 Task: In Heading Arial with underline. Font size of heading  '18'Font style of data Calibri. Font size of data  9Alignment of headline & data Align center. Fill color in heading,  RedFont color of data Black Apply border in Data No BorderIn the sheet   Triumph Sales review book
Action: Mouse moved to (190, 51)
Screenshot: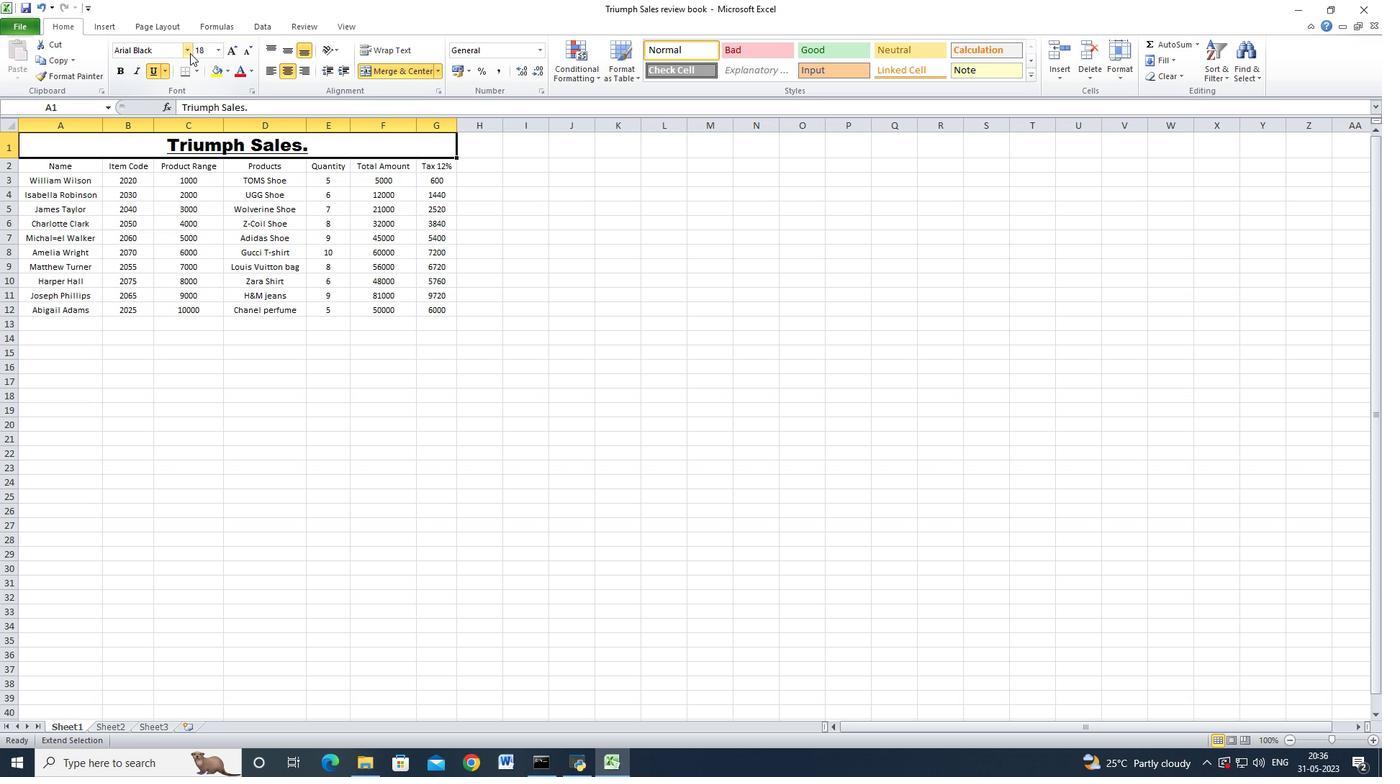 
Action: Mouse pressed left at (190, 51)
Screenshot: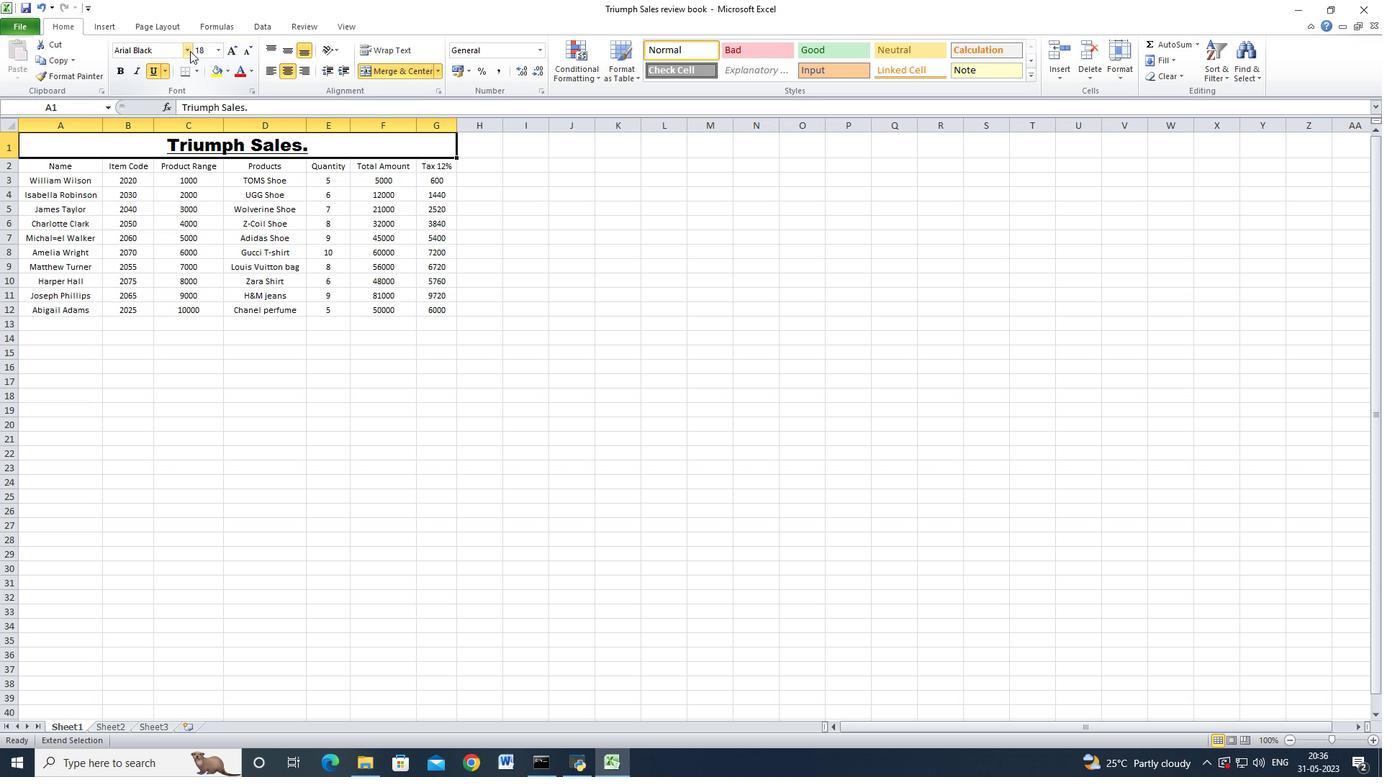 
Action: Mouse moved to (158, 169)
Screenshot: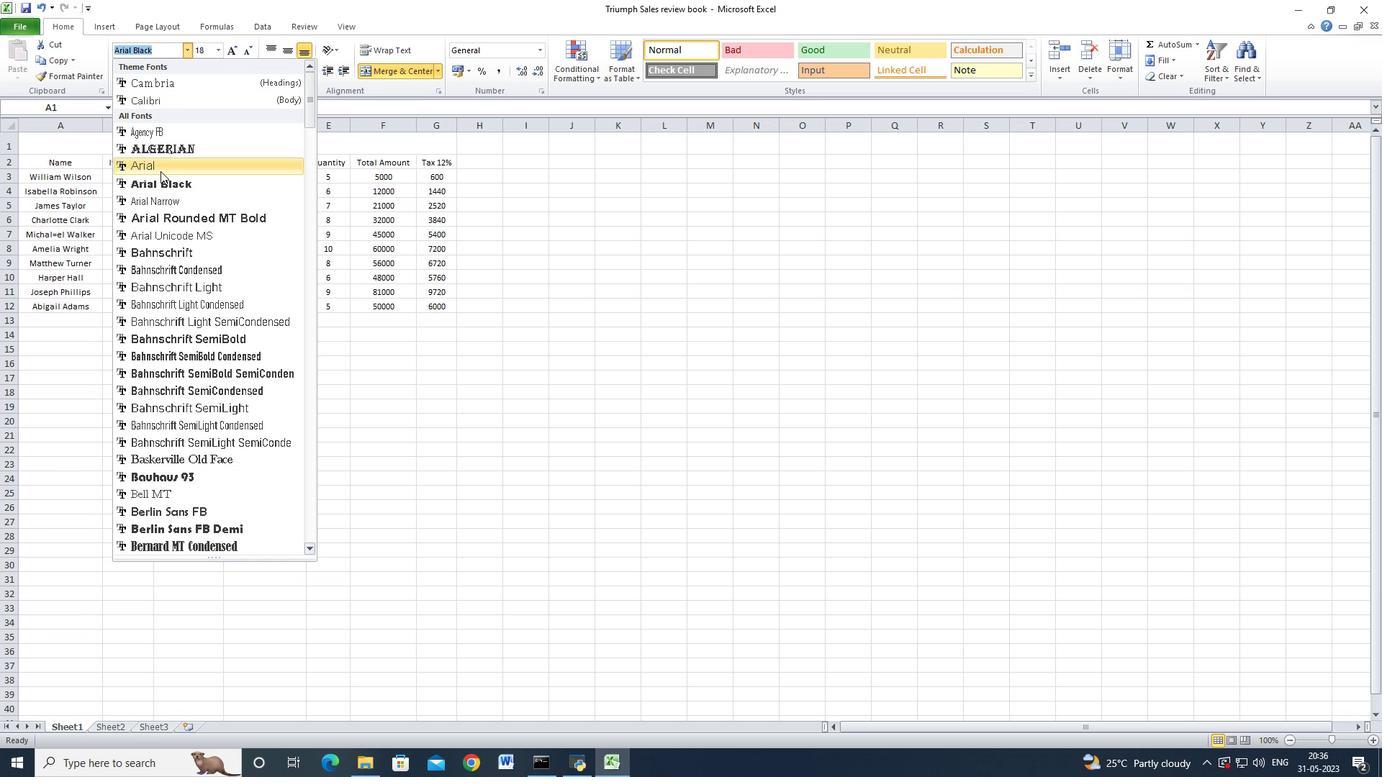 
Action: Mouse pressed left at (158, 169)
Screenshot: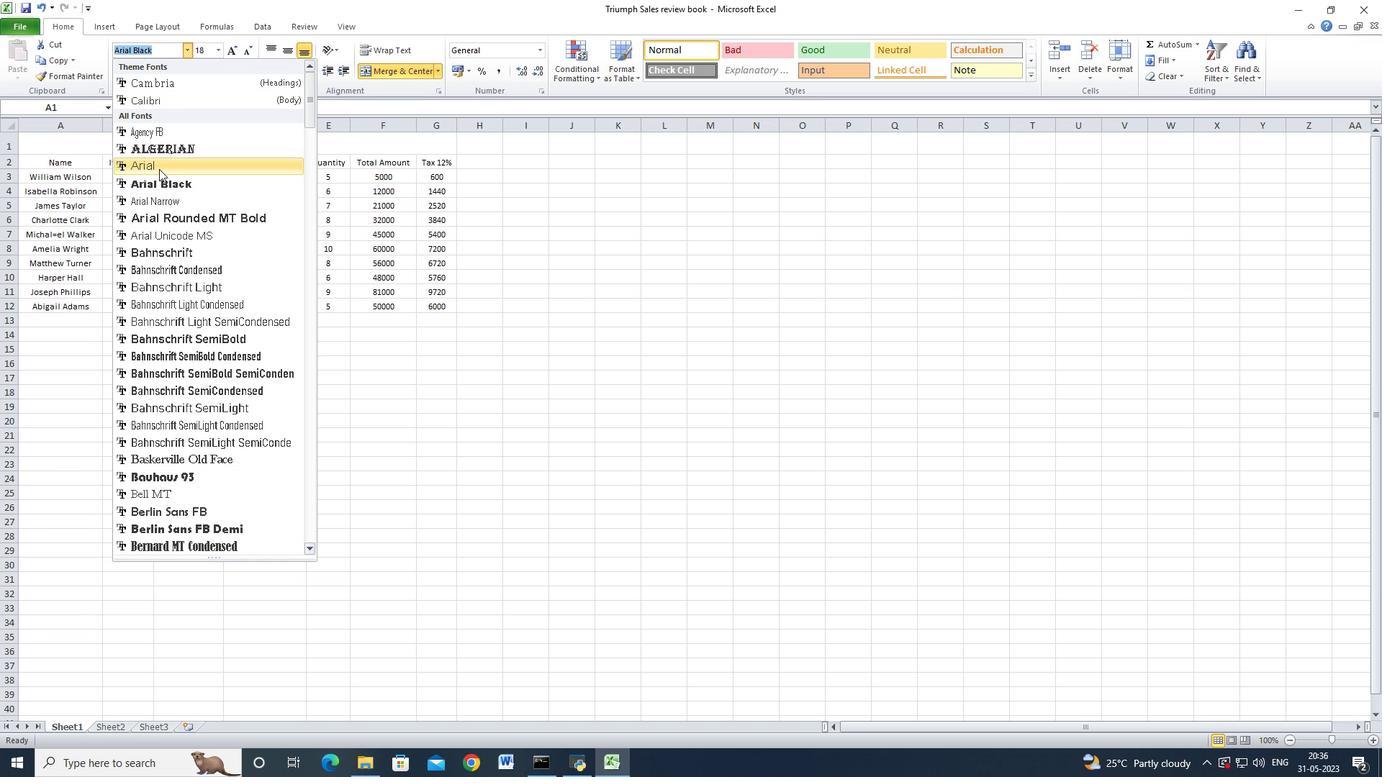 
Action: Mouse moved to (153, 71)
Screenshot: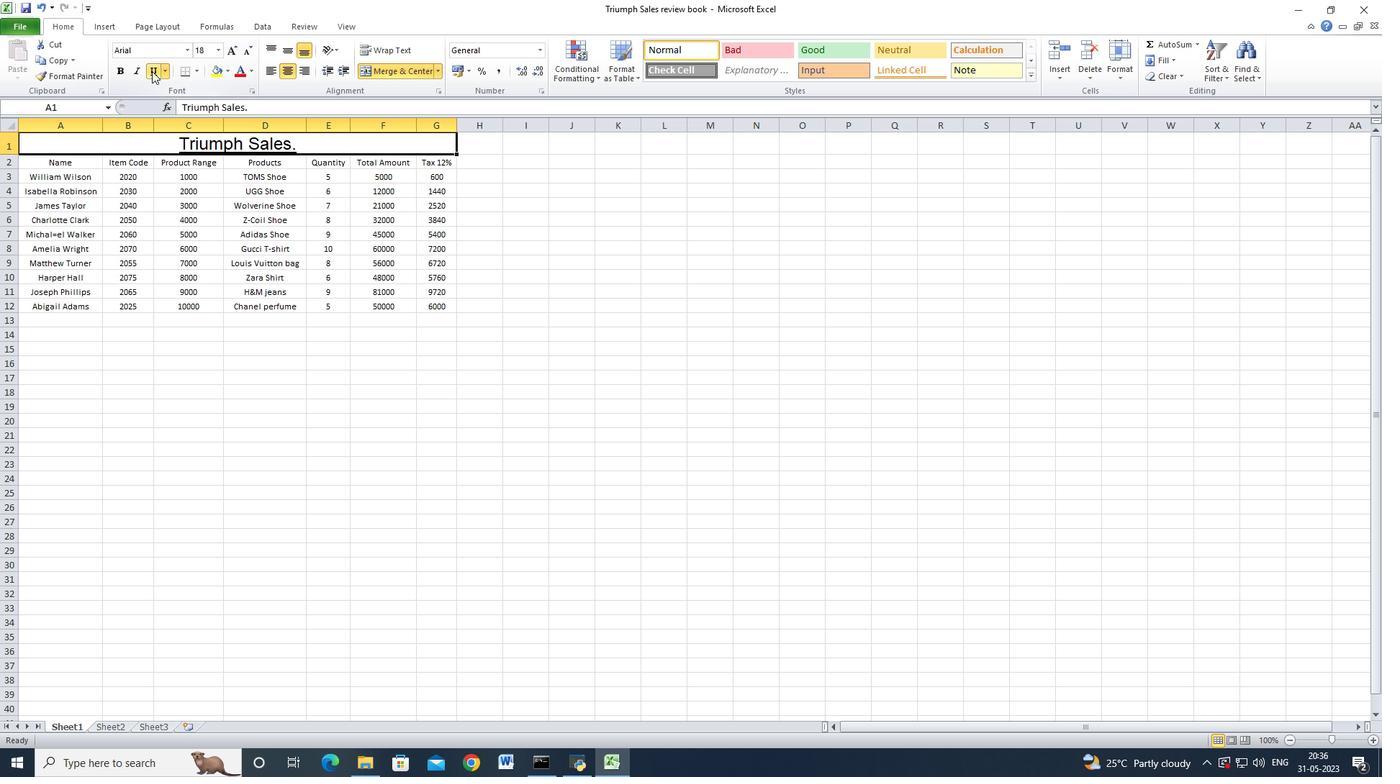 
Action: Mouse pressed left at (153, 71)
Screenshot: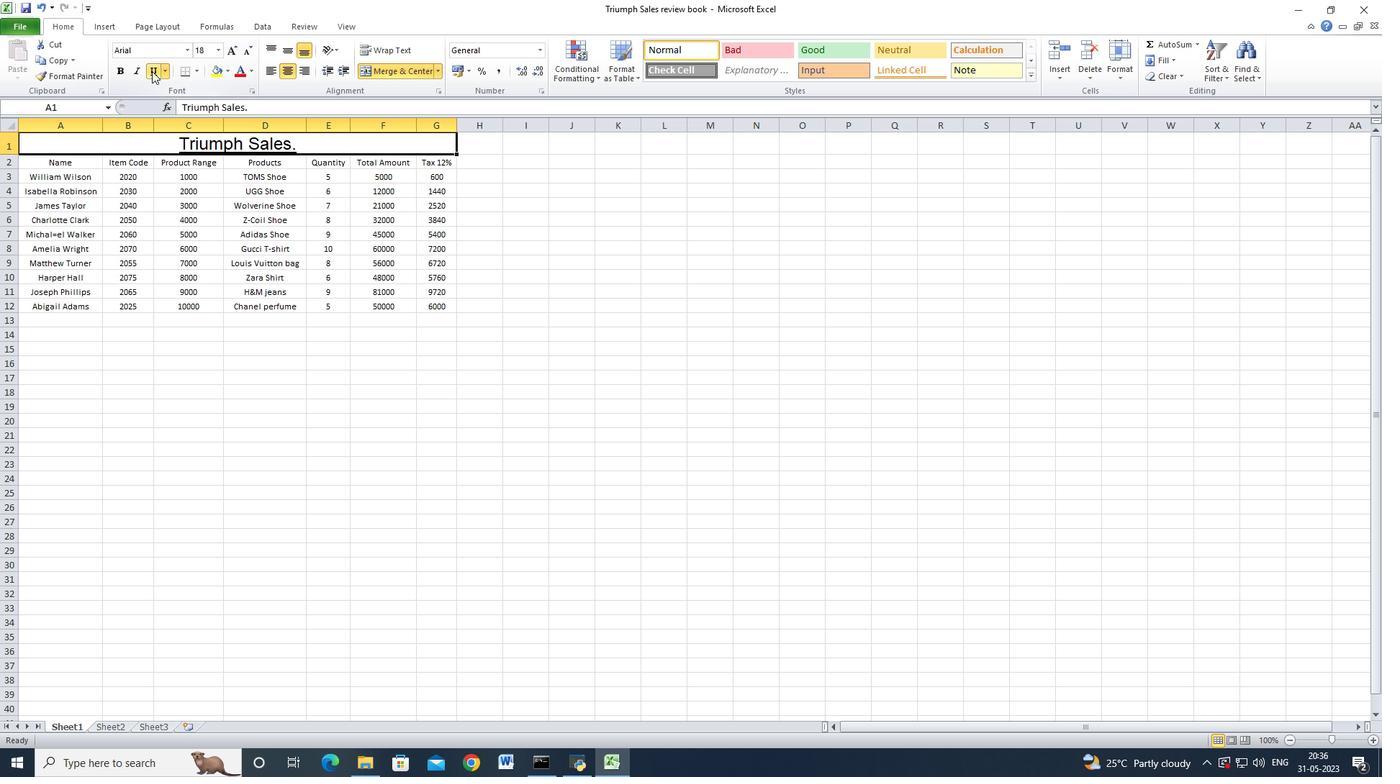 
Action: Mouse moved to (154, 71)
Screenshot: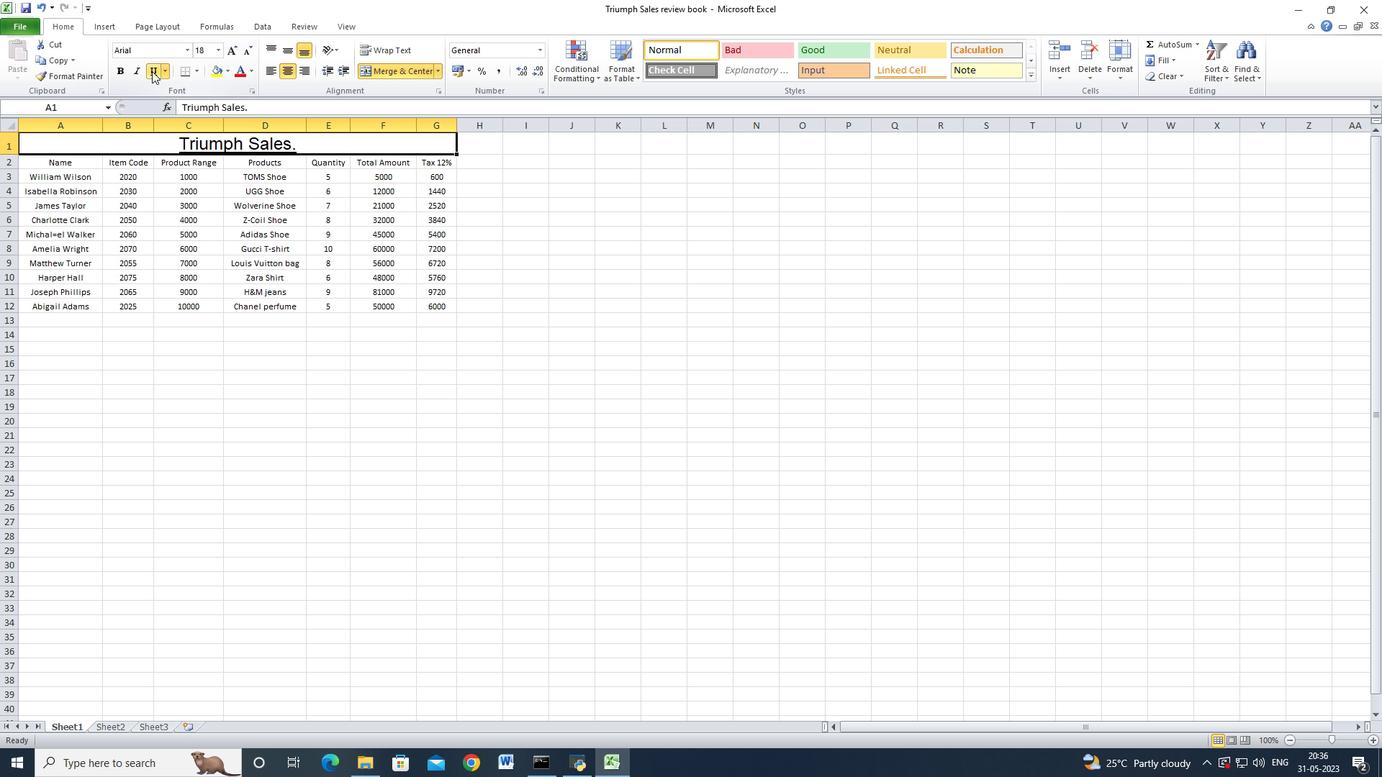 
Action: Mouse pressed left at (154, 71)
Screenshot: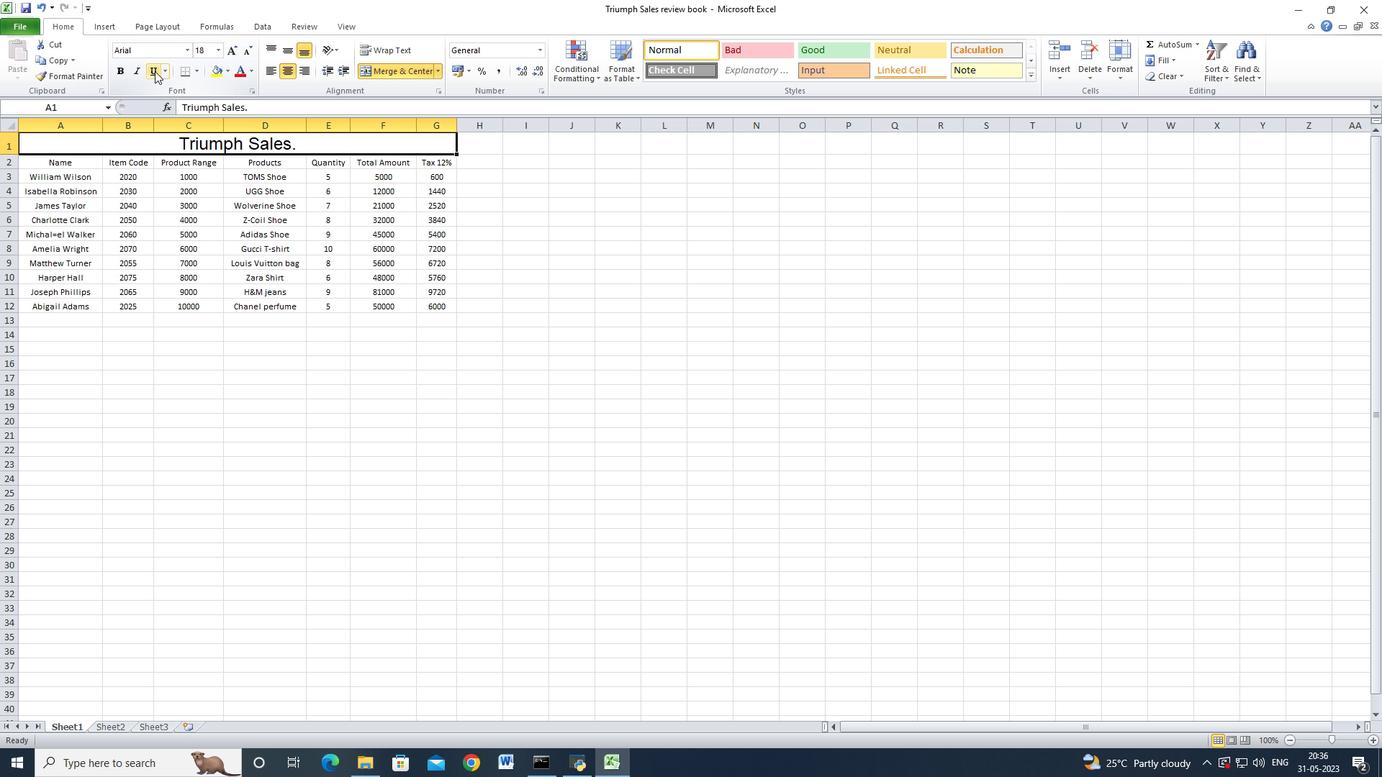 
Action: Mouse moved to (218, 50)
Screenshot: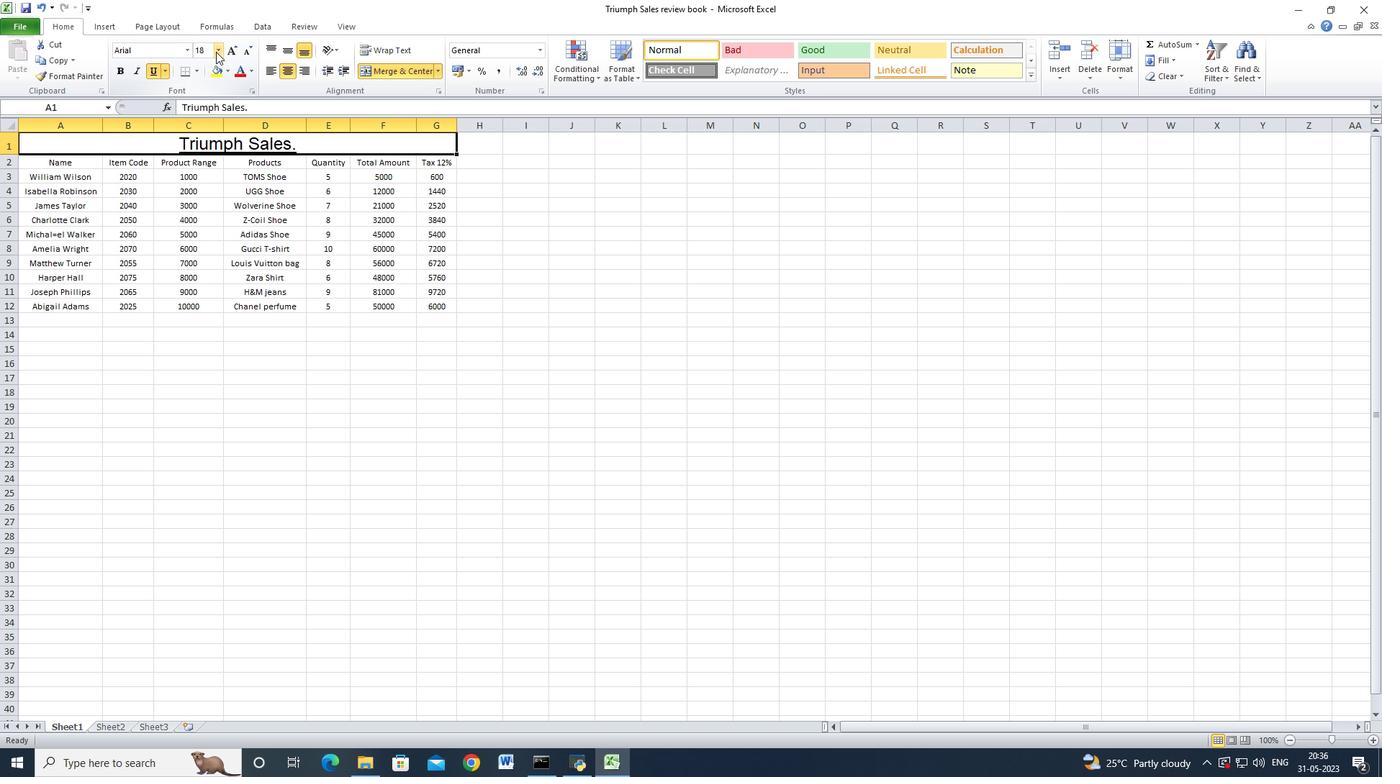 
Action: Mouse pressed left at (218, 50)
Screenshot: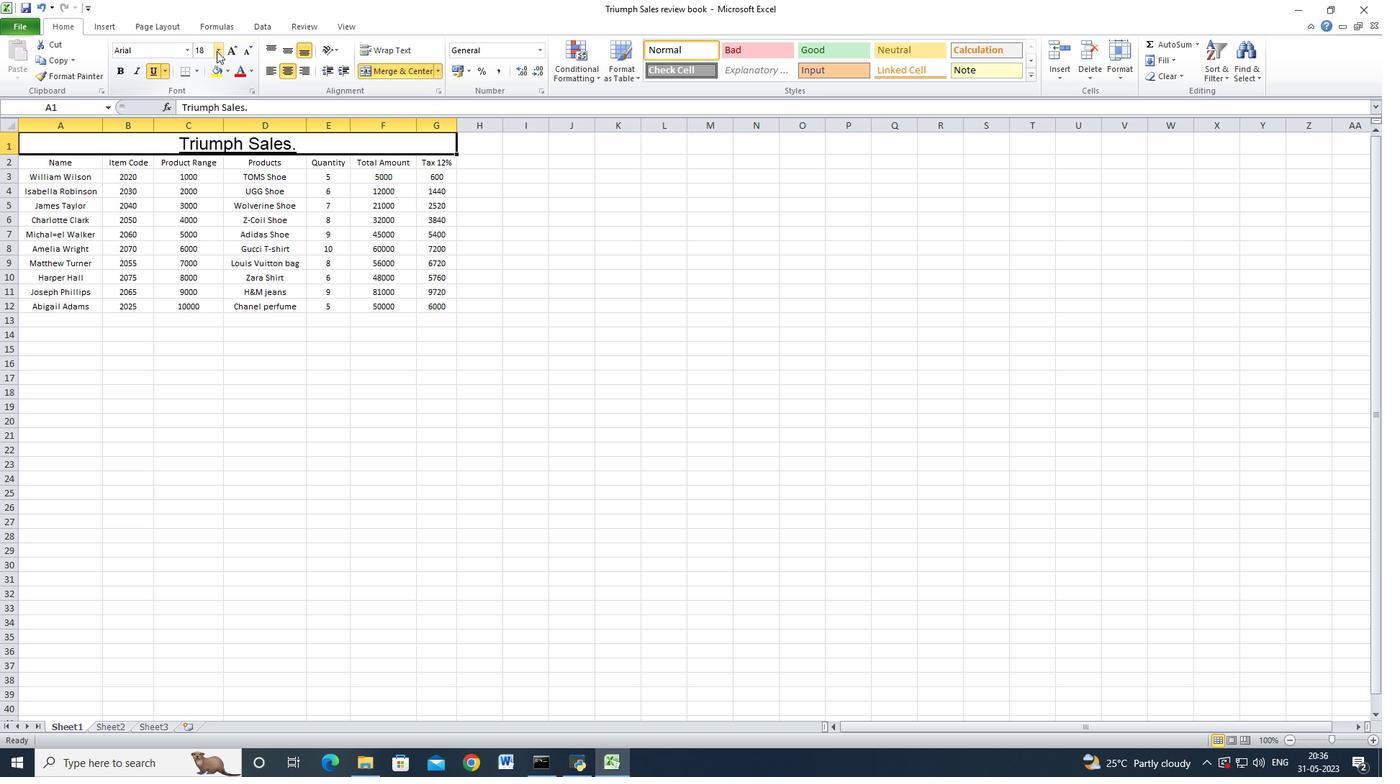 
Action: Mouse moved to (203, 164)
Screenshot: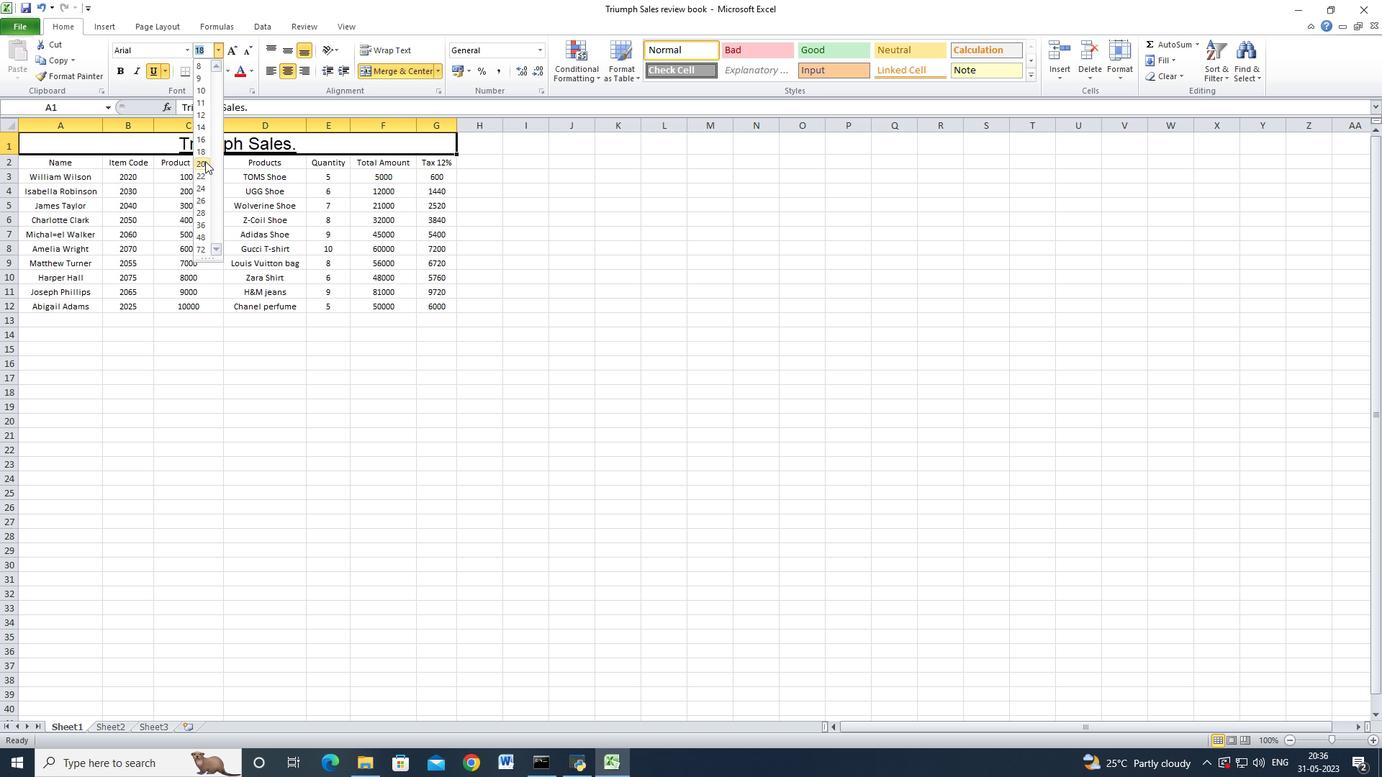
Action: Mouse scrolled (203, 163) with delta (0, 0)
Screenshot: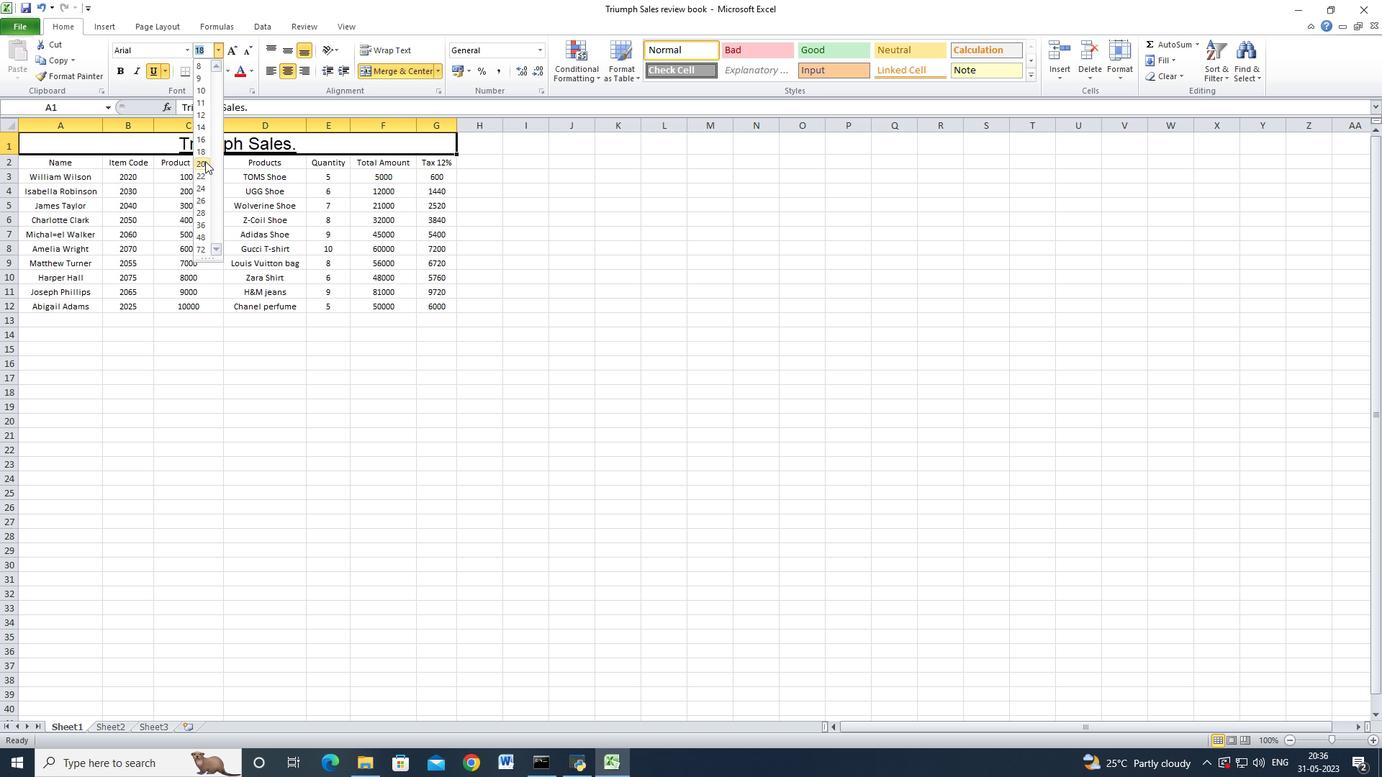 
Action: Mouse moved to (203, 164)
Screenshot: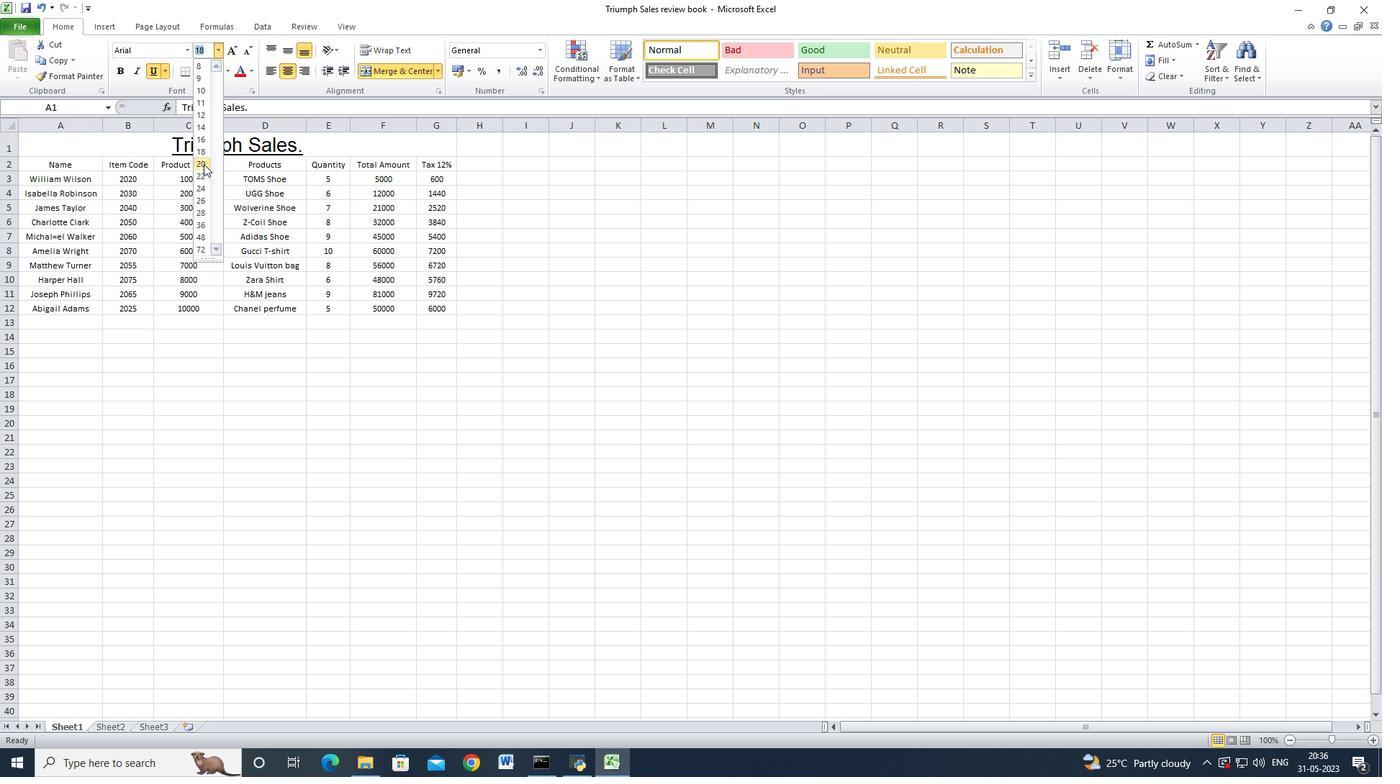 
Action: Mouse scrolled (203, 164) with delta (0, 0)
Screenshot: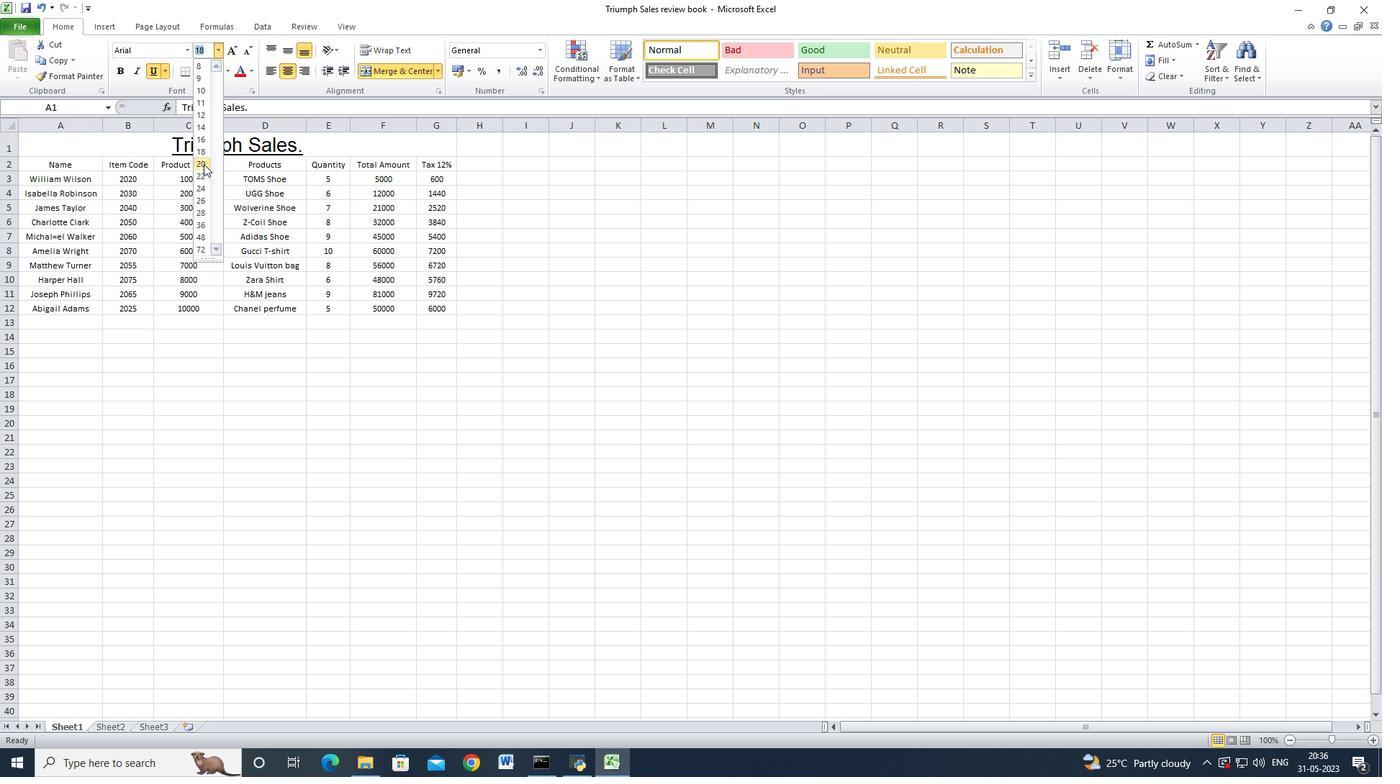 
Action: Mouse moved to (203, 151)
Screenshot: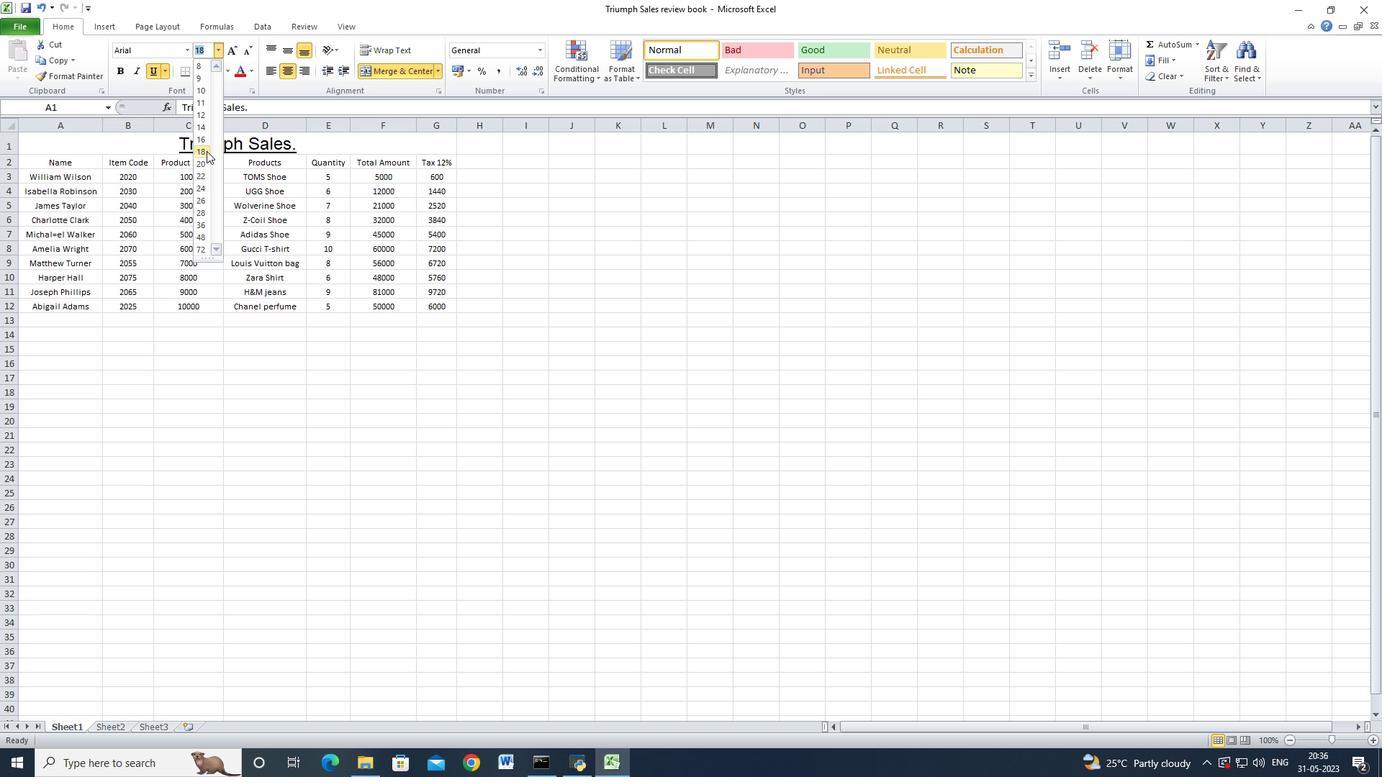 
Action: Mouse pressed left at (203, 151)
Screenshot: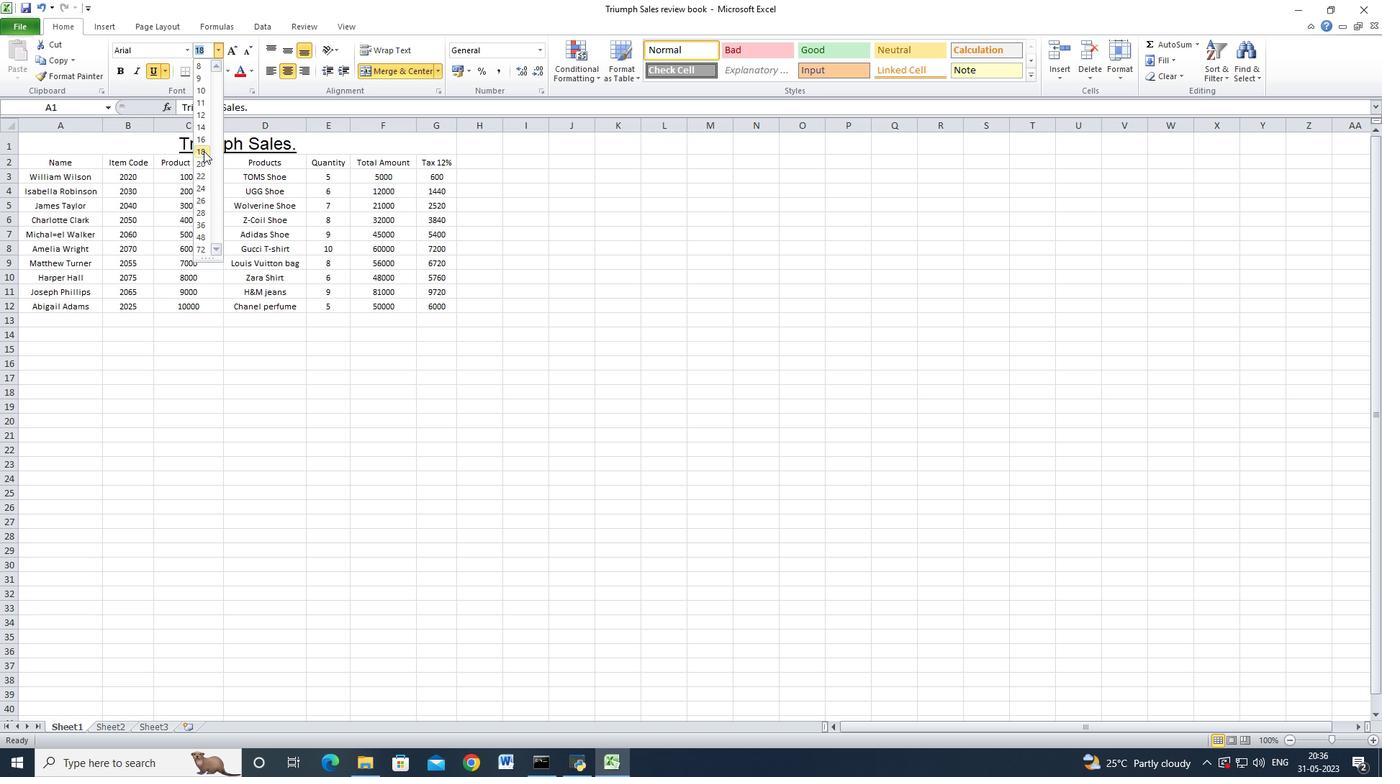 
Action: Mouse moved to (72, 161)
Screenshot: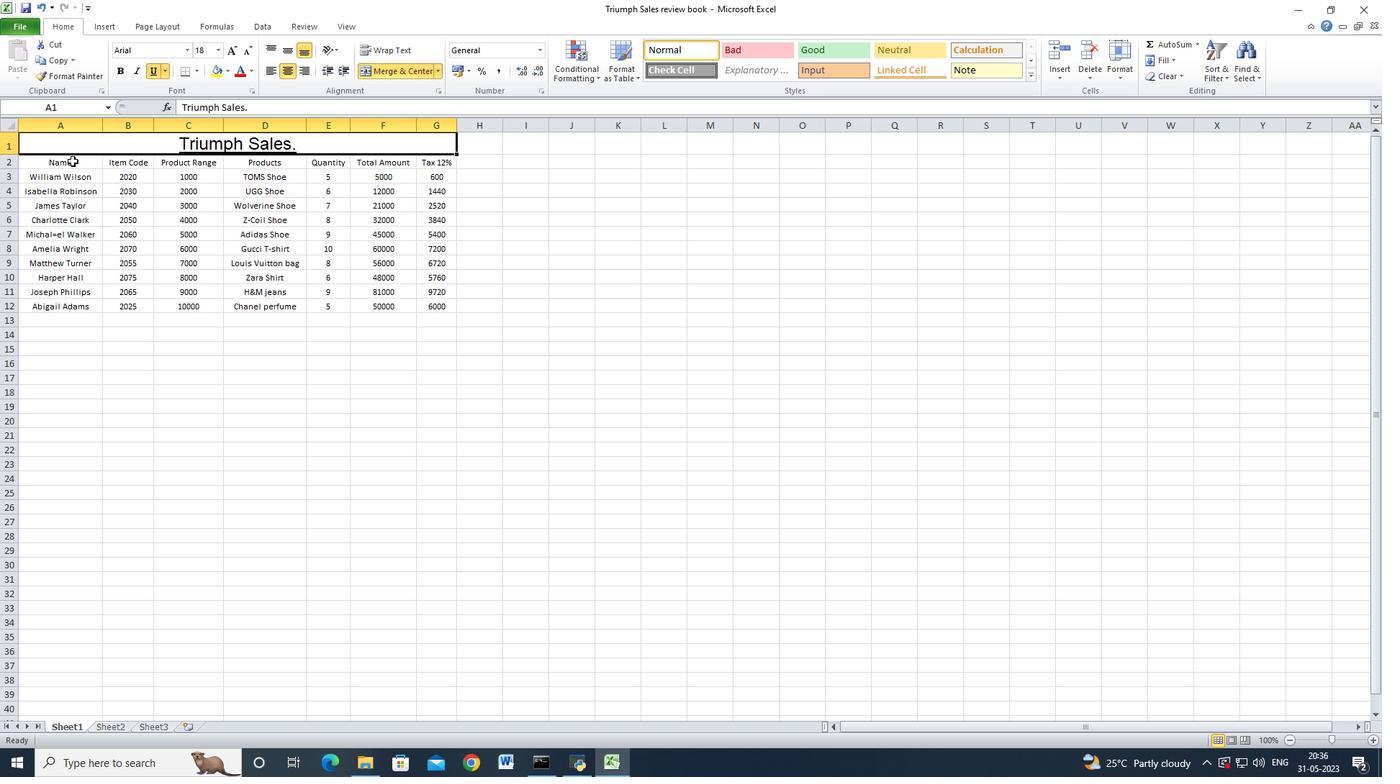 
Action: Mouse pressed left at (72, 161)
Screenshot: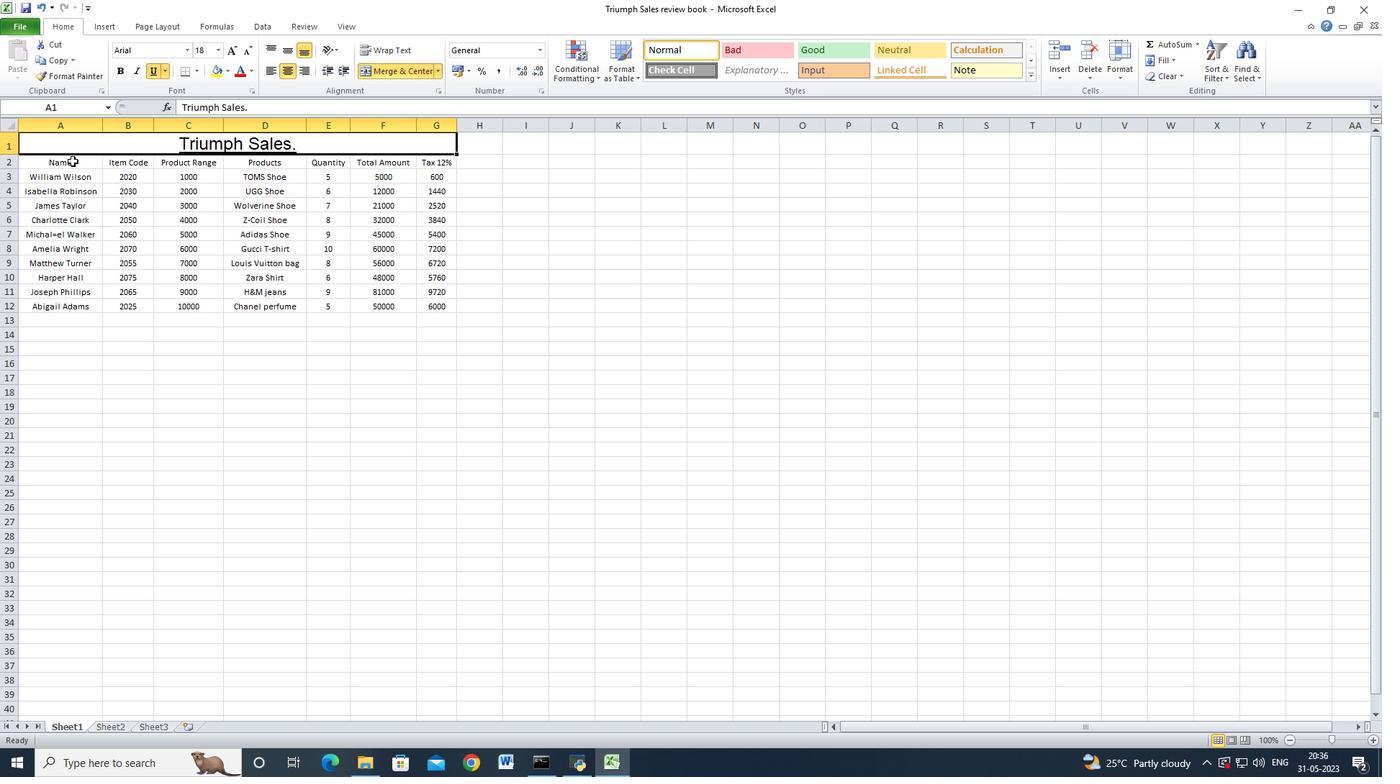 
Action: Mouse moved to (189, 46)
Screenshot: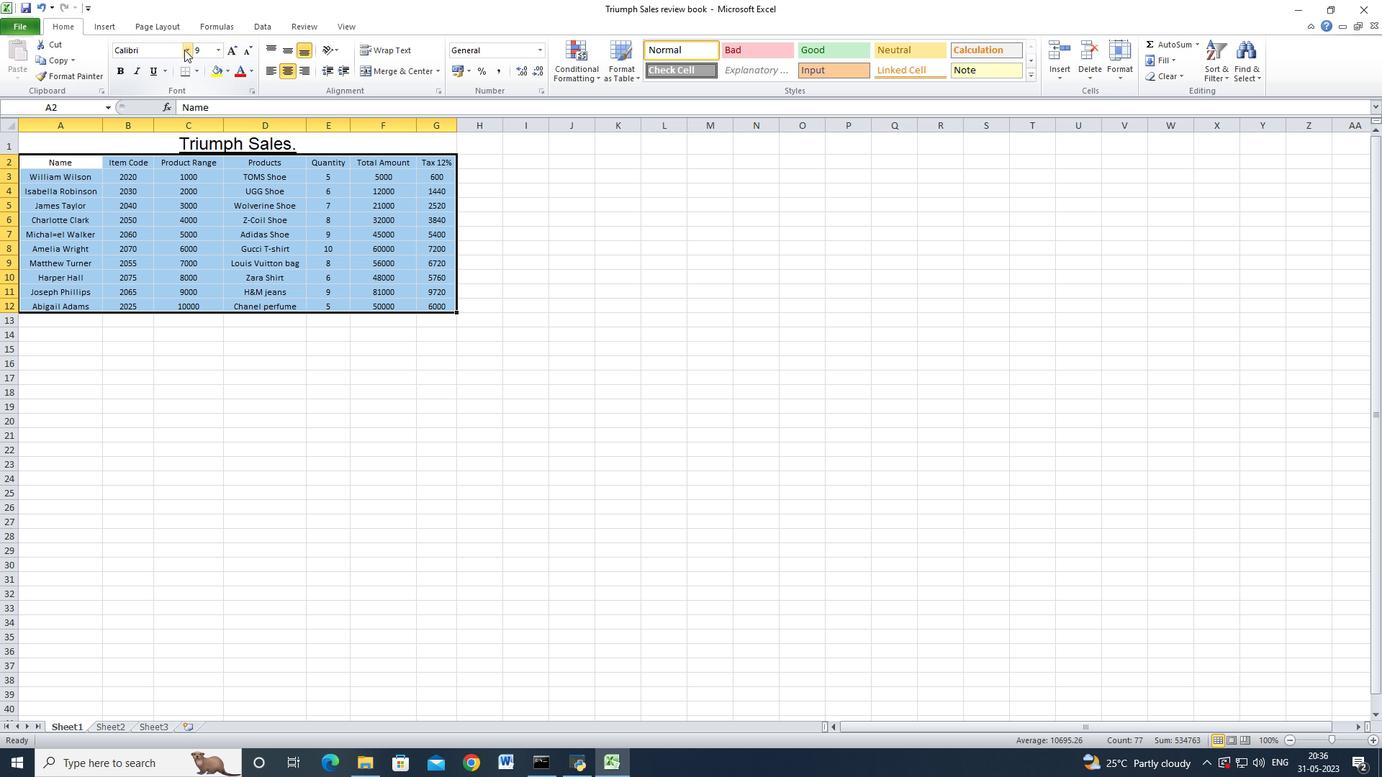 
Action: Mouse pressed left at (189, 46)
Screenshot: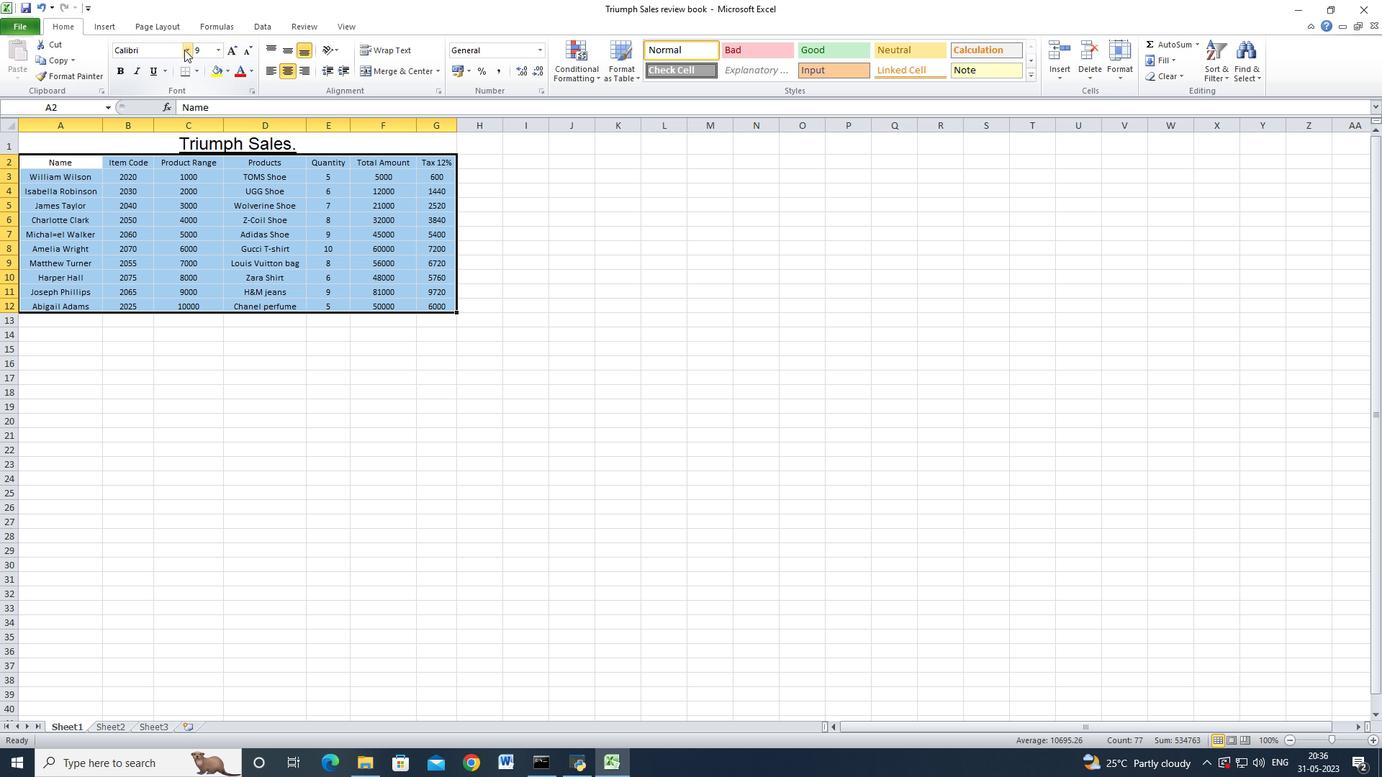 
Action: Mouse moved to (176, 264)
Screenshot: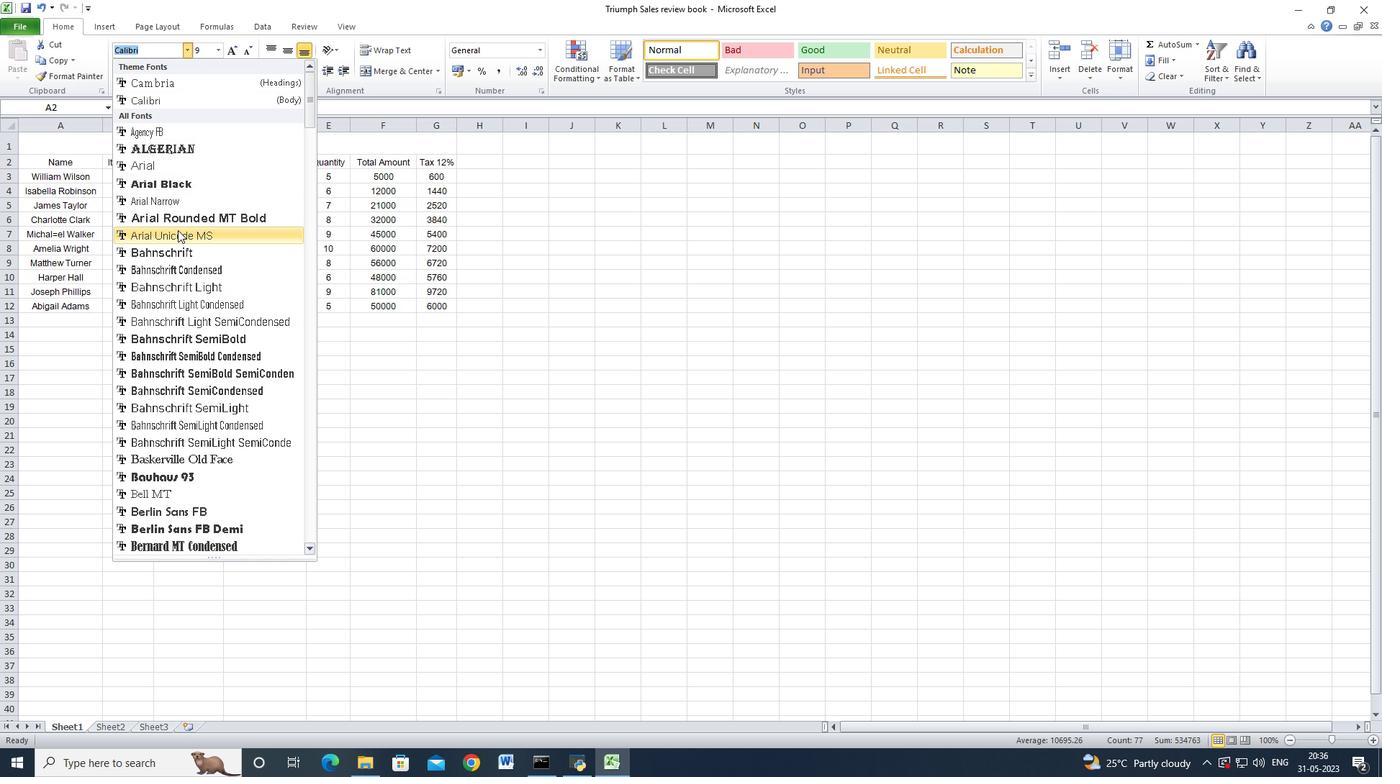 
Action: Mouse scrolled (176, 263) with delta (0, 0)
Screenshot: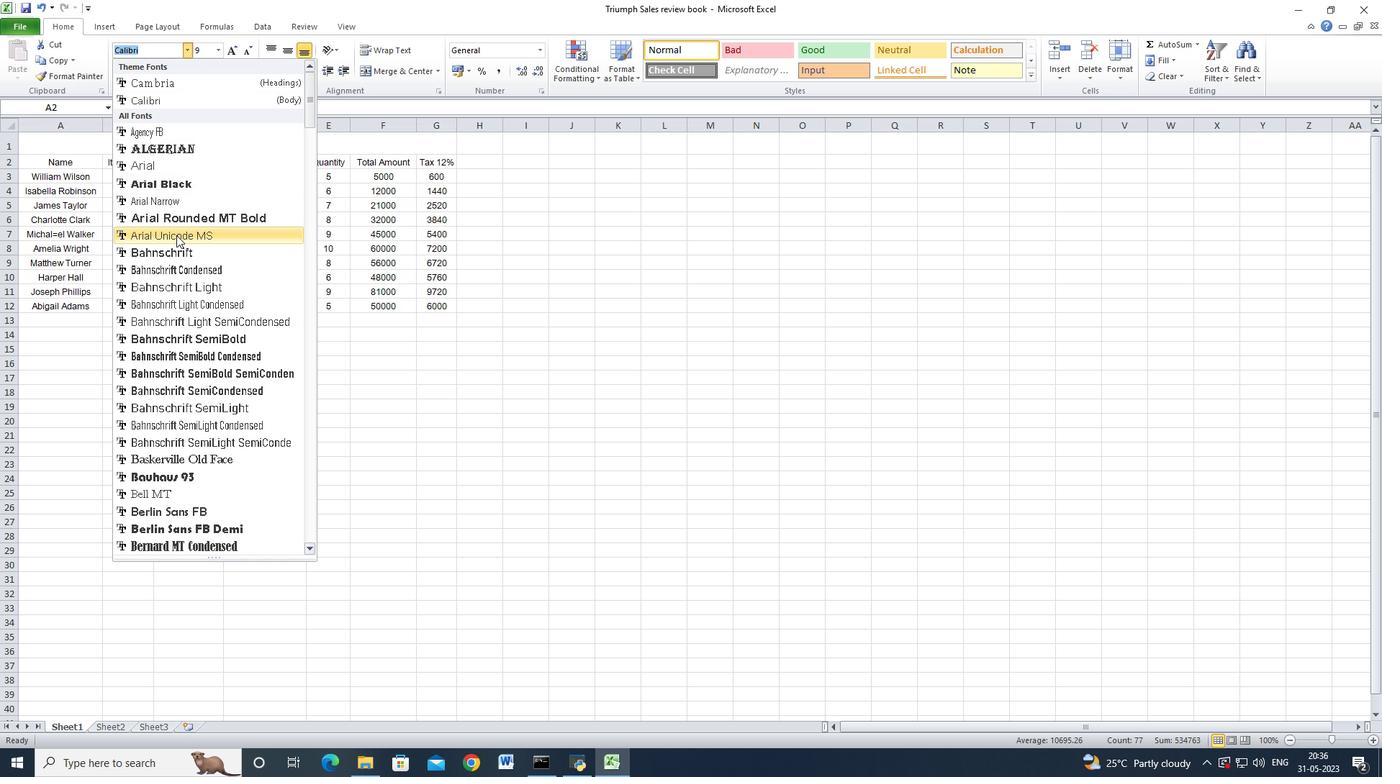 
Action: Mouse moved to (174, 133)
Screenshot: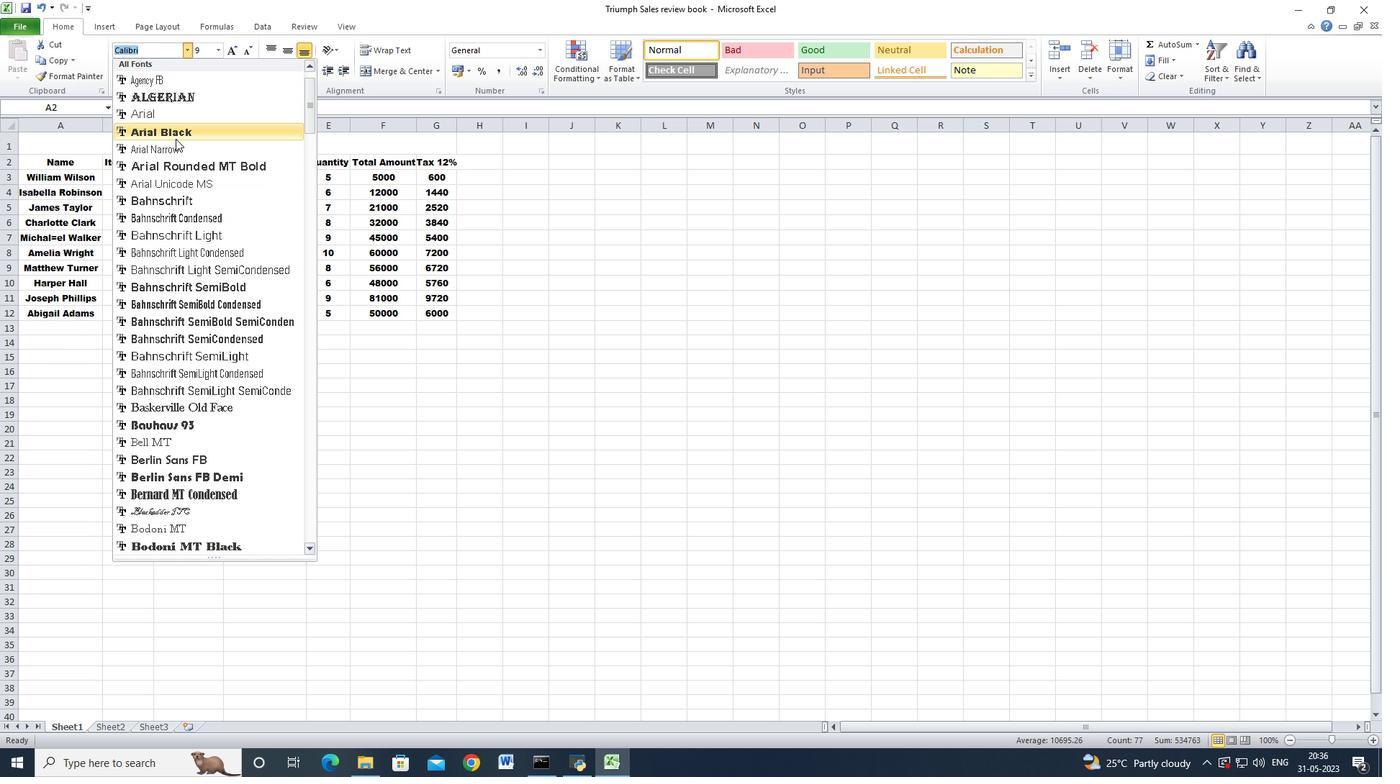
Action: Mouse scrolled (174, 134) with delta (0, 0)
Screenshot: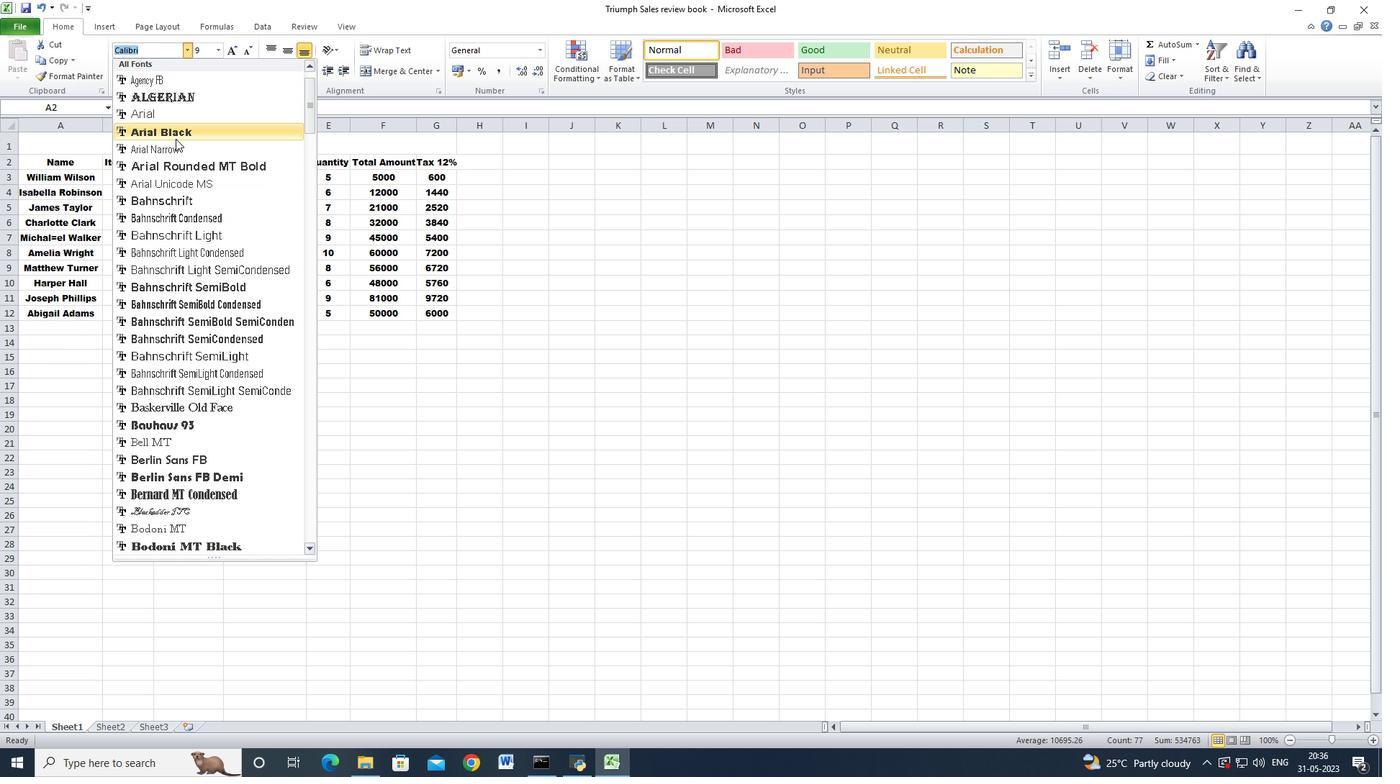 
Action: Mouse moved to (174, 133)
Screenshot: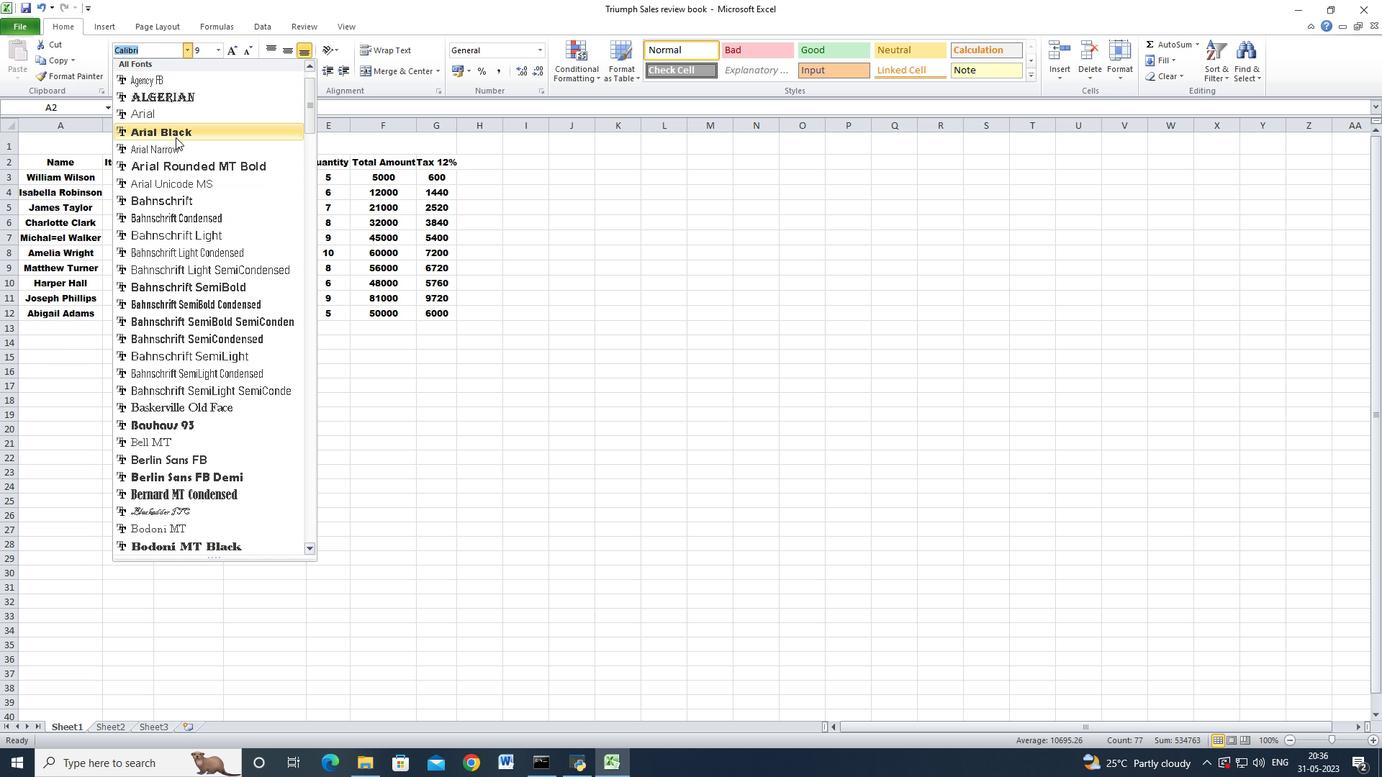 
Action: Mouse scrolled (174, 133) with delta (0, 0)
Screenshot: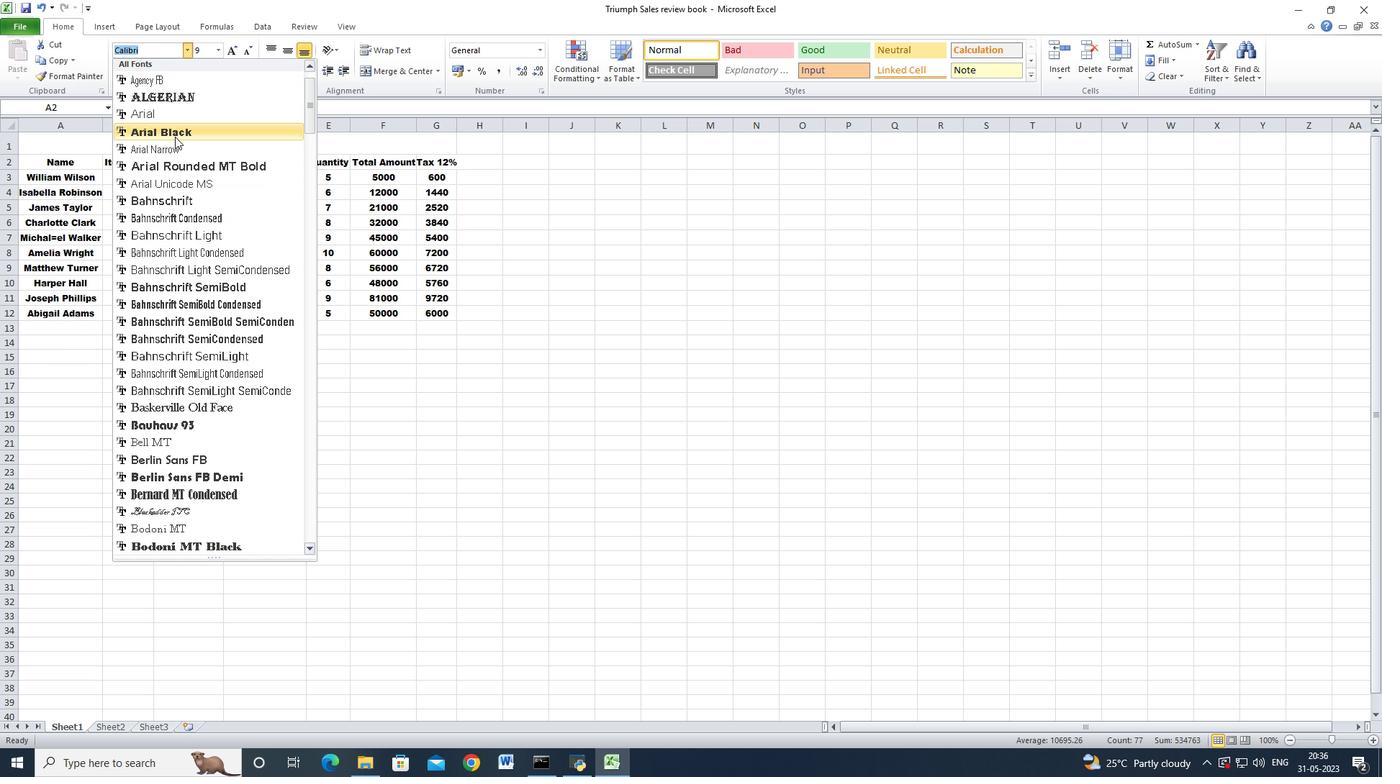 
Action: Mouse moved to (174, 131)
Screenshot: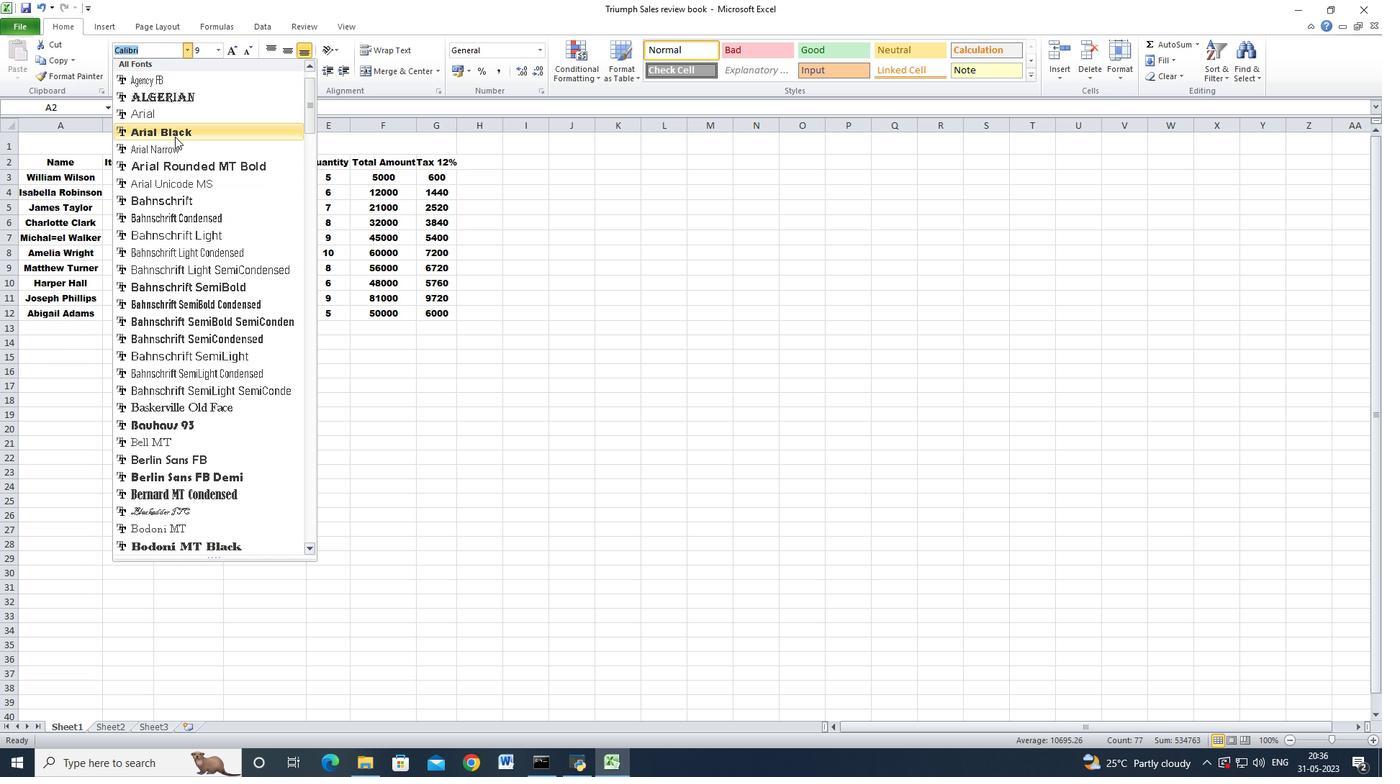 
Action: Mouse scrolled (174, 132) with delta (0, 0)
Screenshot: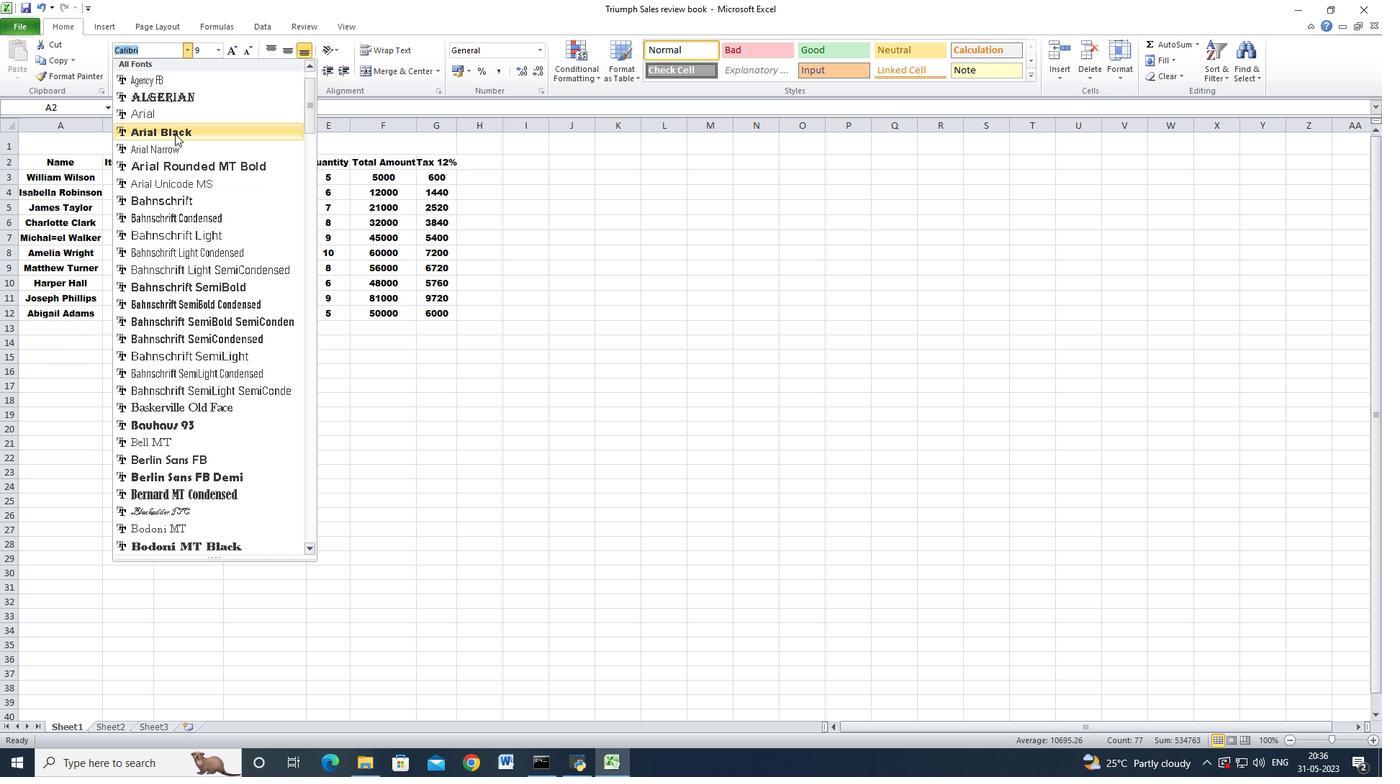 
Action: Mouse moved to (173, 128)
Screenshot: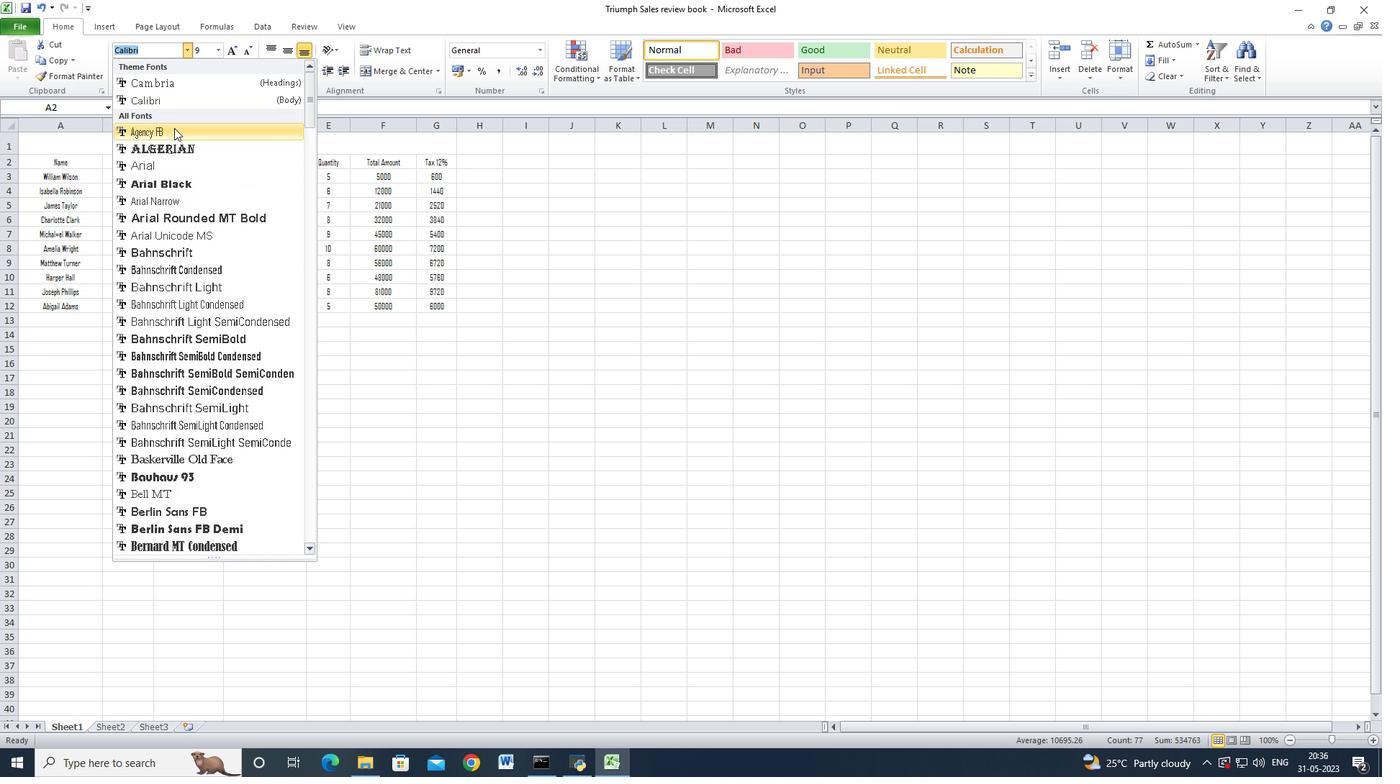 
Action: Mouse scrolled (173, 128) with delta (0, 0)
Screenshot: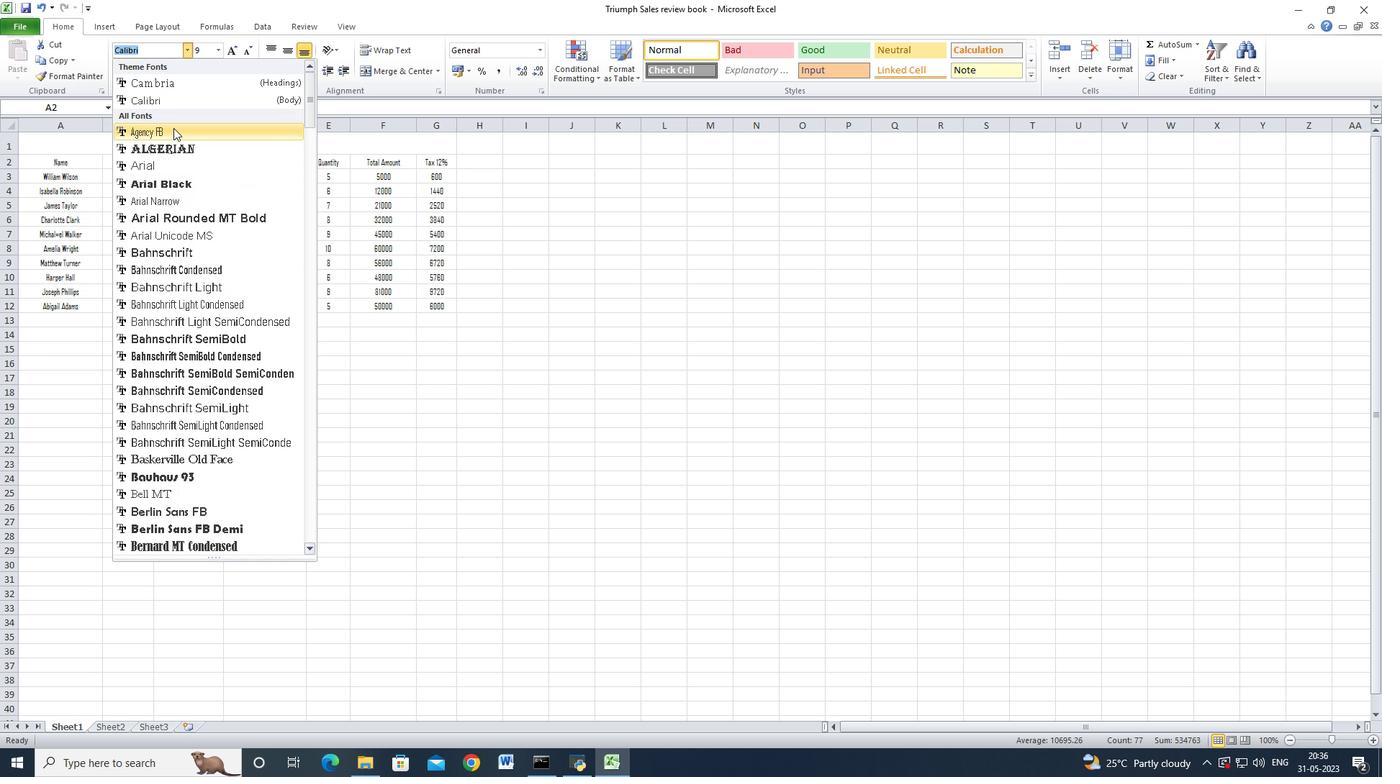 
Action: Mouse moved to (173, 127)
Screenshot: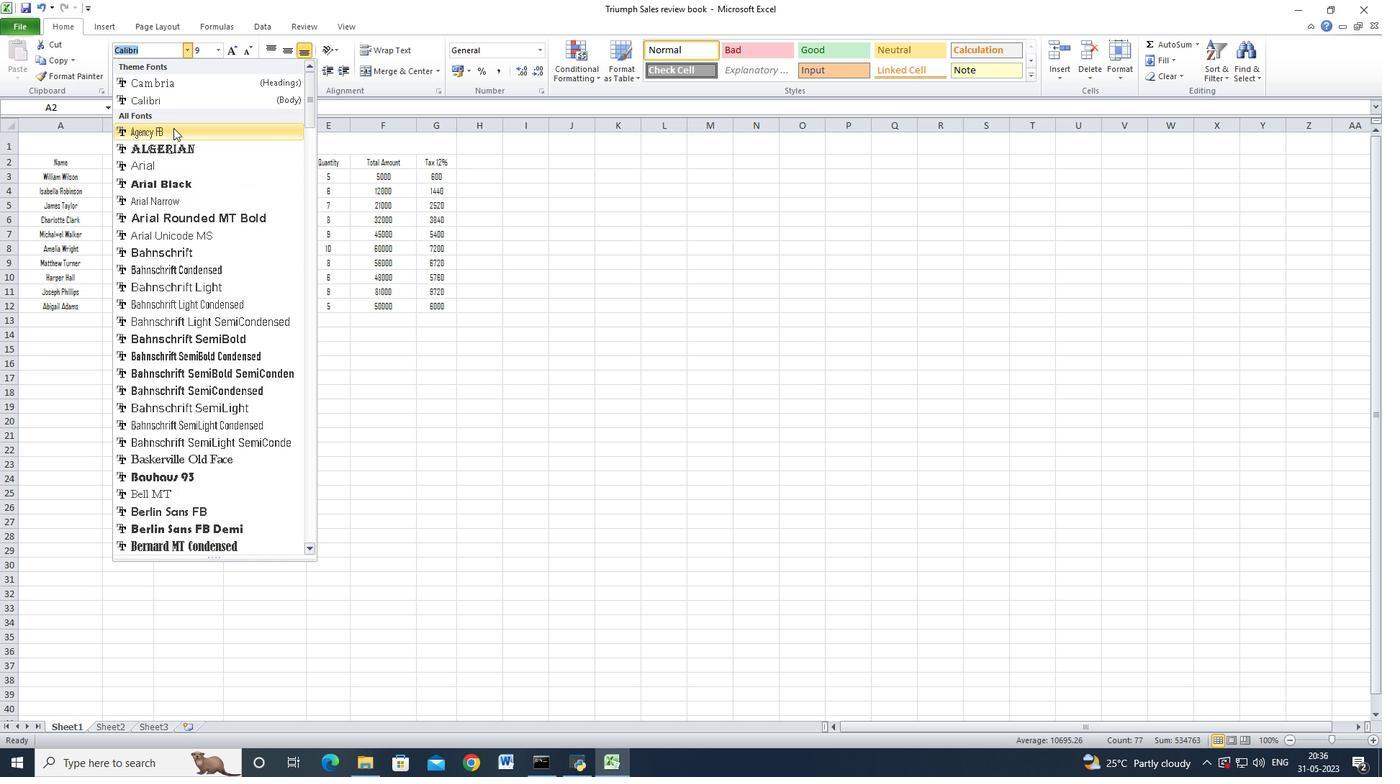 
Action: Mouse scrolled (173, 128) with delta (0, 0)
Screenshot: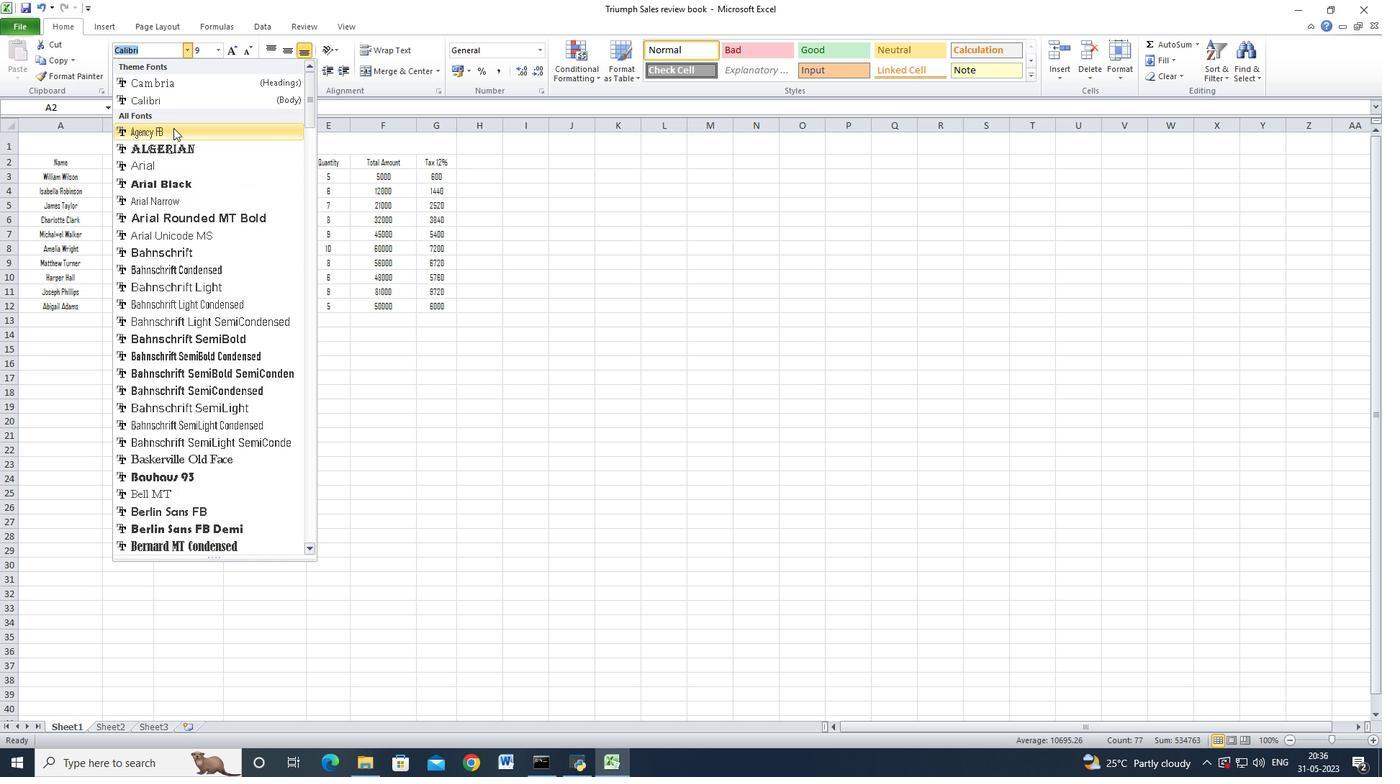 
Action: Mouse moved to (155, 99)
Screenshot: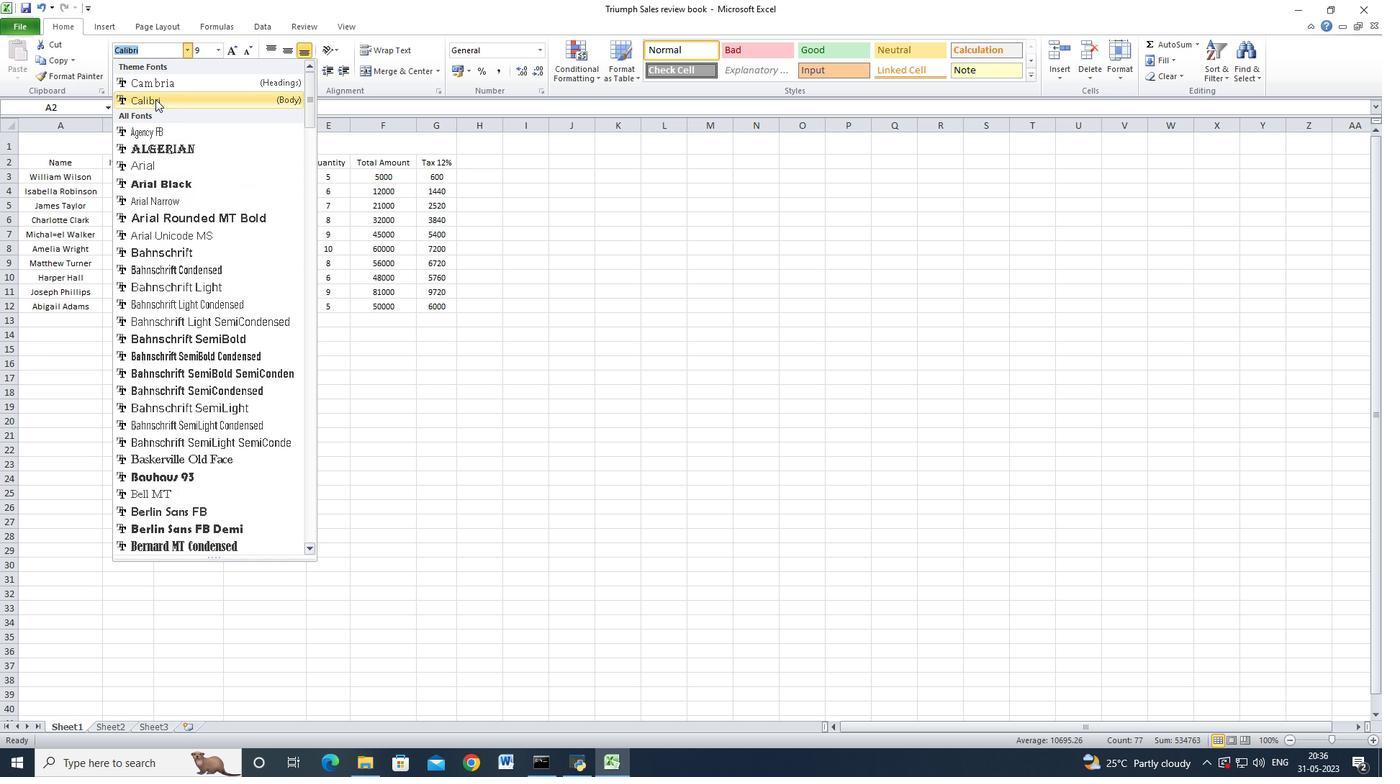 
Action: Mouse pressed left at (155, 99)
Screenshot: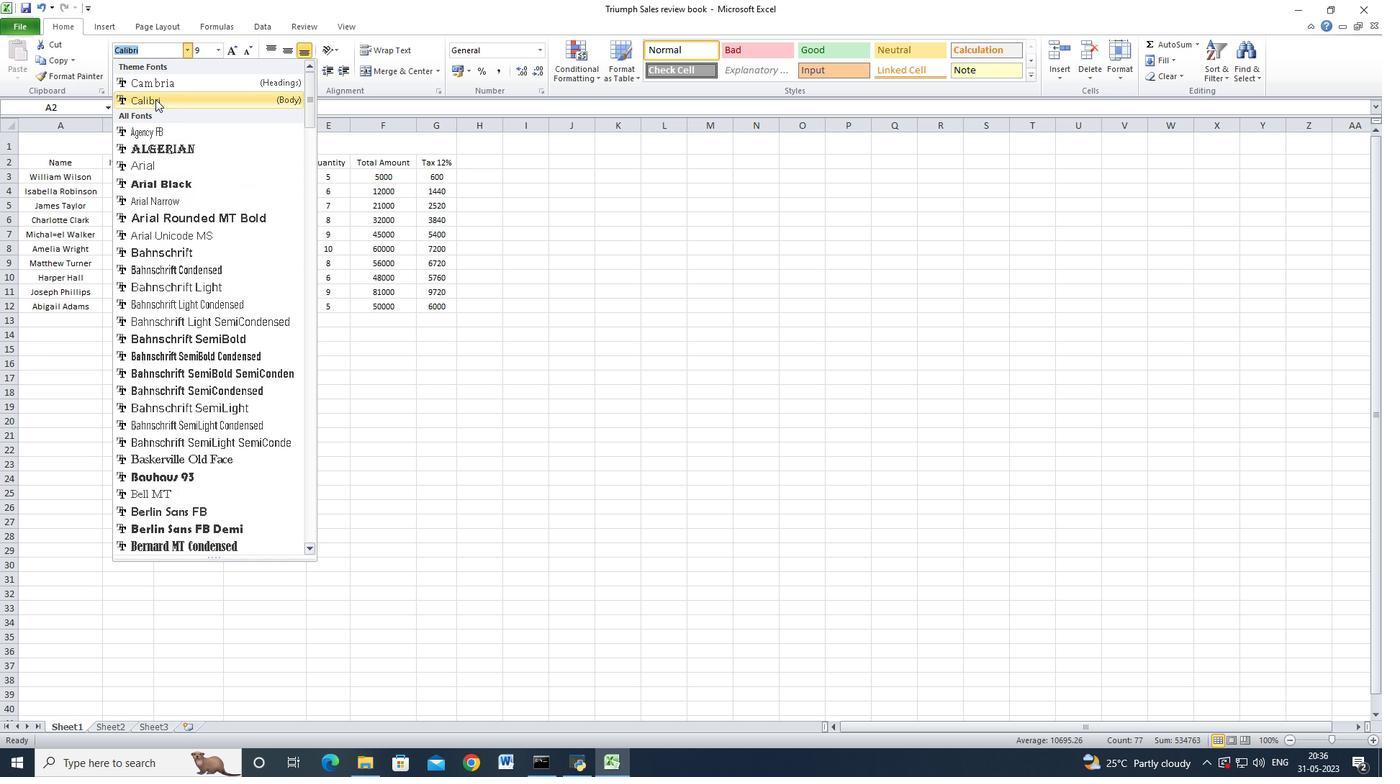 
Action: Mouse moved to (218, 46)
Screenshot: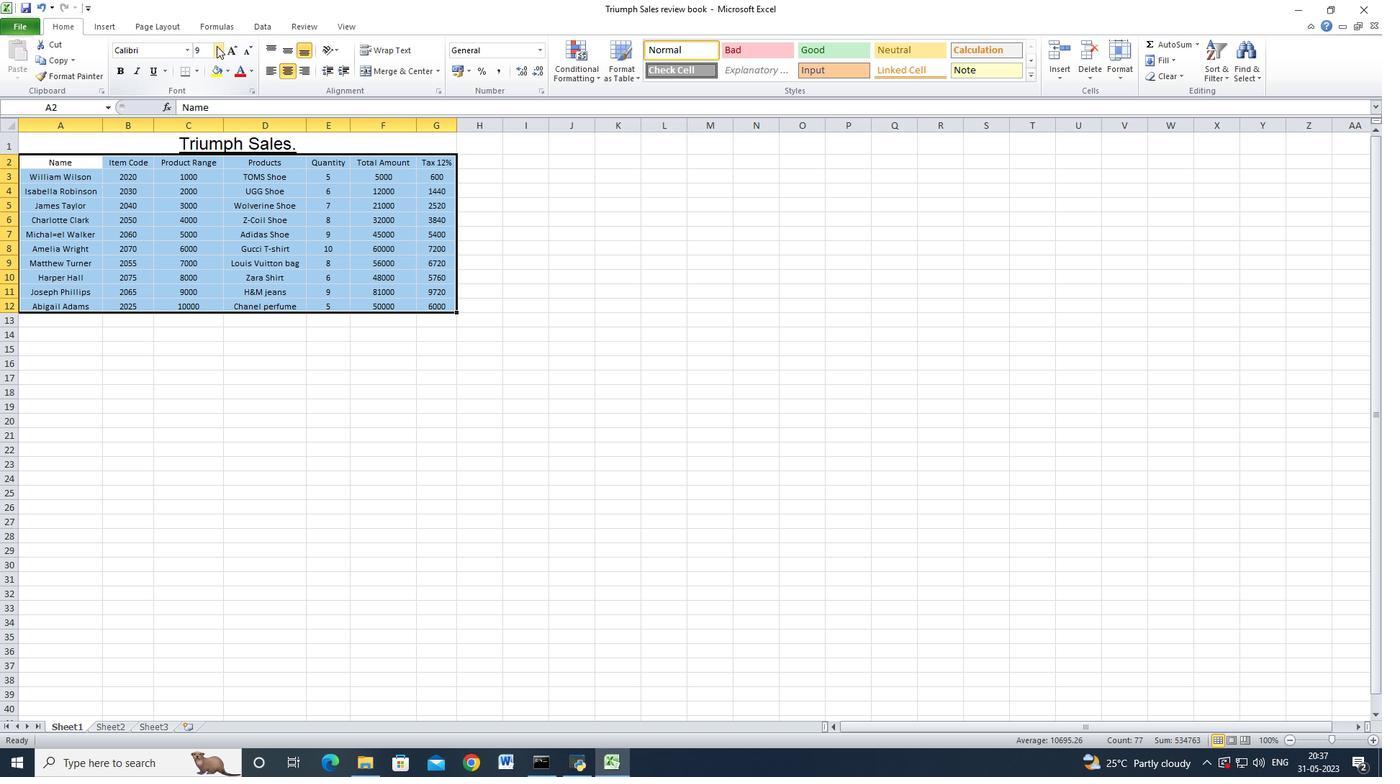 
Action: Mouse pressed left at (218, 46)
Screenshot: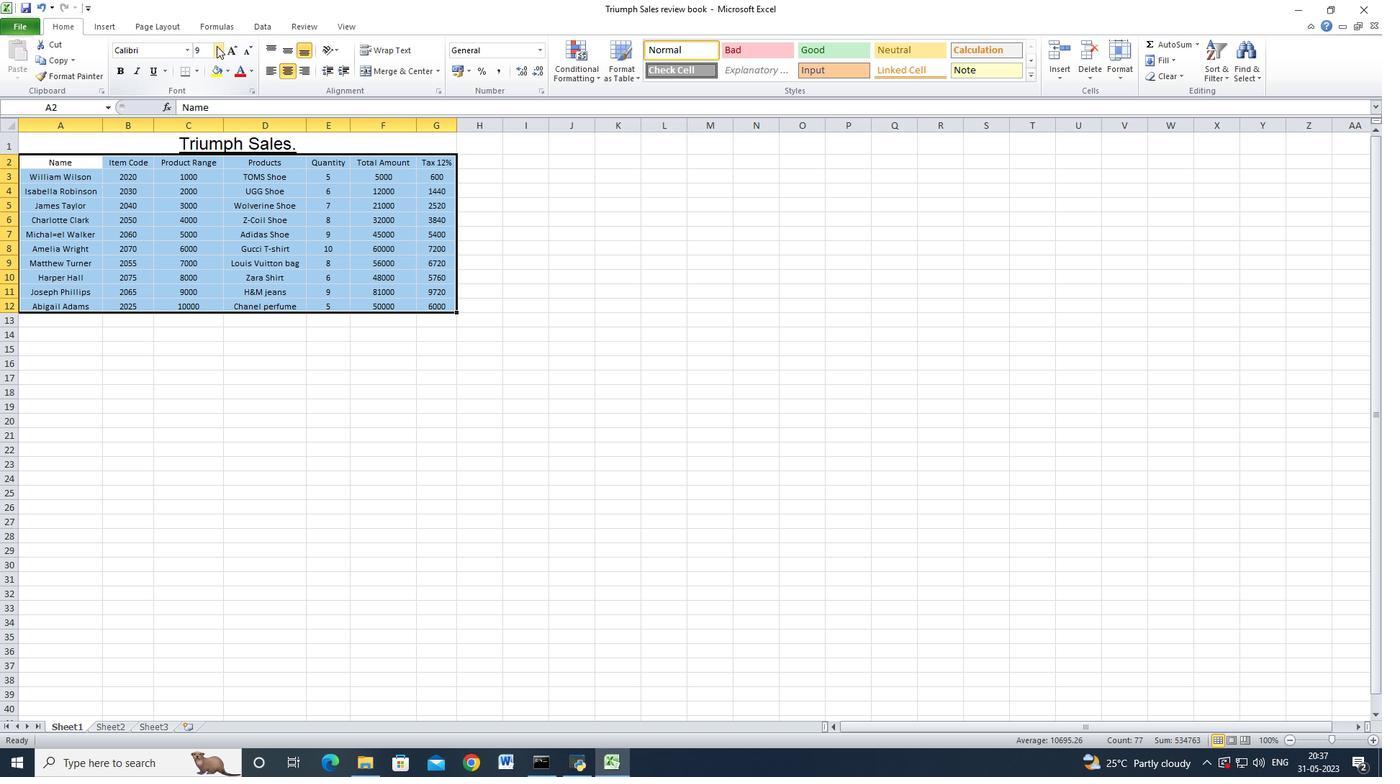 
Action: Mouse moved to (197, 73)
Screenshot: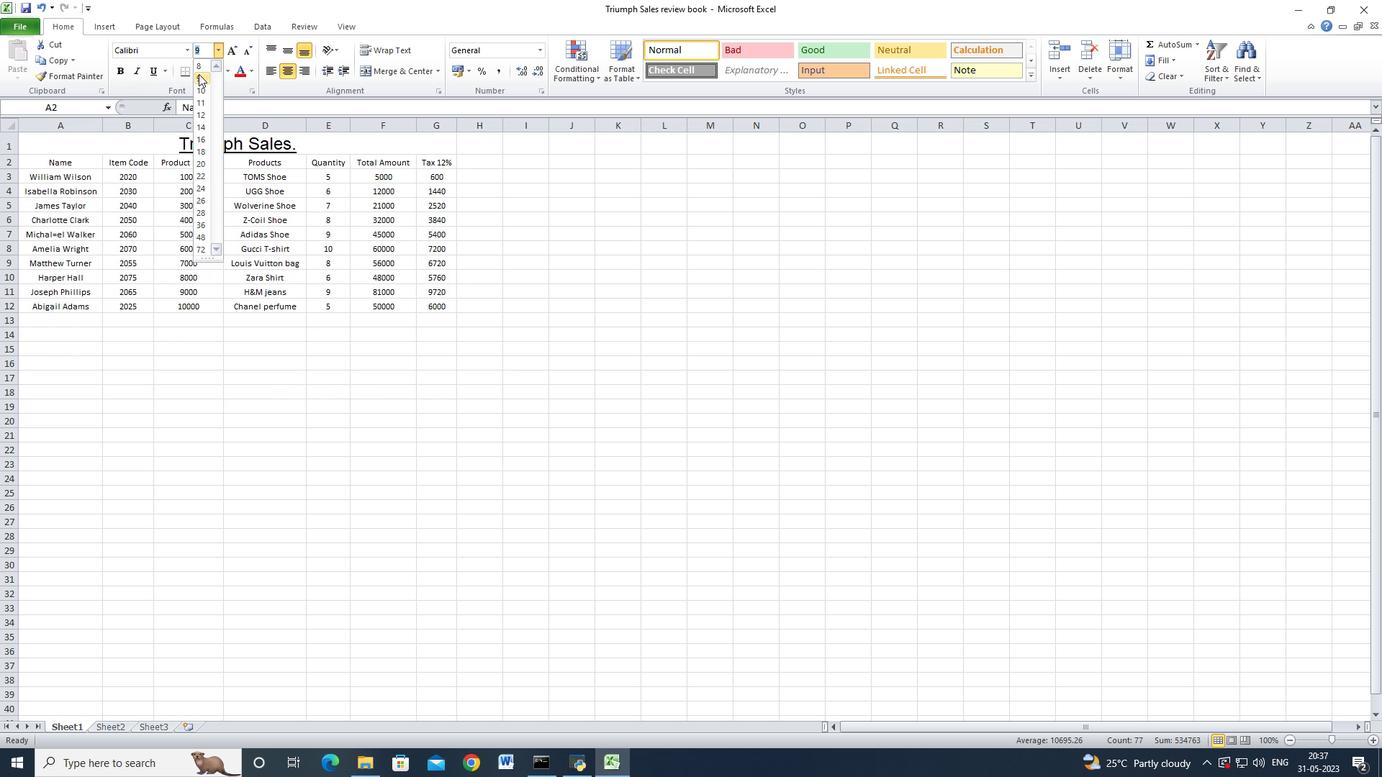 
Action: Mouse pressed left at (197, 73)
Screenshot: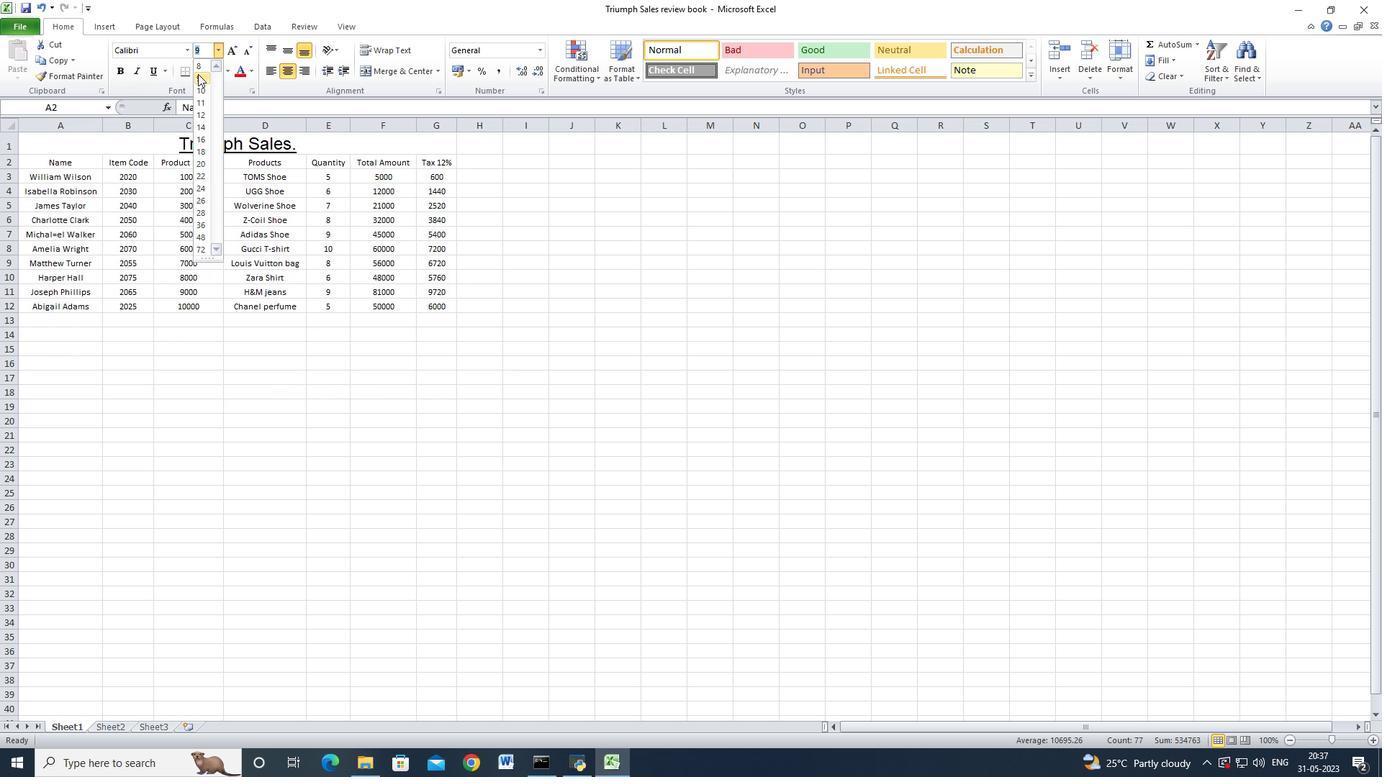 
Action: Mouse moved to (185, 143)
Screenshot: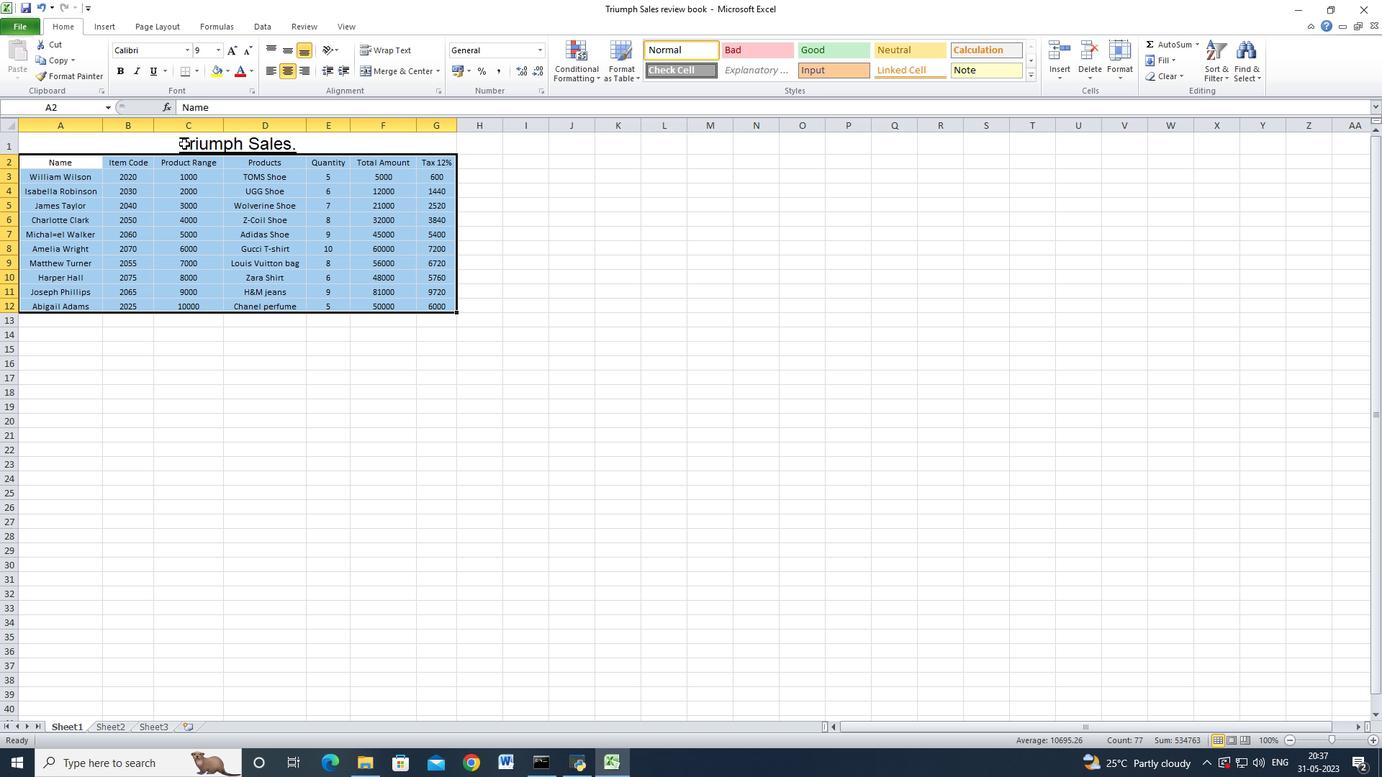 
Action: Mouse pressed left at (185, 143)
Screenshot: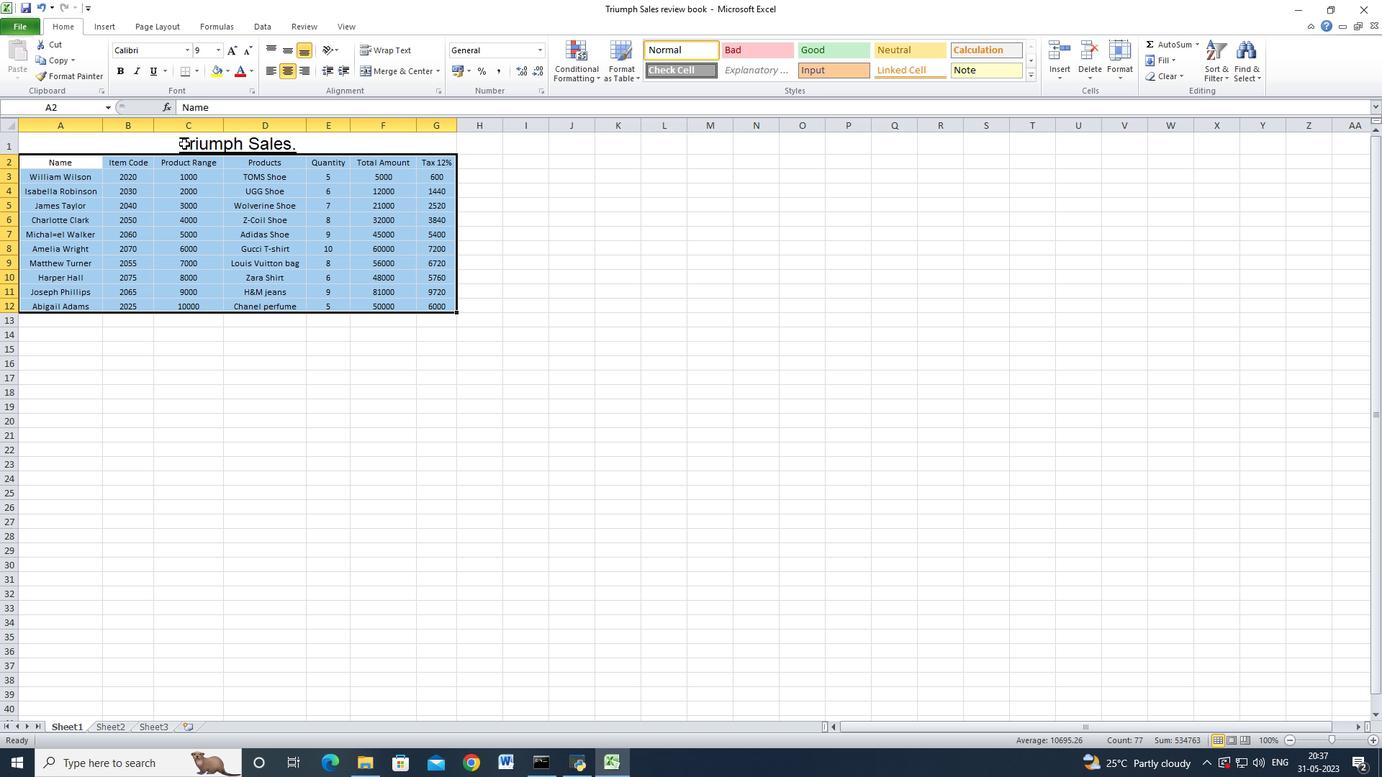 
Action: Mouse moved to (272, 66)
Screenshot: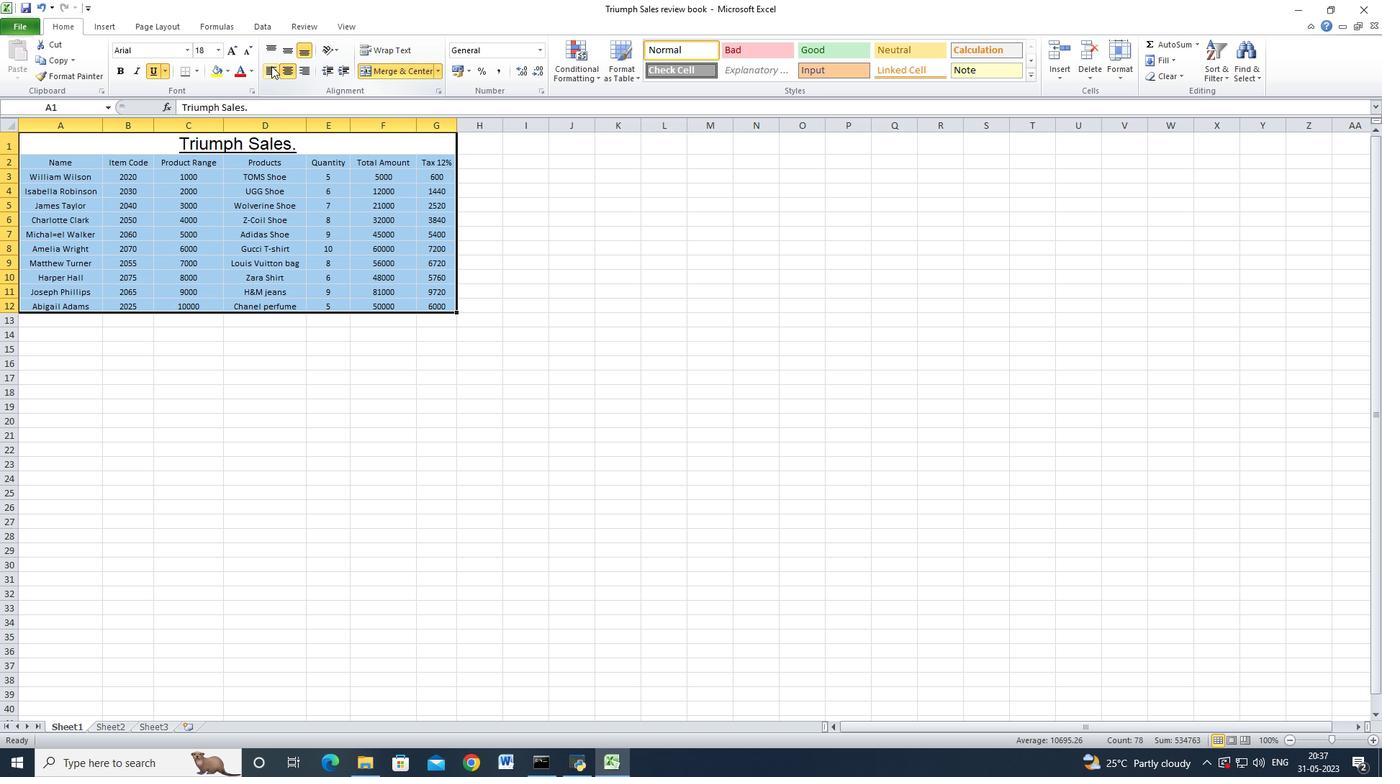 
Action: Mouse pressed left at (272, 66)
Screenshot: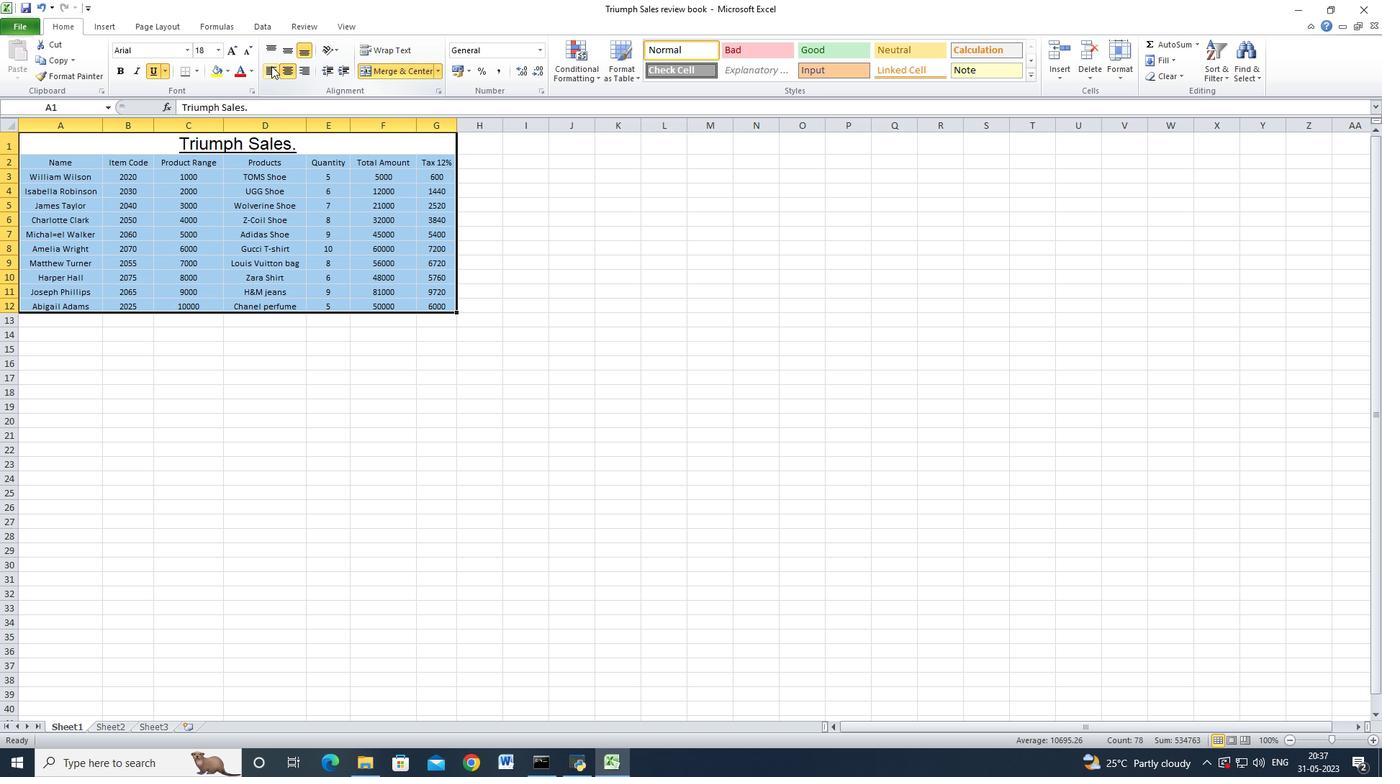 
Action: Mouse moved to (286, 71)
Screenshot: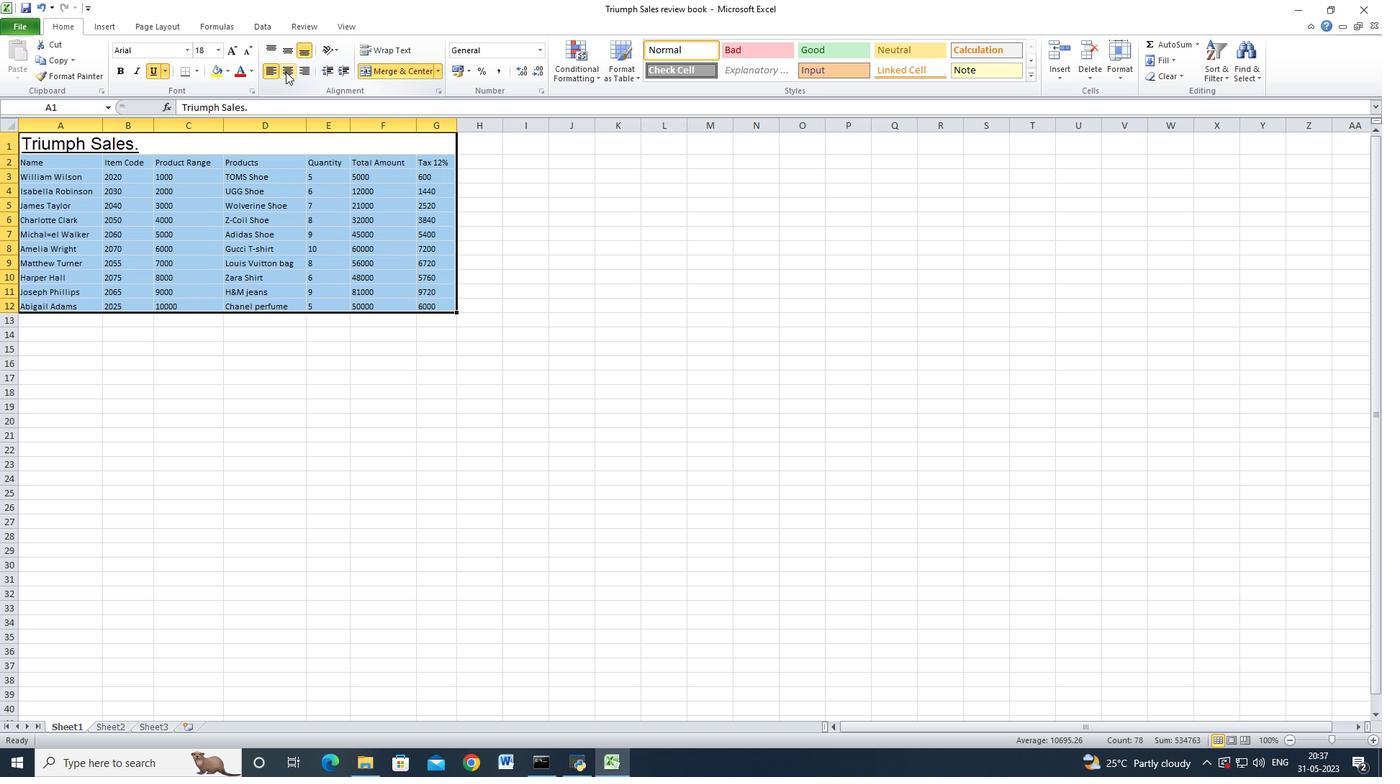 
Action: Mouse pressed left at (286, 71)
Screenshot: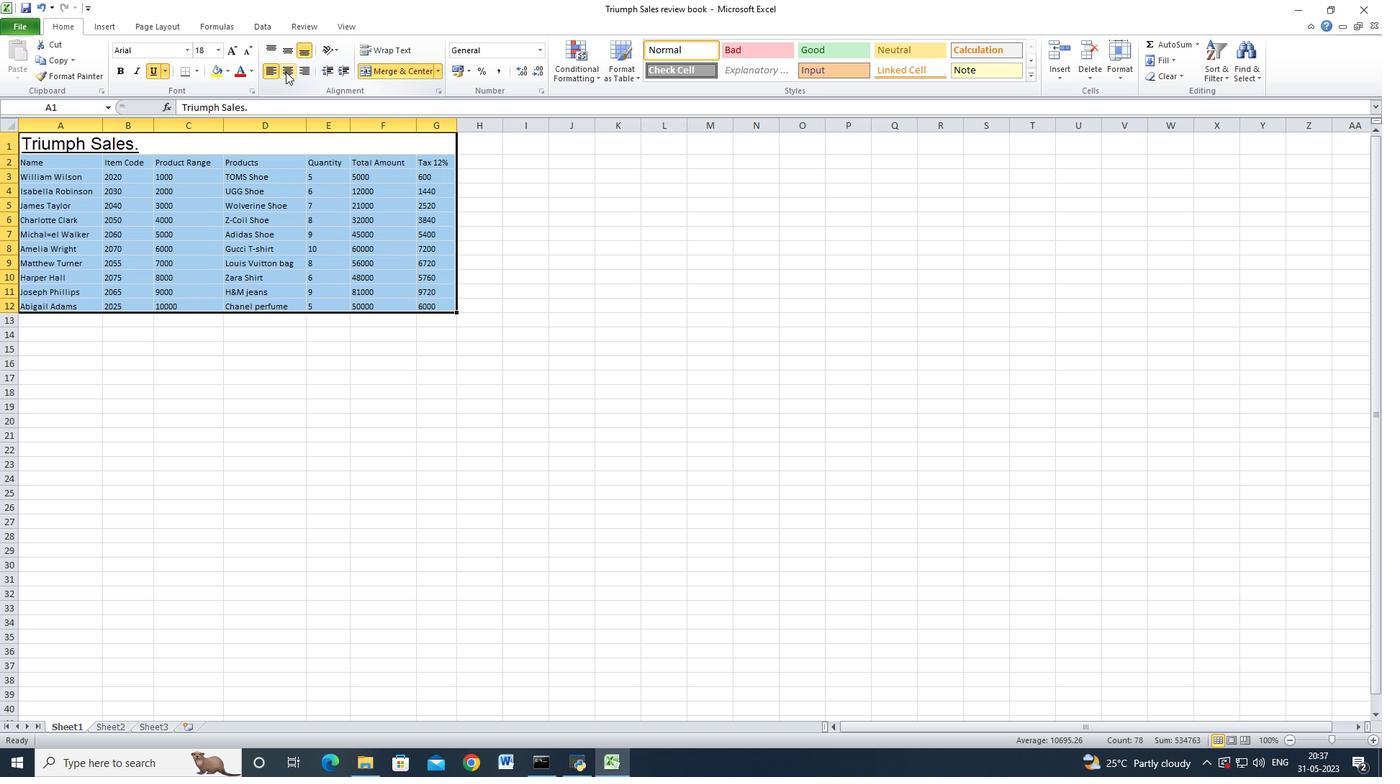 
Action: Mouse moved to (245, 190)
Screenshot: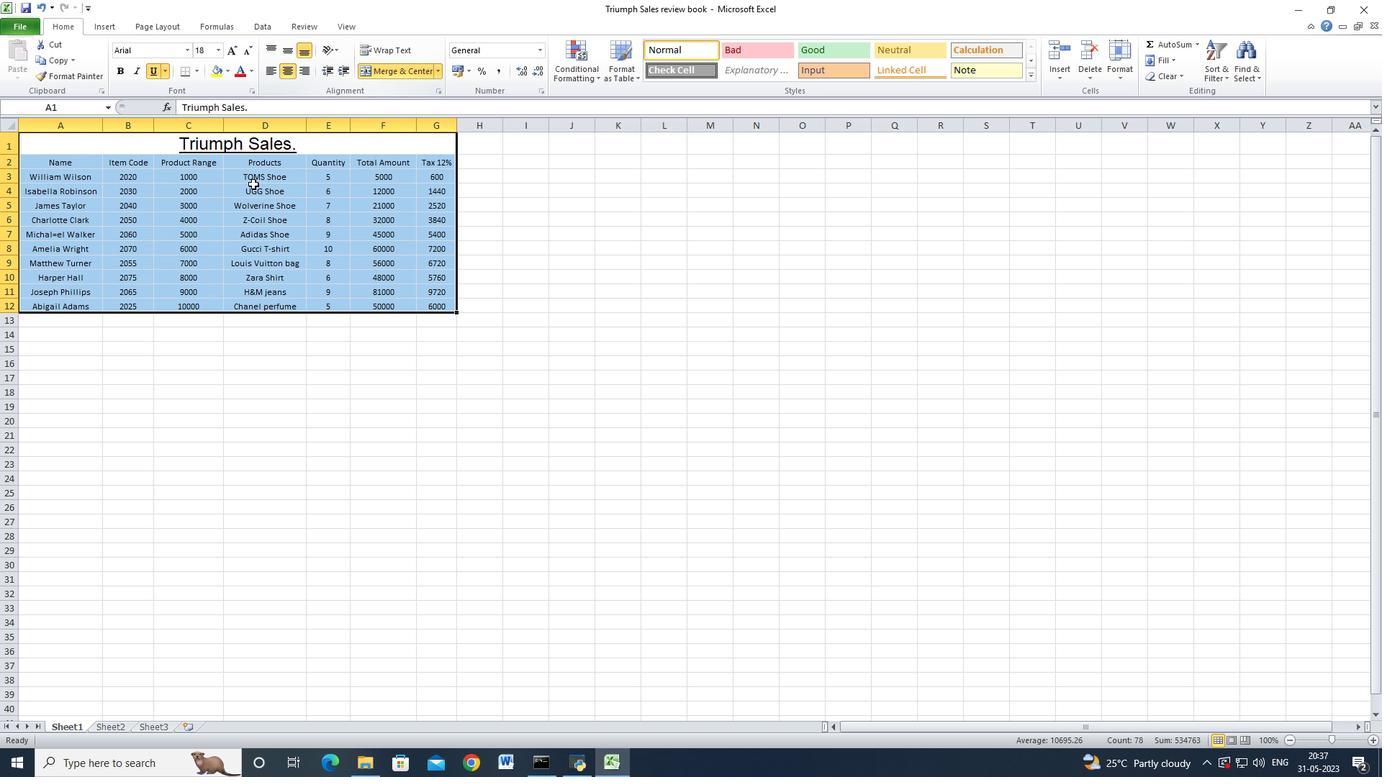 
Action: Mouse pressed left at (245, 190)
Screenshot: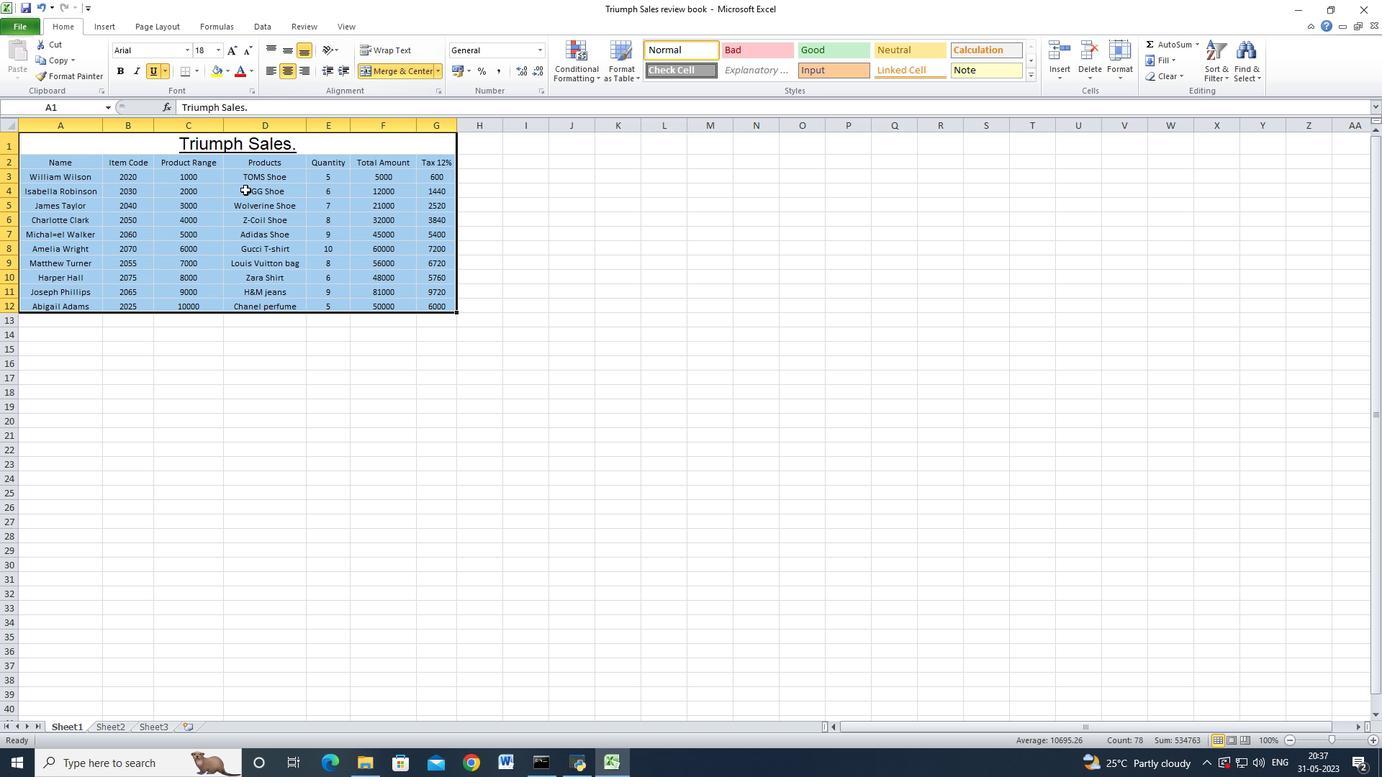 
Action: Mouse moved to (226, 141)
Screenshot: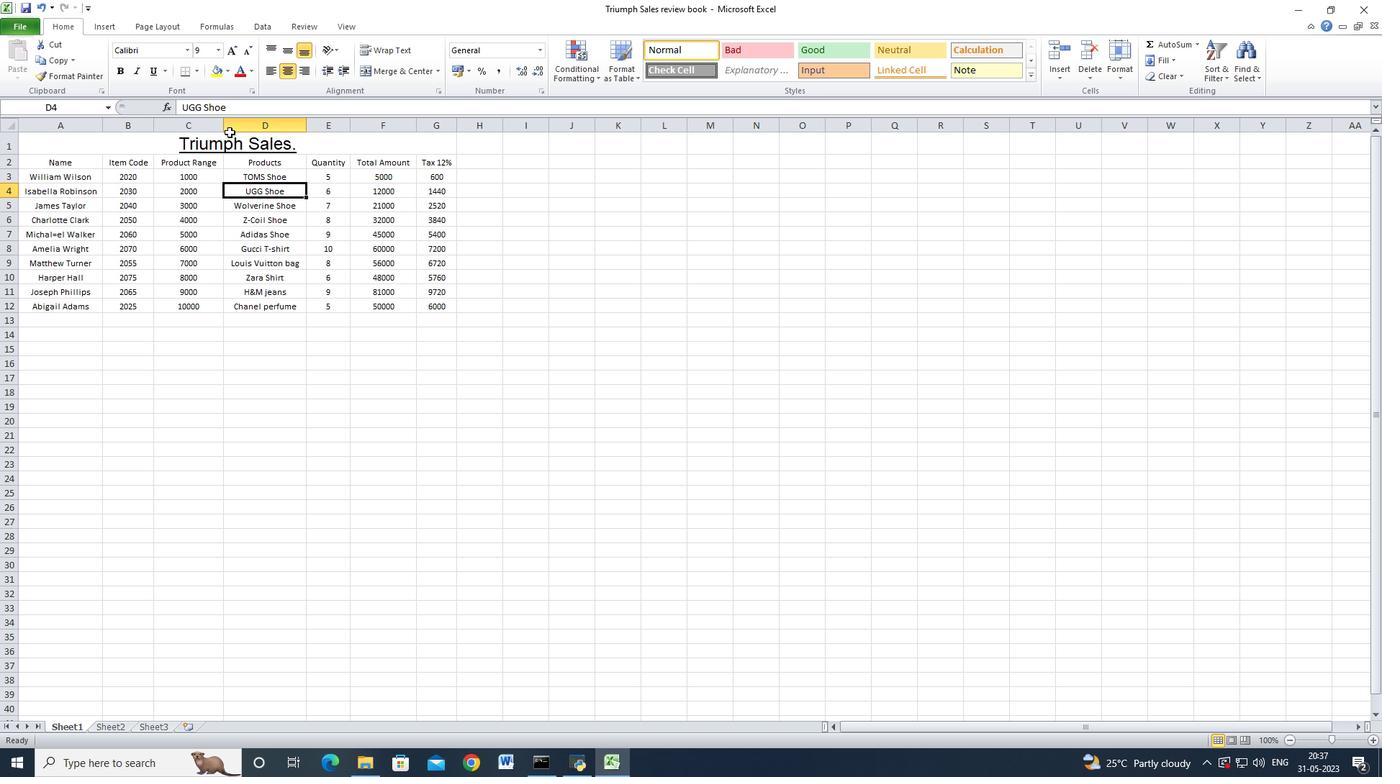 
Action: Mouse pressed left at (226, 141)
Screenshot: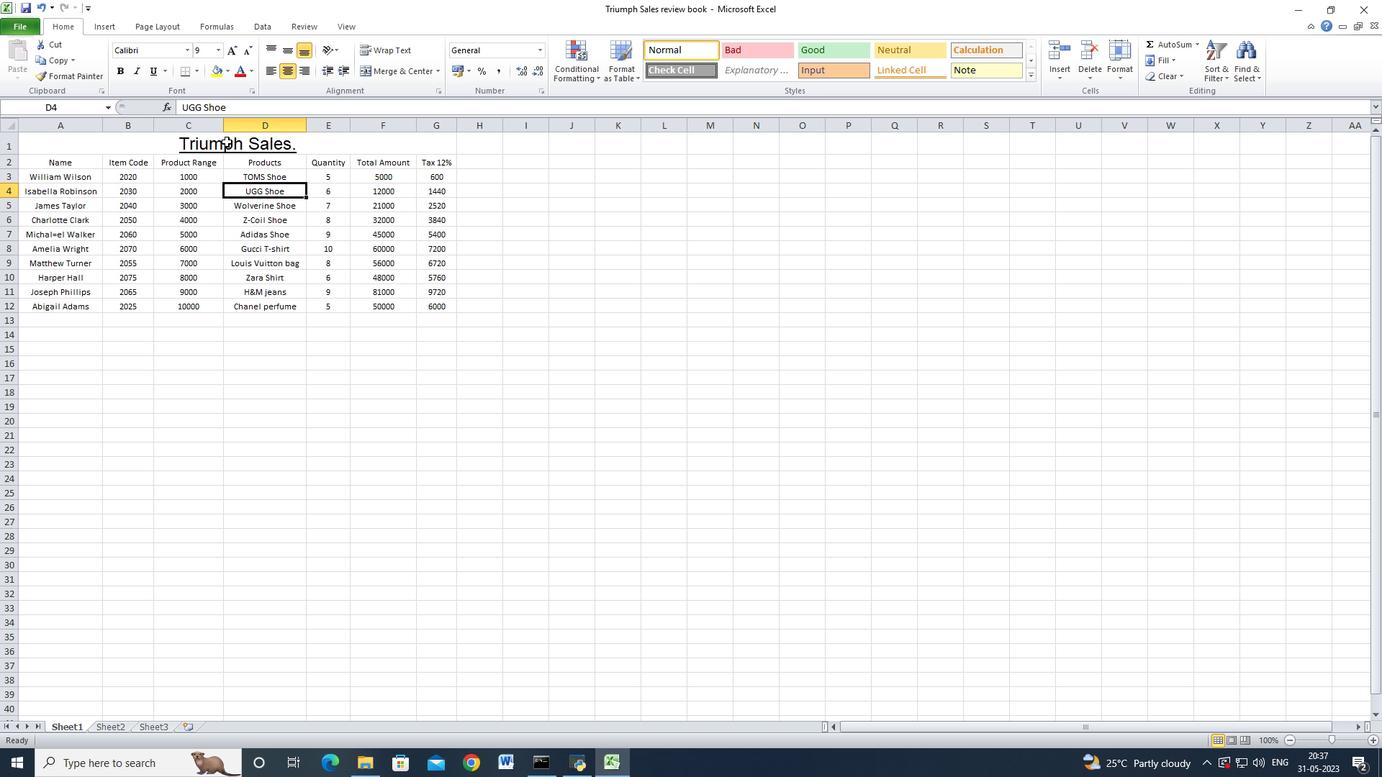 
Action: Mouse moved to (241, 74)
Screenshot: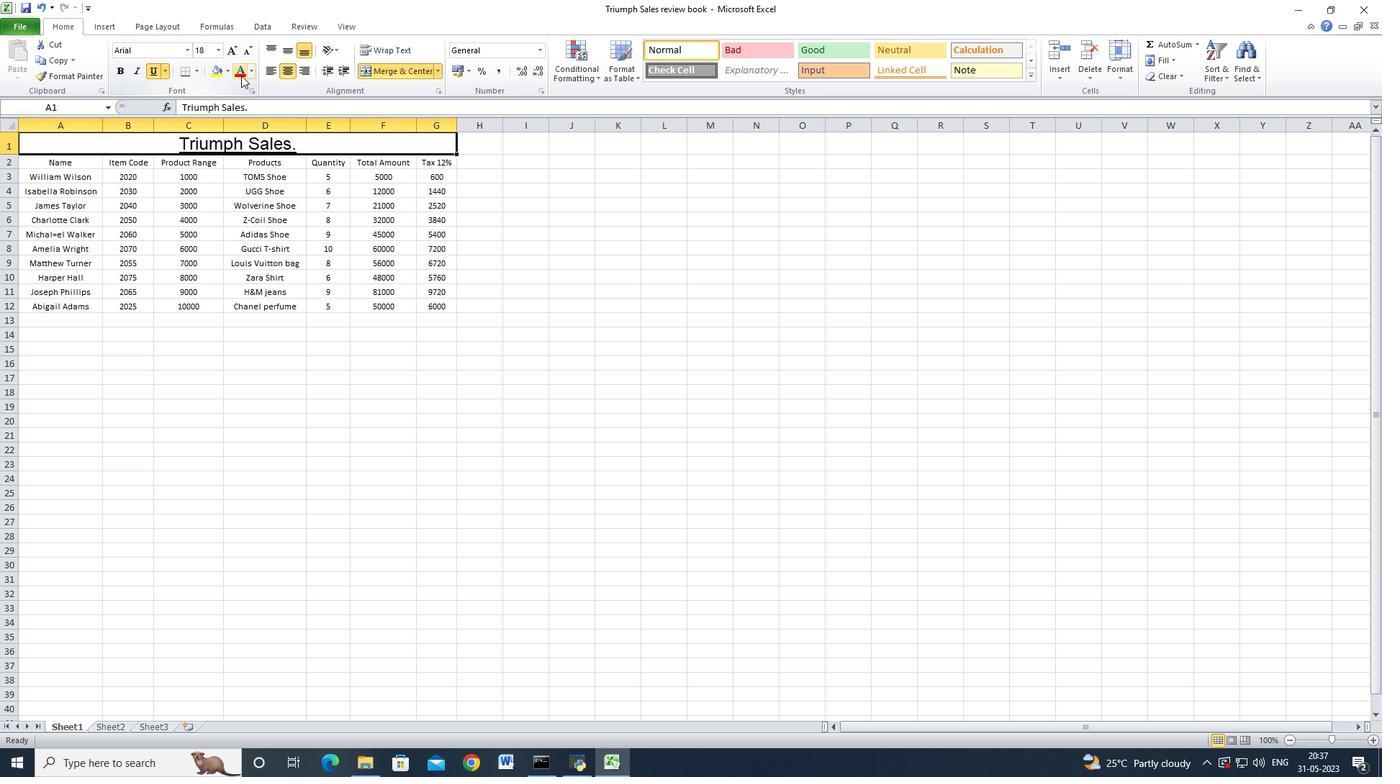 
Action: Mouse pressed left at (241, 74)
Screenshot: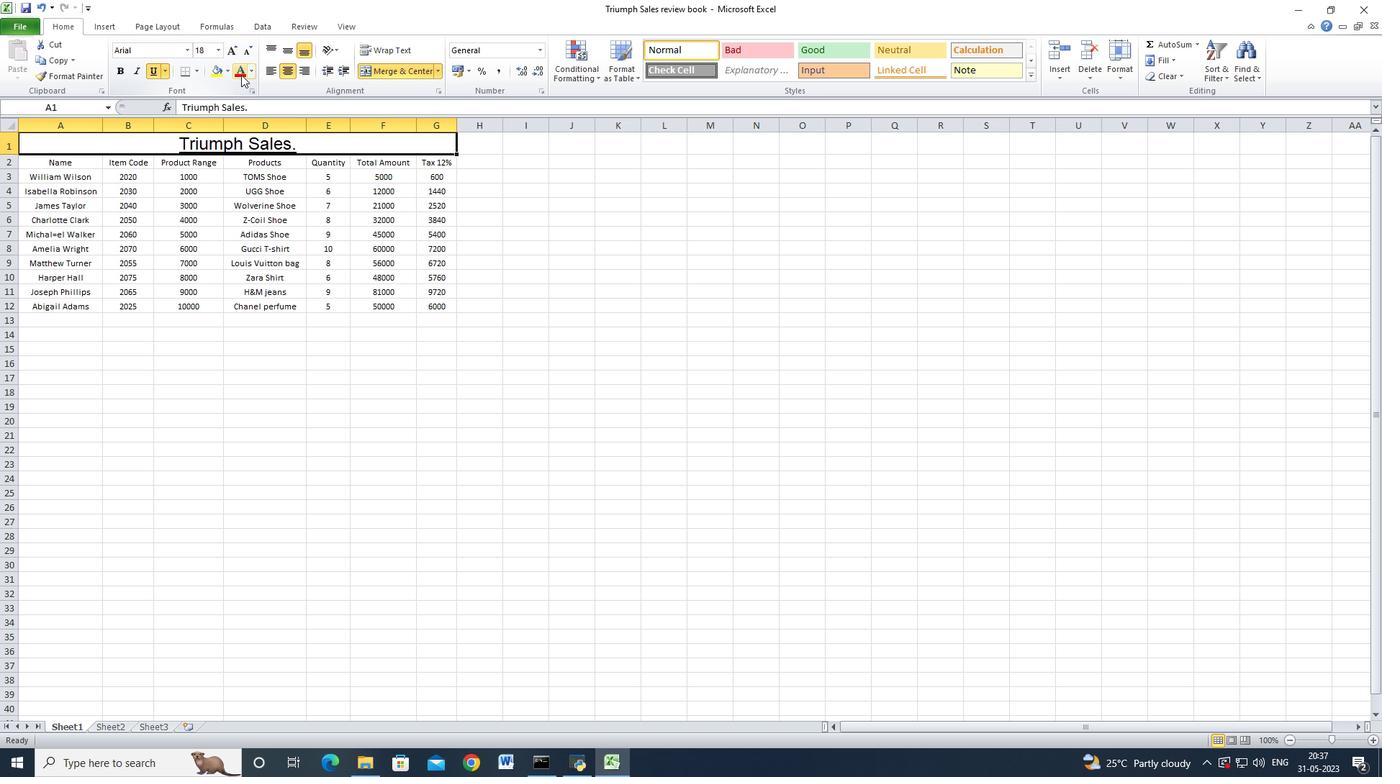 
Action: Mouse moved to (253, 165)
Screenshot: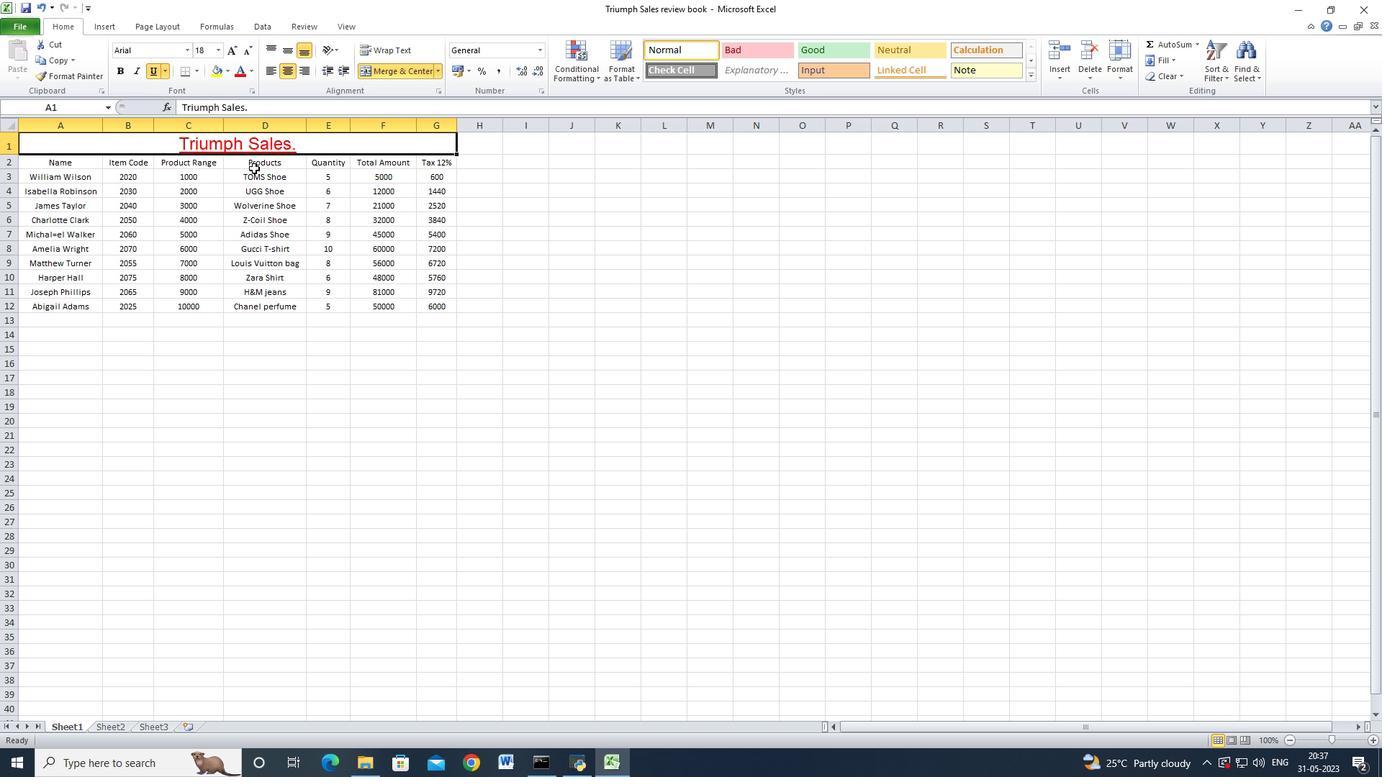 
Action: Mouse pressed left at (253, 165)
Screenshot: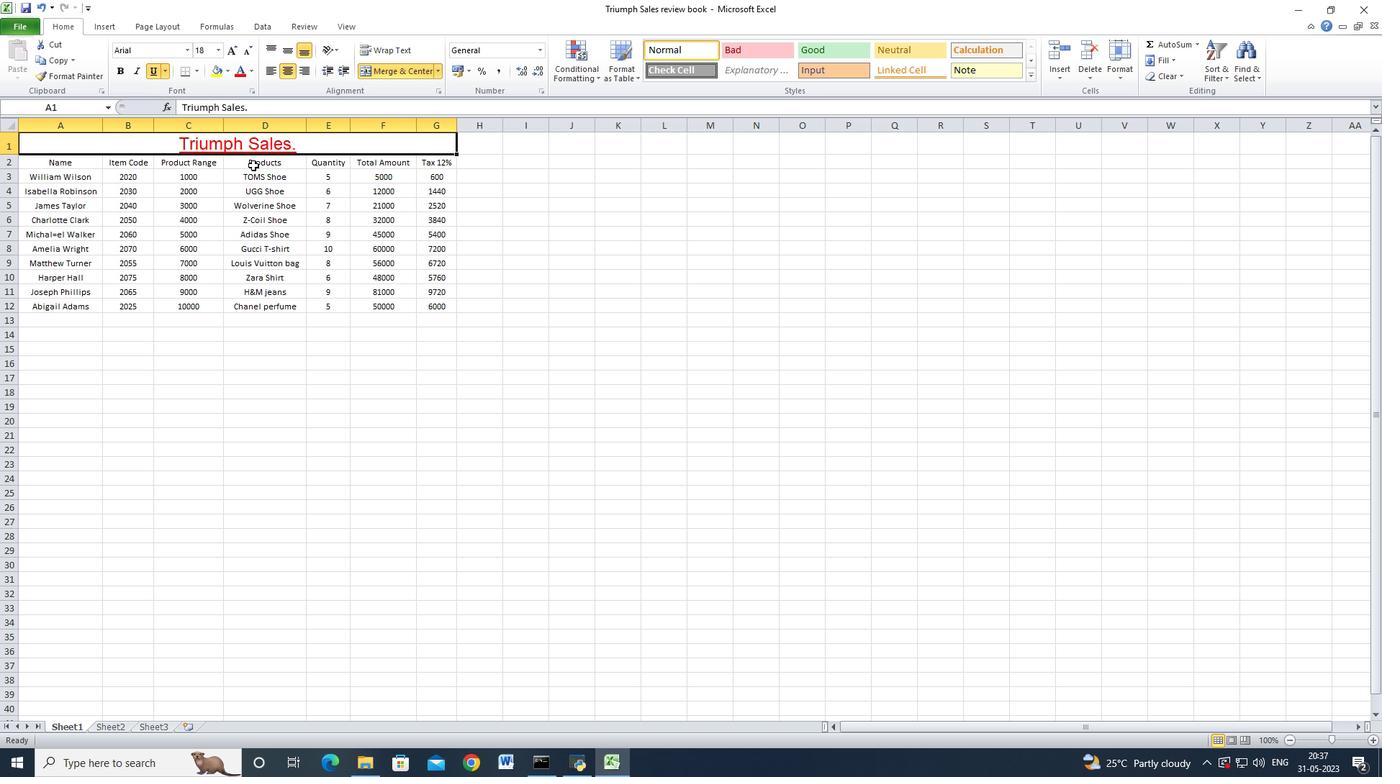 
Action: Mouse moved to (208, 150)
Screenshot: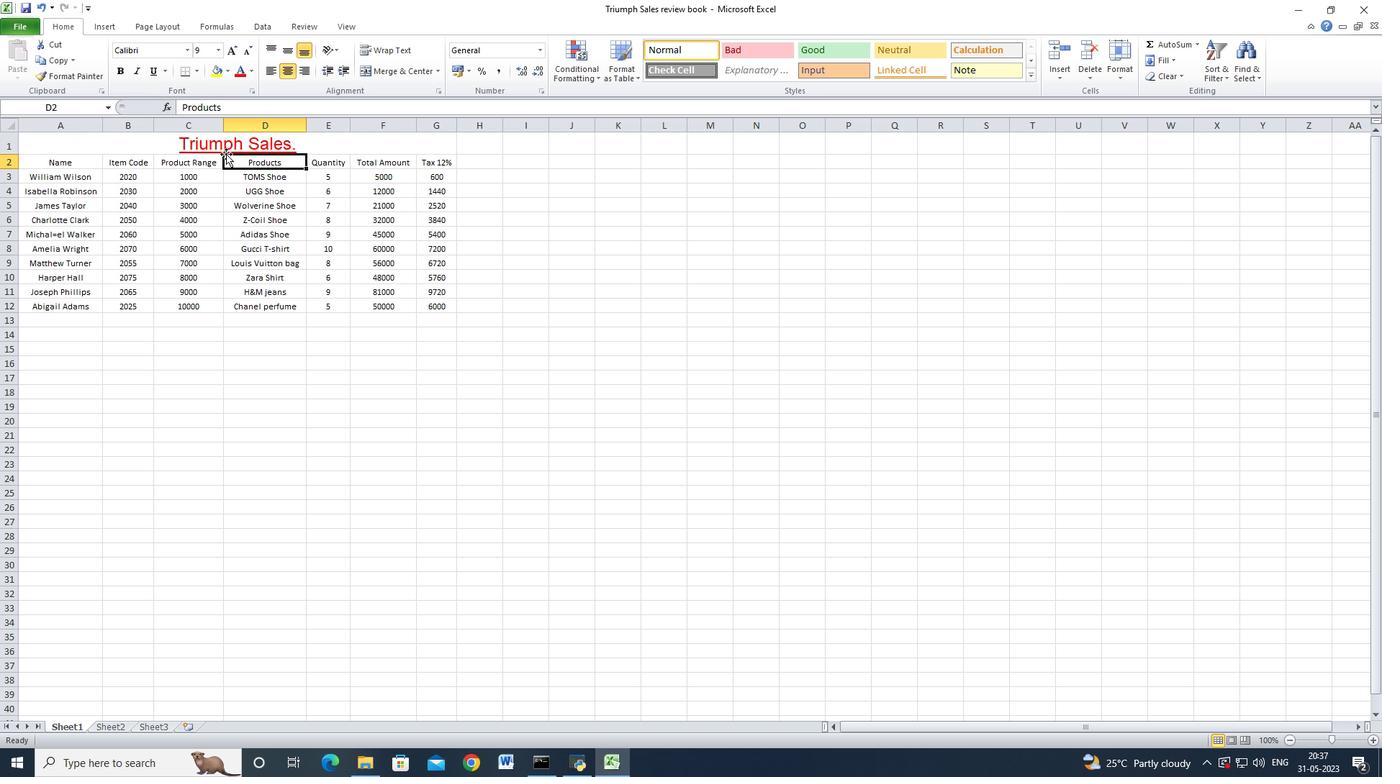 
Action: Mouse pressed left at (208, 150)
Screenshot: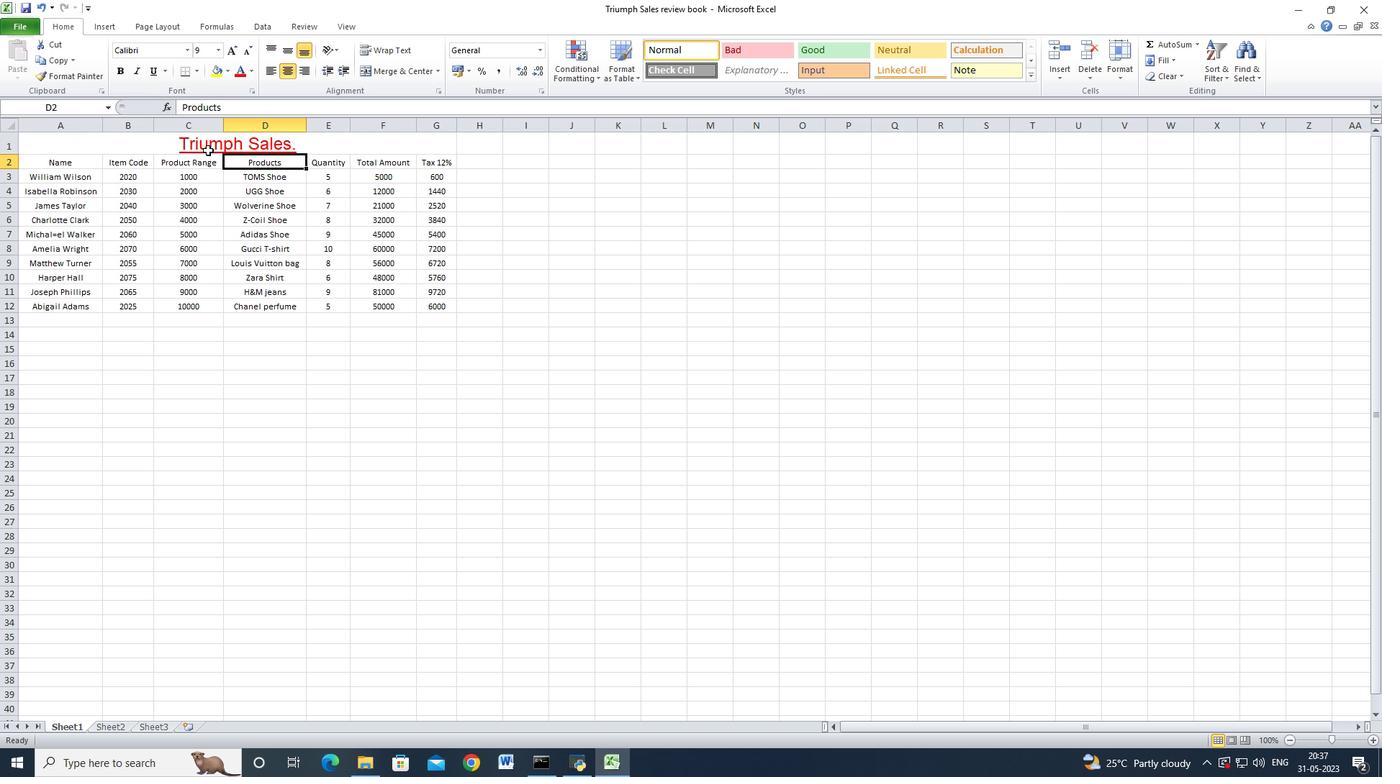 
Action: Mouse moved to (123, 143)
Screenshot: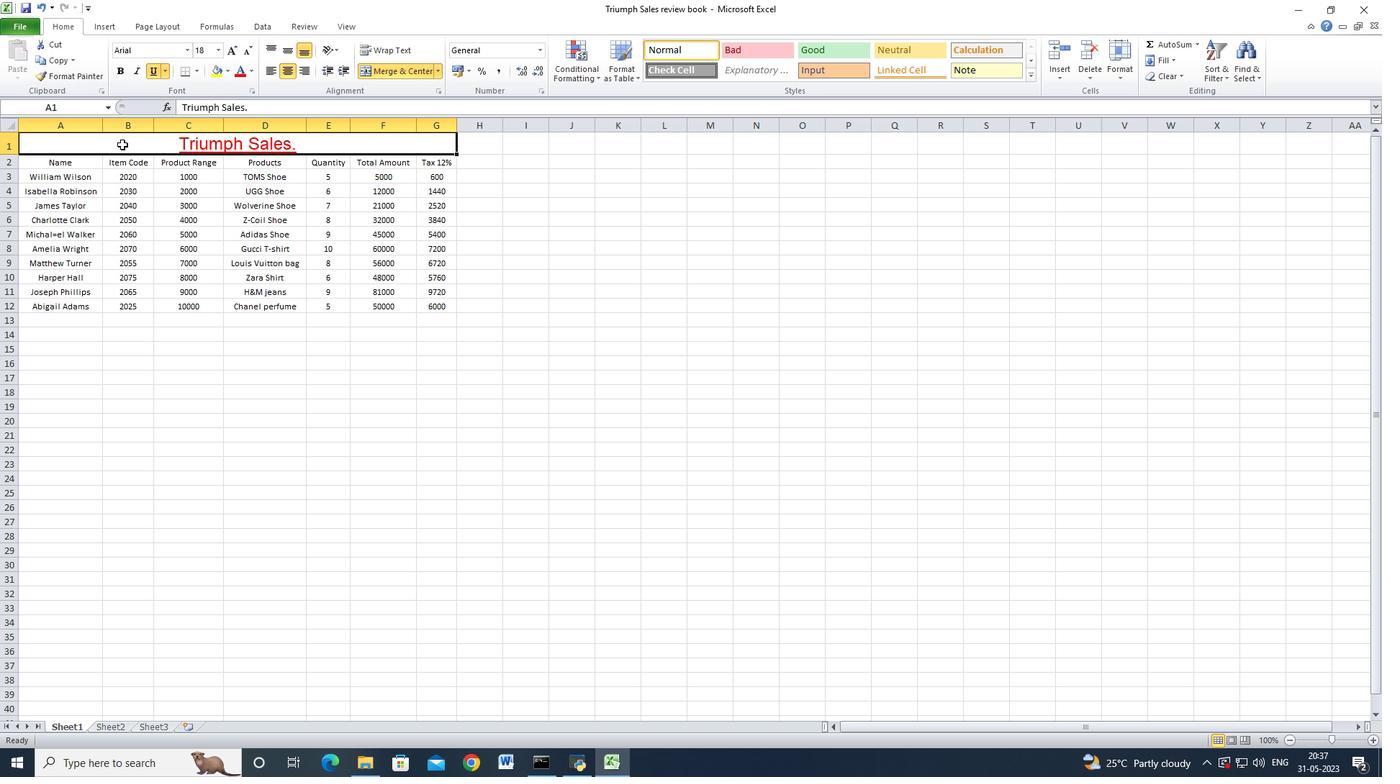
Action: Mouse pressed left at (123, 143)
Screenshot: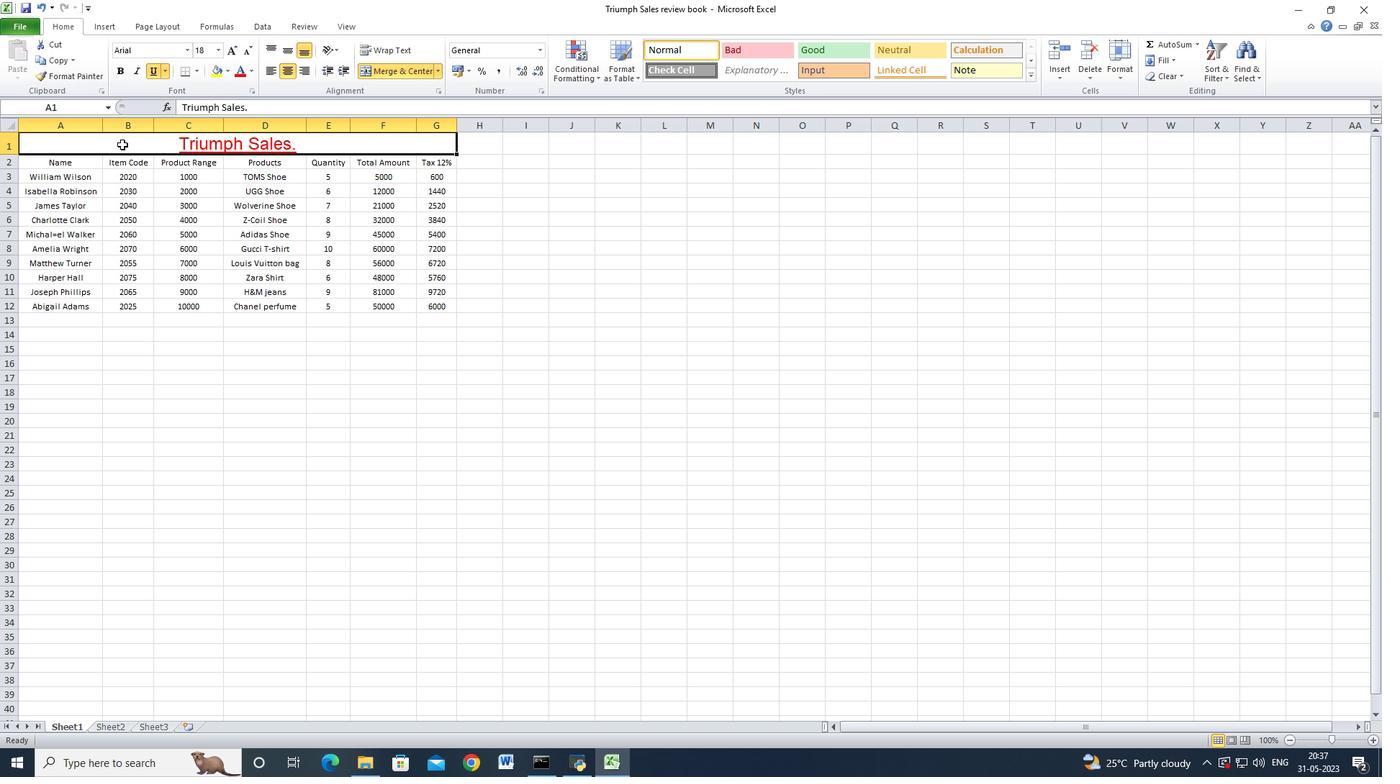 
Action: Mouse moved to (197, 72)
Screenshot: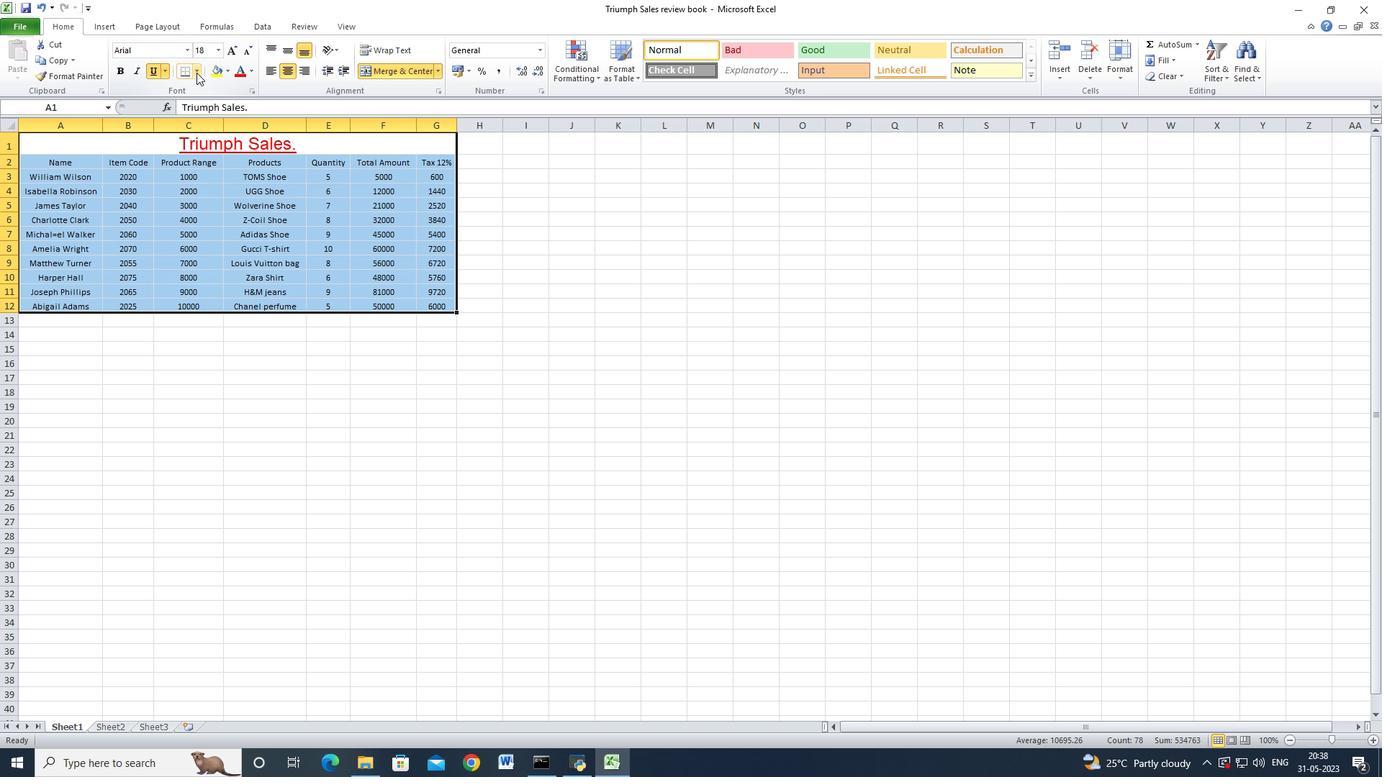 
Action: Mouse pressed left at (197, 72)
Screenshot: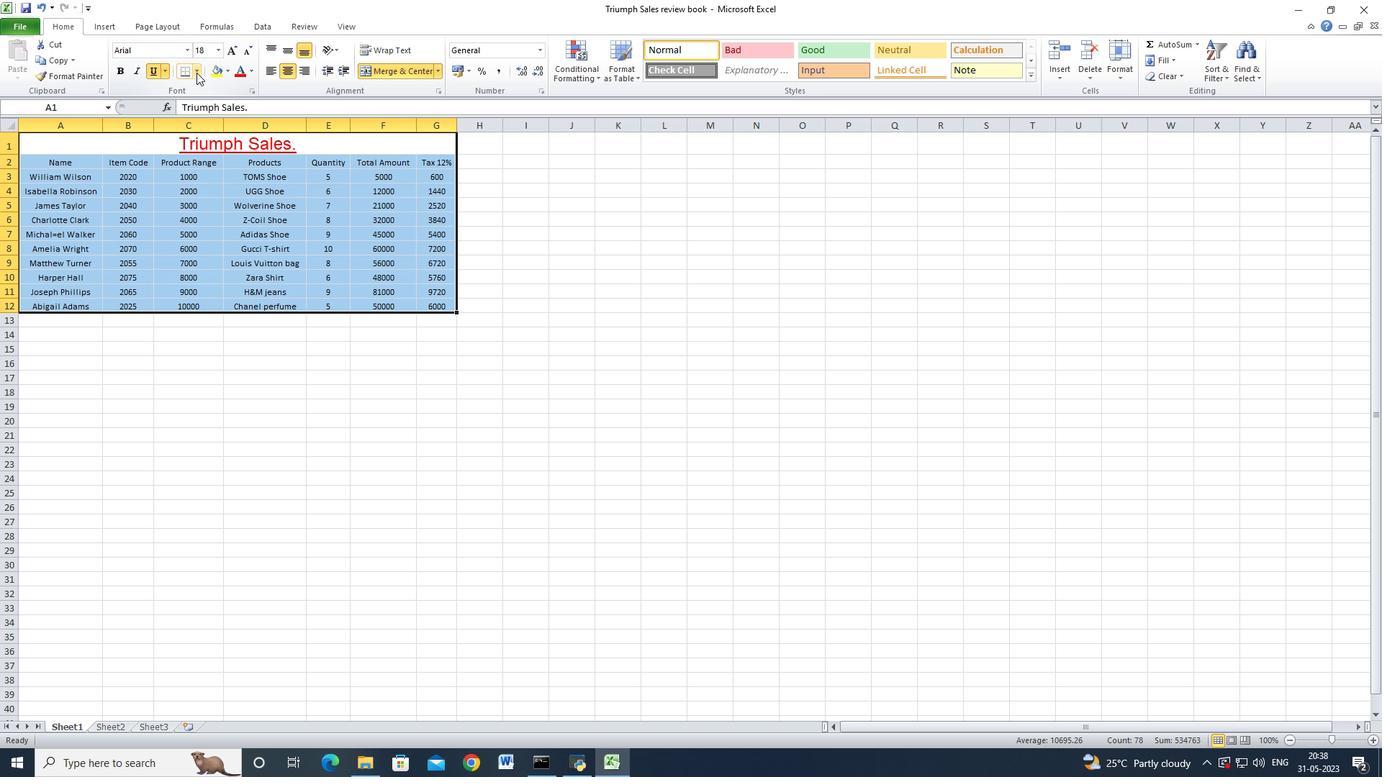 
Action: Mouse moved to (186, 186)
Screenshot: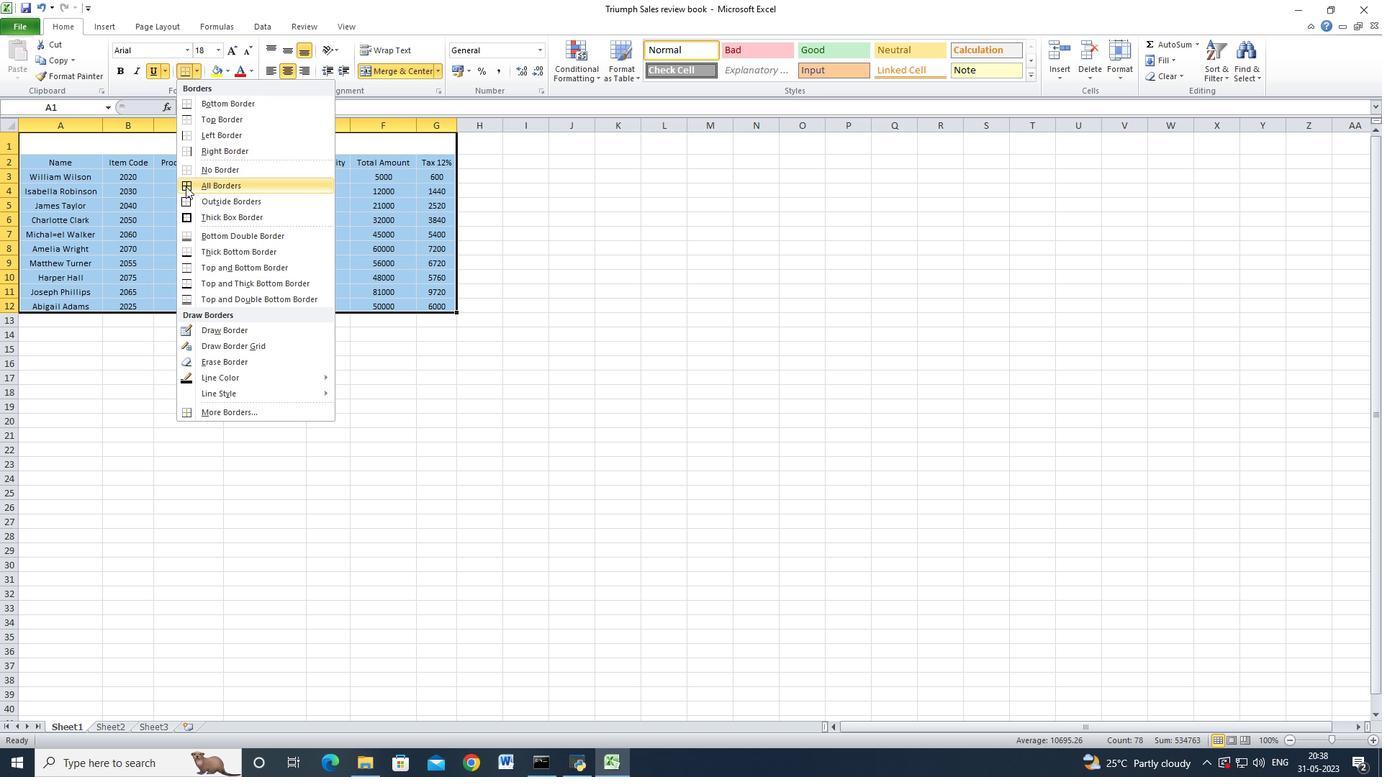 
Action: Mouse pressed left at (186, 186)
Screenshot: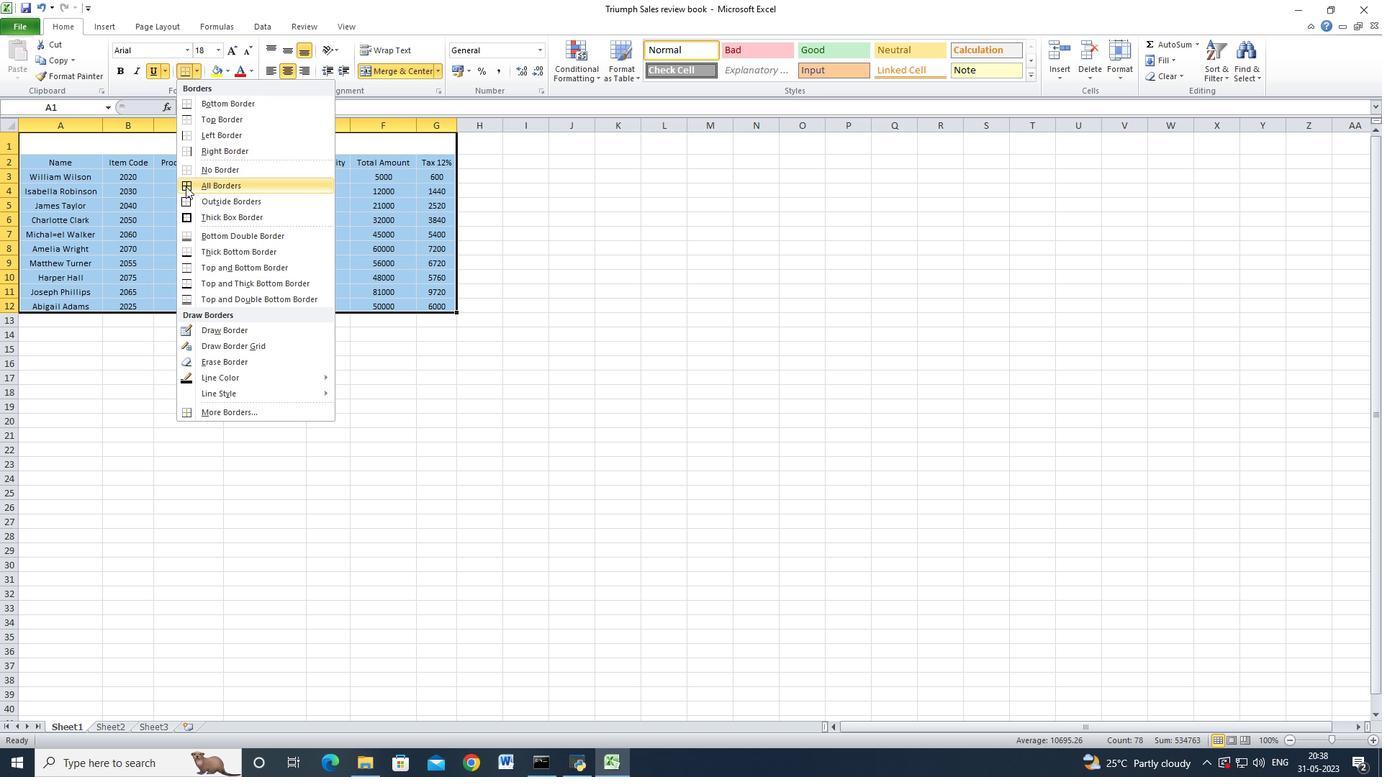 
Action: Mouse moved to (341, 27)
Screenshot: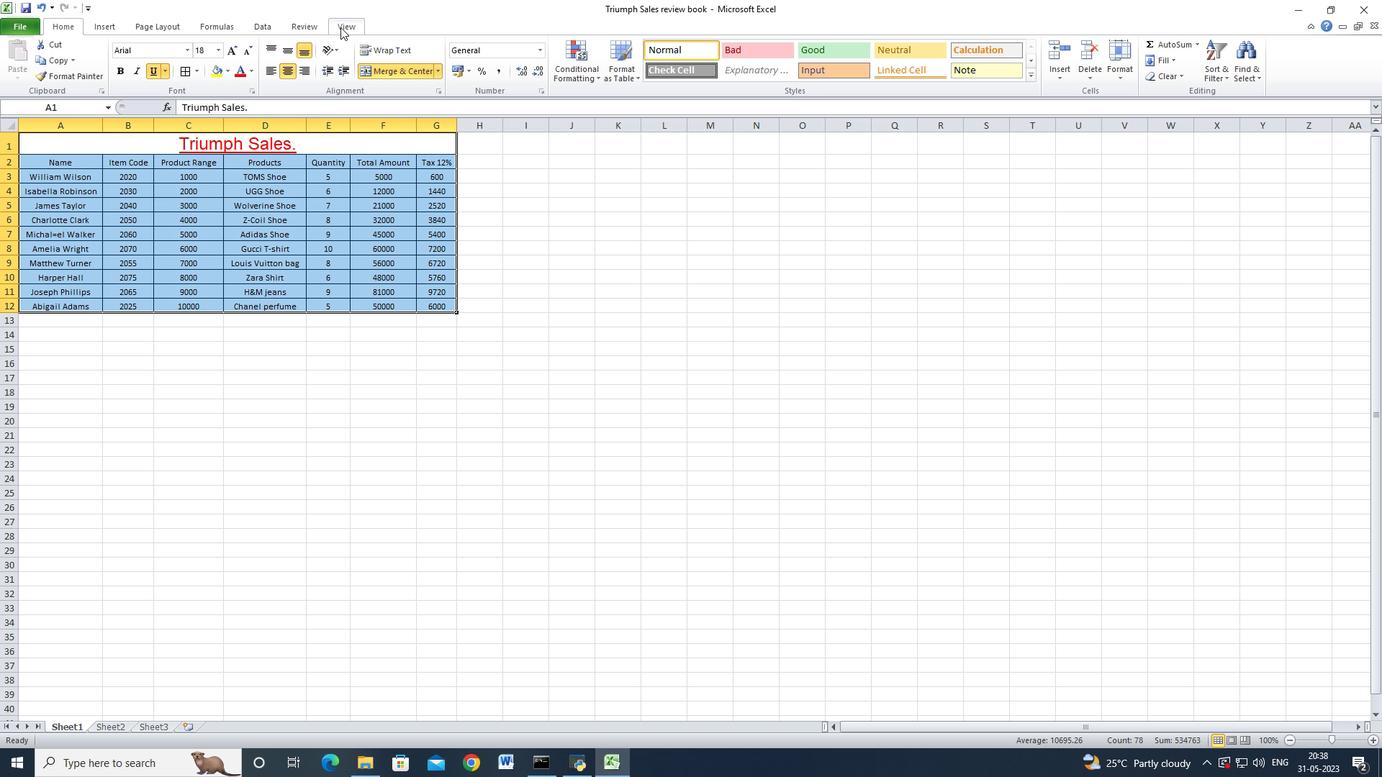 
Action: Mouse pressed left at (341, 27)
Screenshot: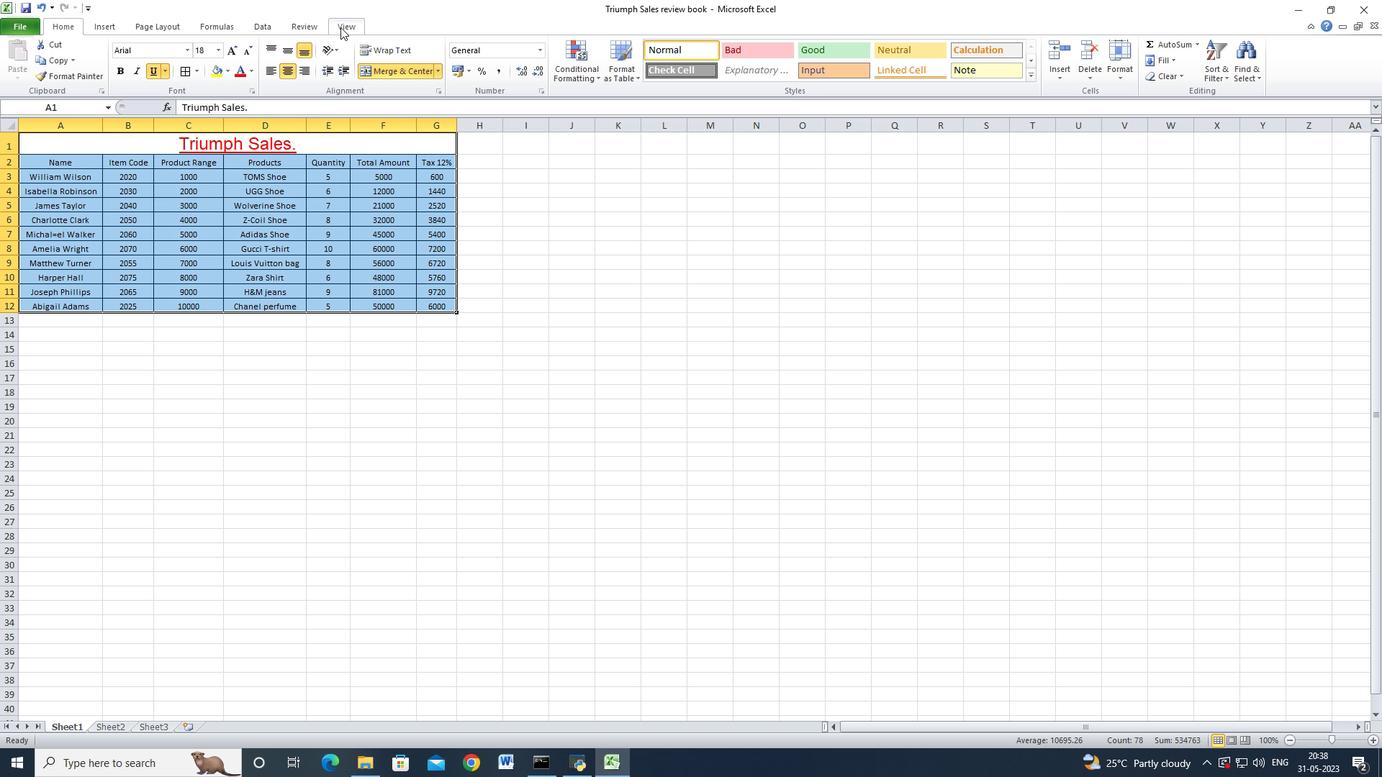 
Action: Mouse moved to (213, 69)
Screenshot: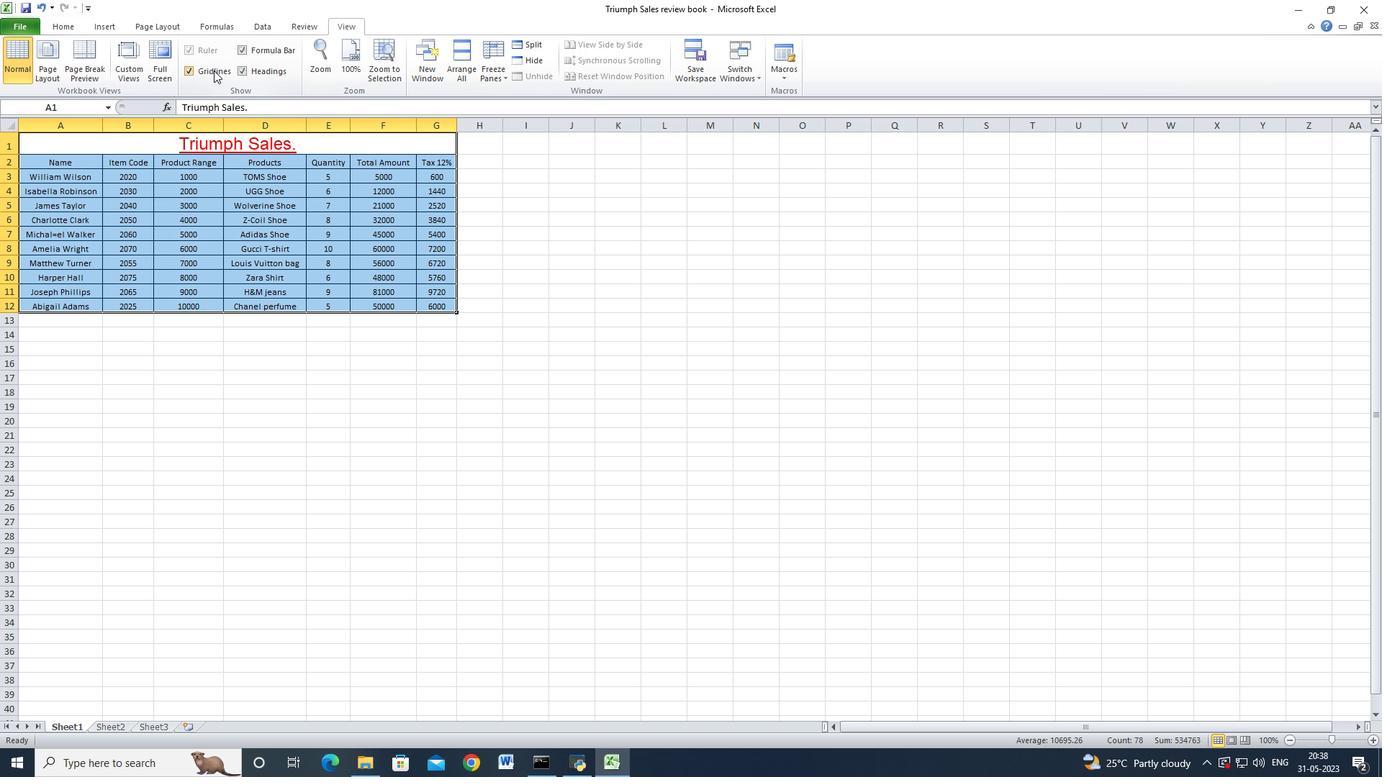 
Action: Mouse pressed left at (213, 69)
Screenshot: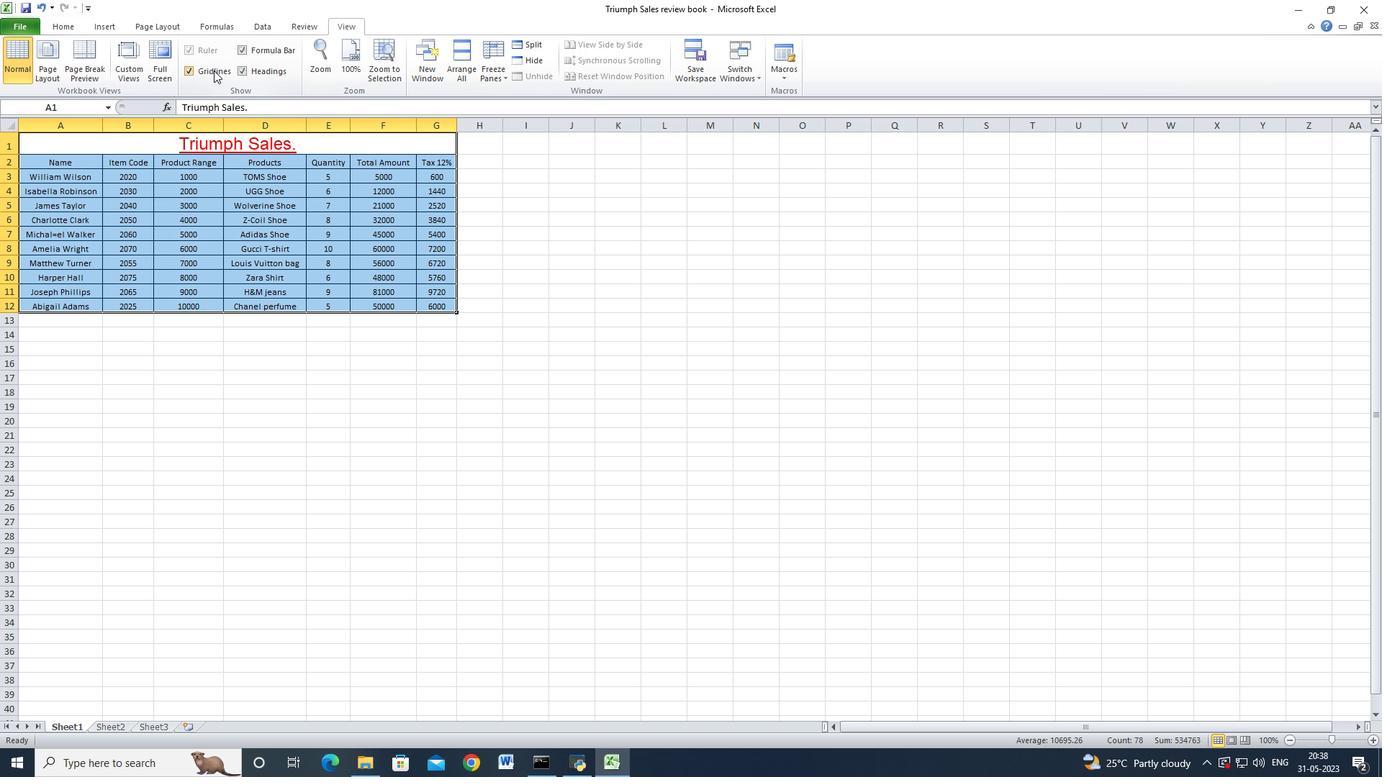 
Action: Mouse moved to (167, 146)
Screenshot: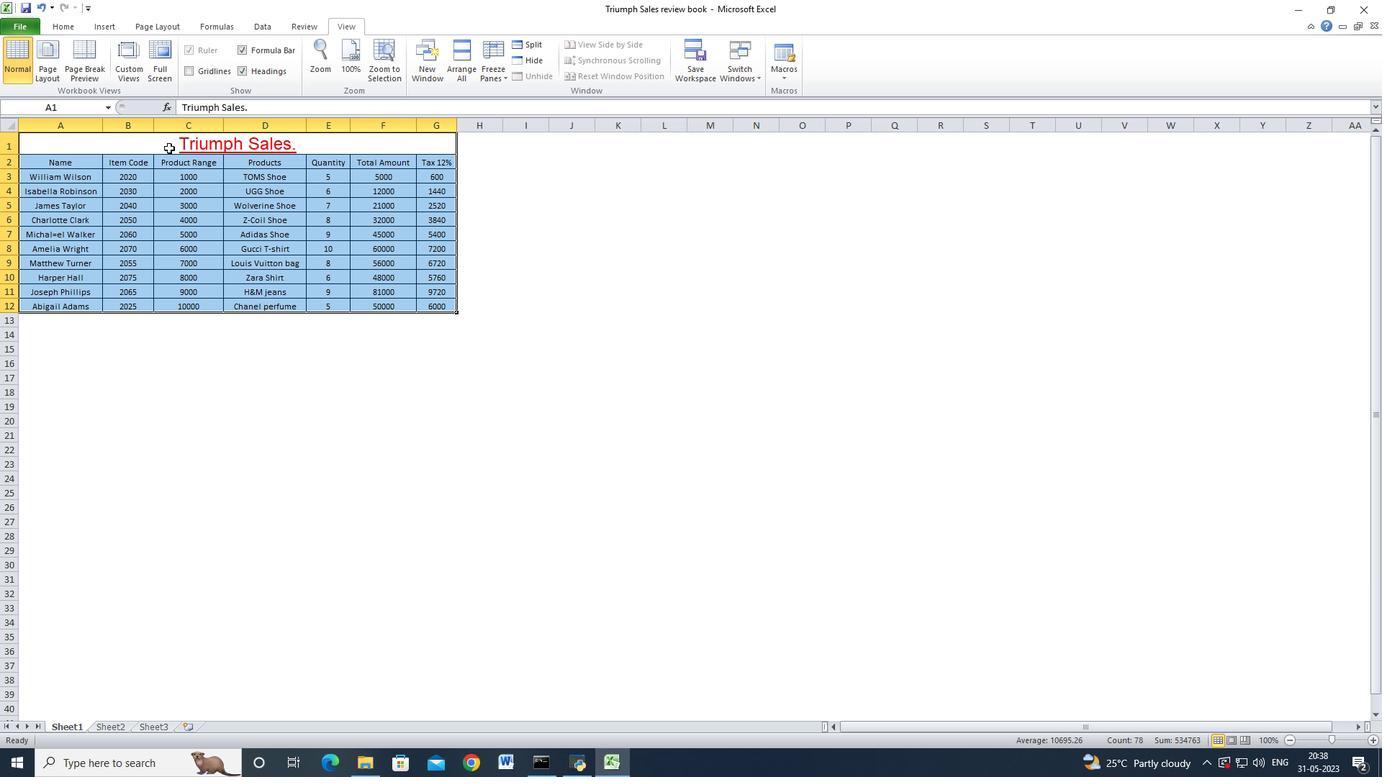 
Action: Mouse pressed left at (167, 146)
Screenshot: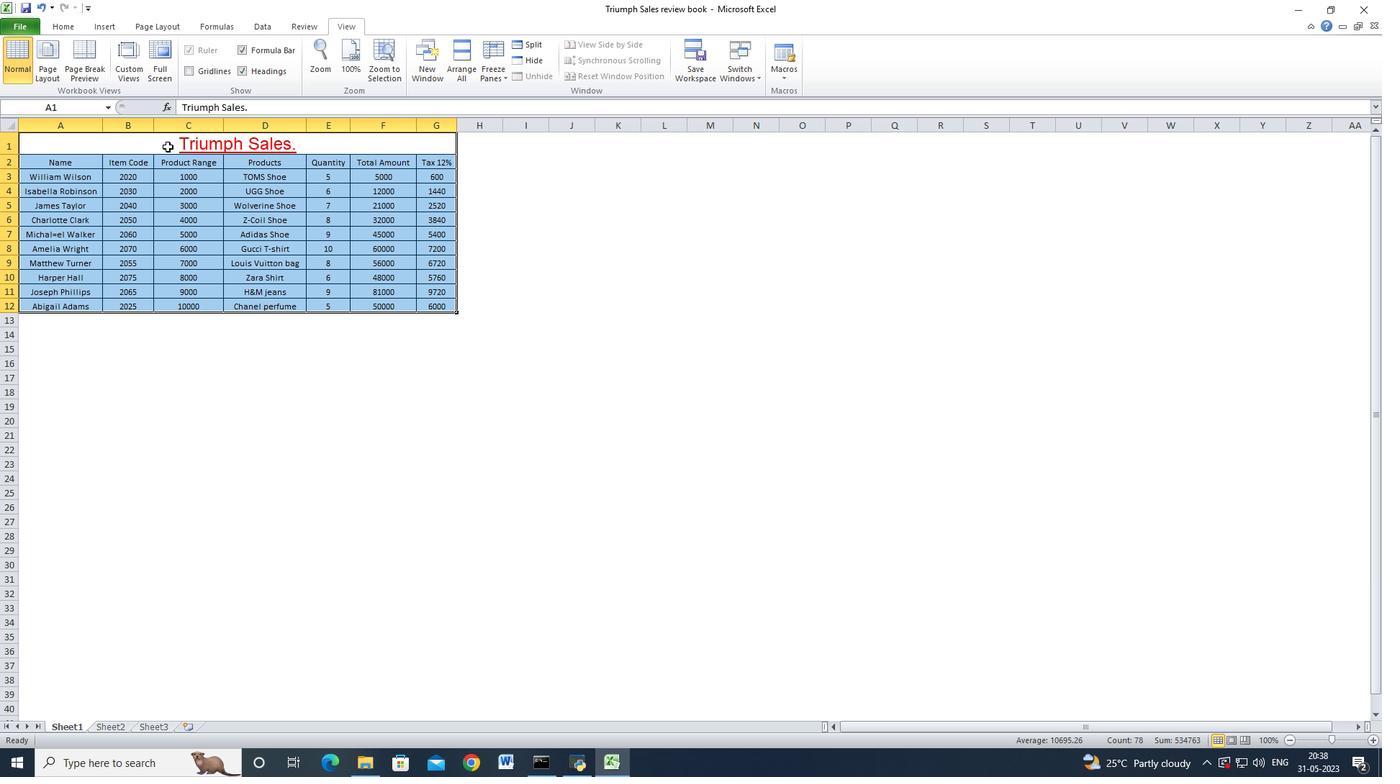 
Action: Mouse moved to (272, 195)
Screenshot: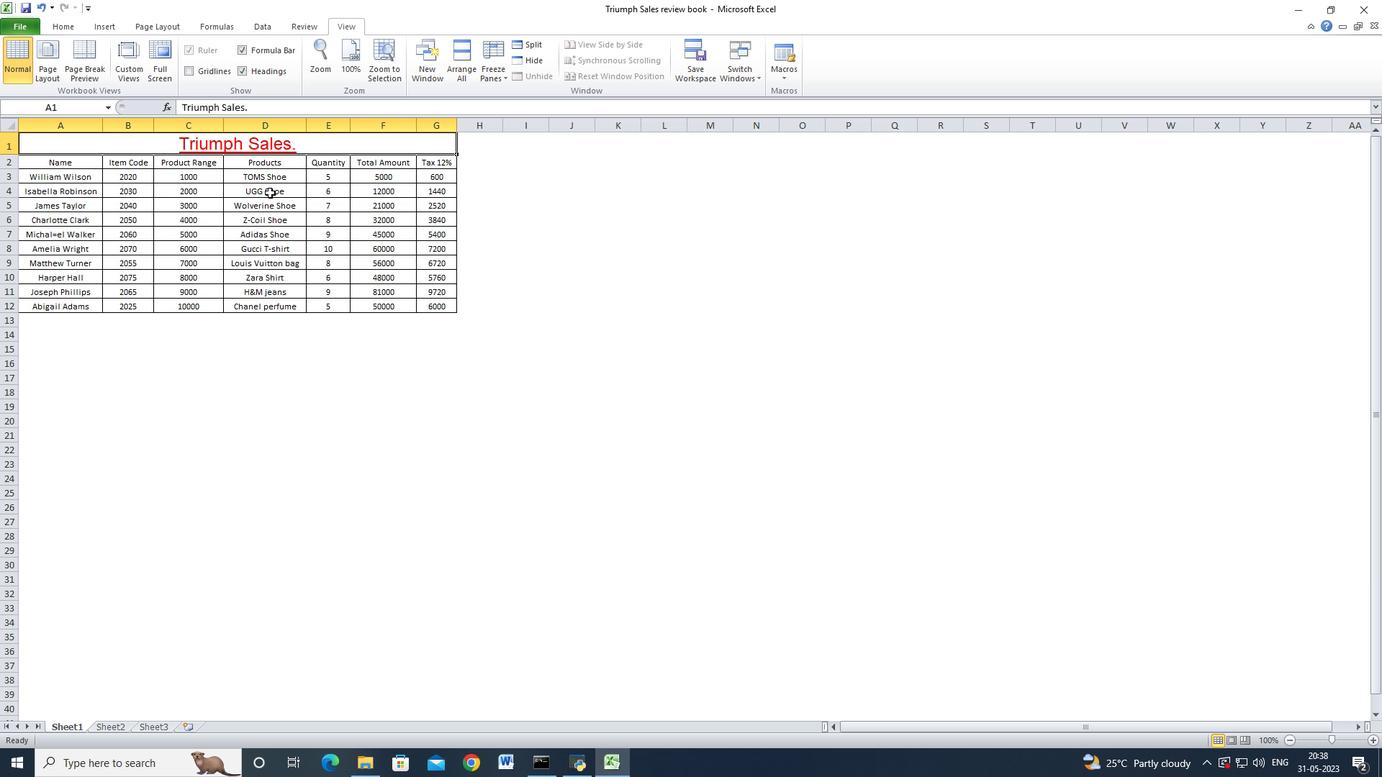 
Action: Mouse pressed left at (272, 195)
Screenshot: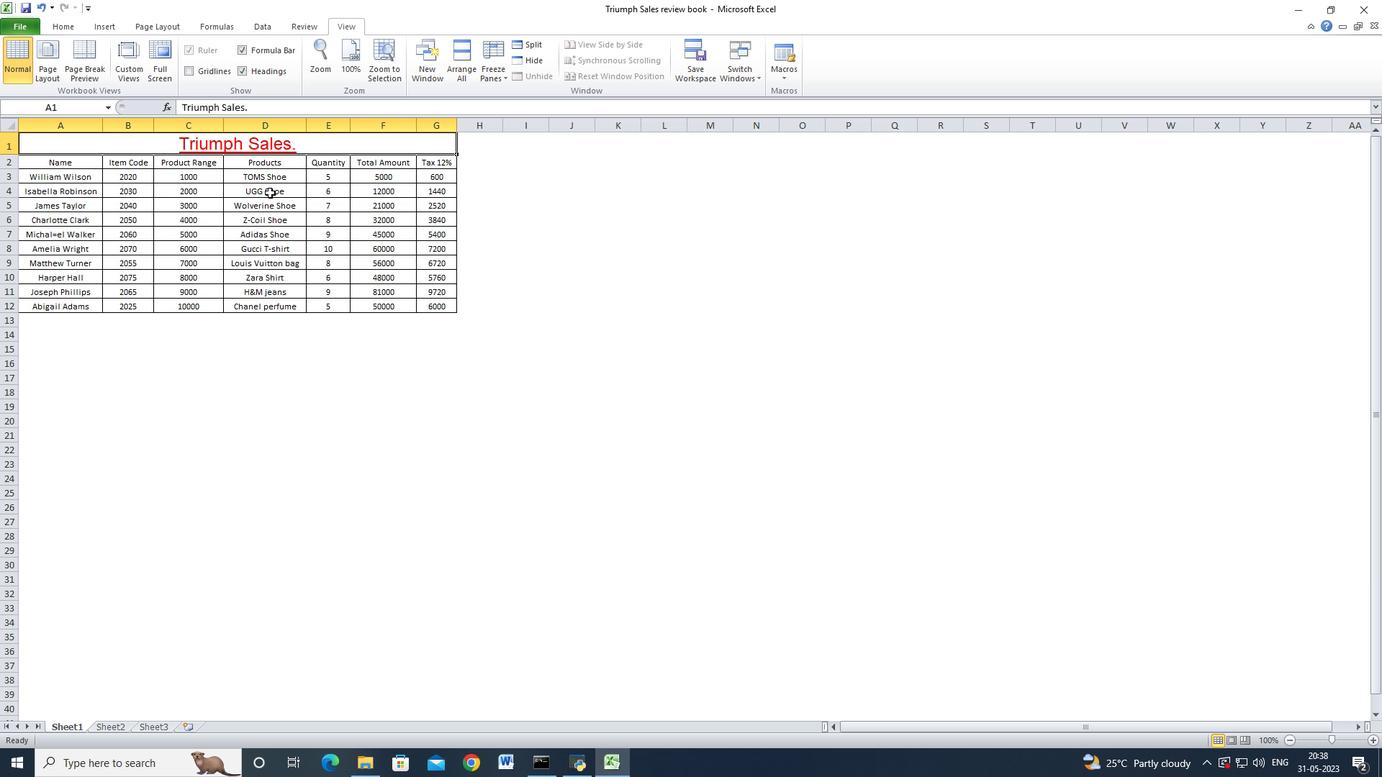 
Action: Mouse moved to (262, 210)
Screenshot: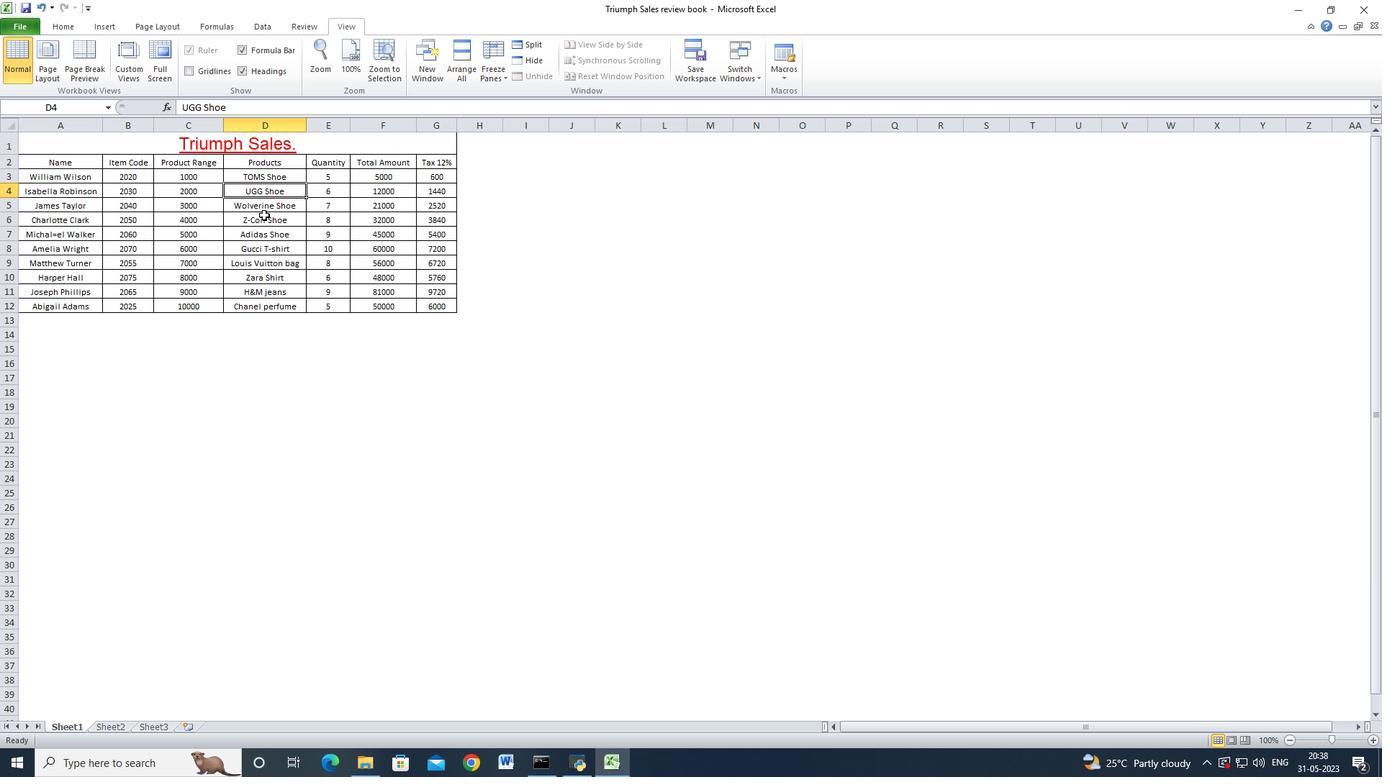 
Action: Mouse pressed left at (262, 210)
Screenshot: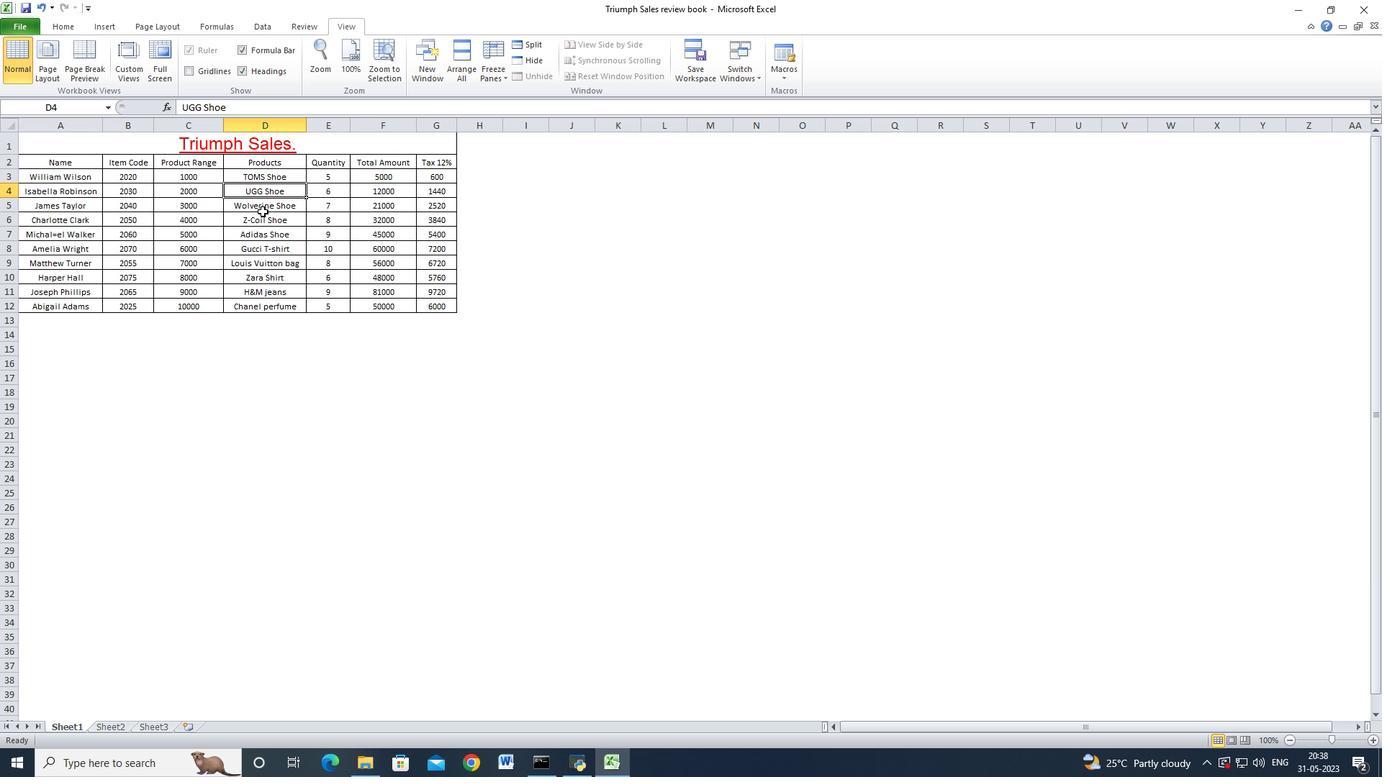 
Action: Mouse moved to (265, 210)
Screenshot: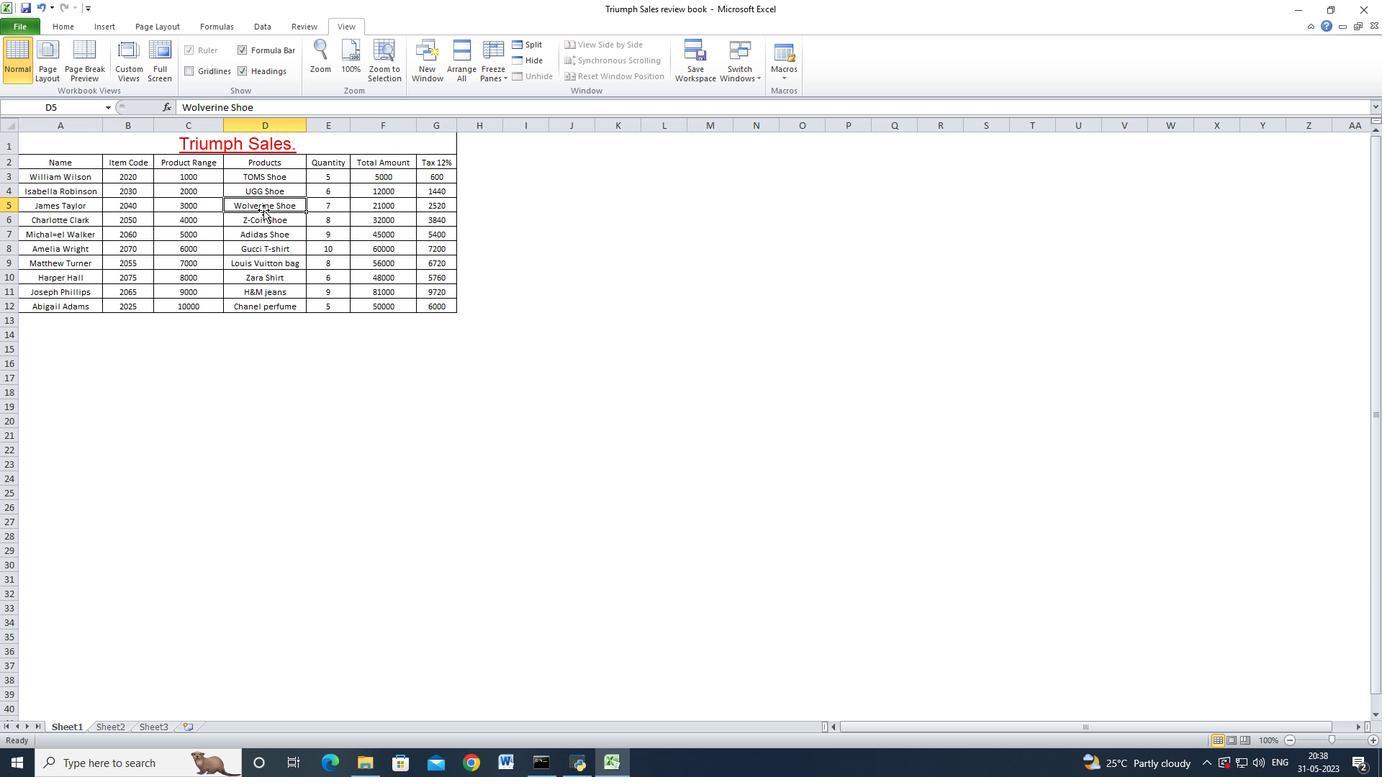 
